 Task: In the  document Mentalhealth.html Add page color 'Grey'Grey . Insert watermark . Insert watermark  Confidential  Apply Font Style in watermark Arial; font size  123 and place the watermark  Diagonally 
Action: Mouse moved to (307, 487)
Screenshot: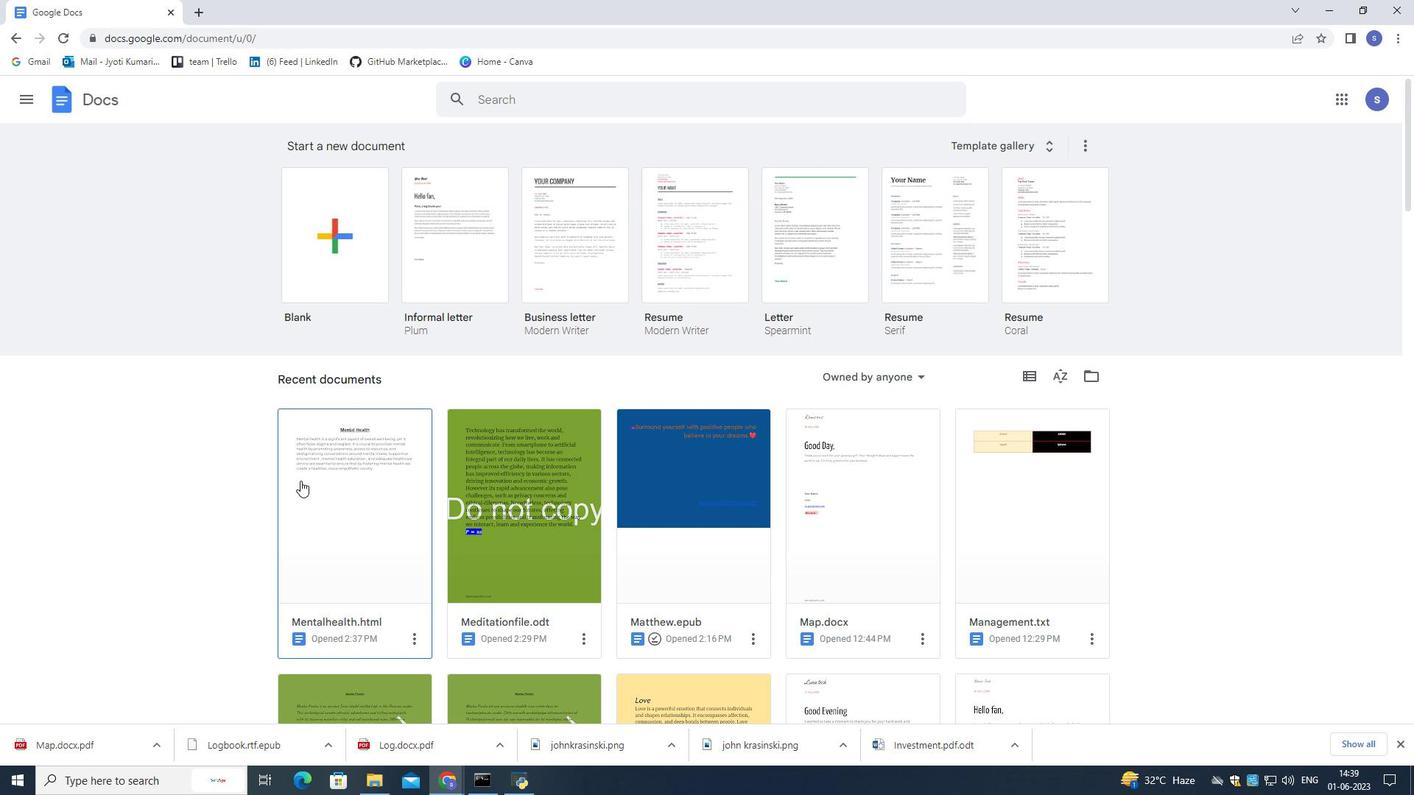 
Action: Mouse pressed left at (307, 487)
Screenshot: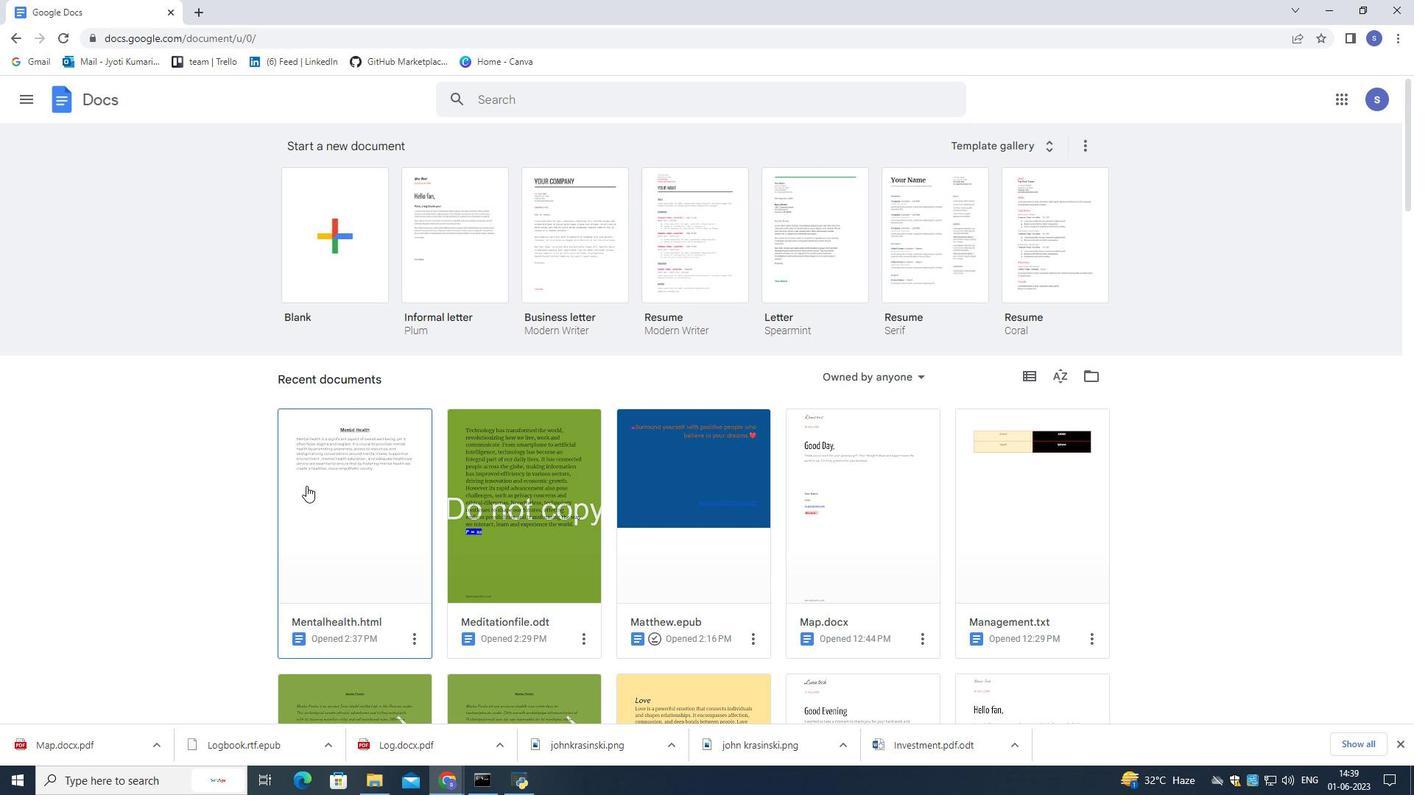 
Action: Mouse moved to (307, 487)
Screenshot: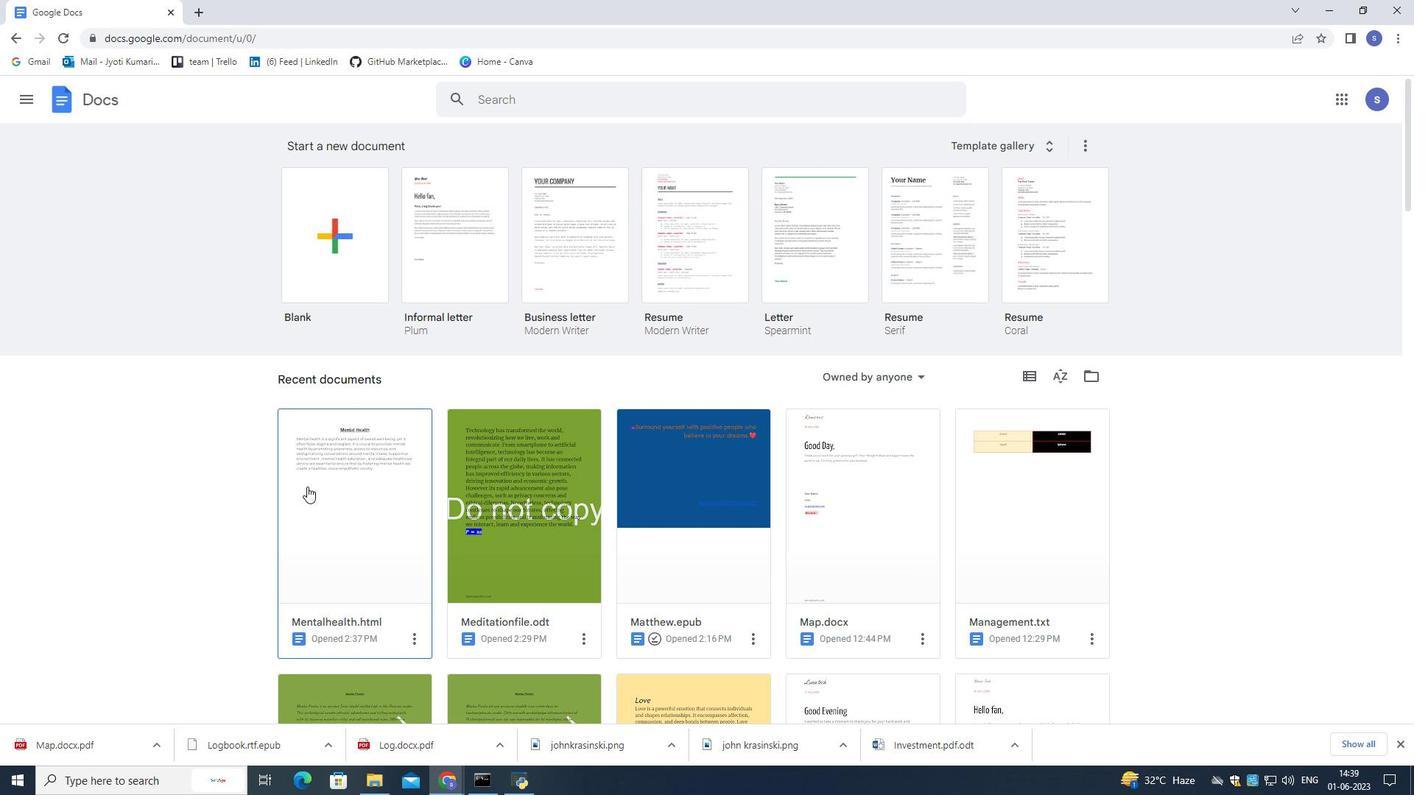 
Action: Mouse pressed left at (307, 487)
Screenshot: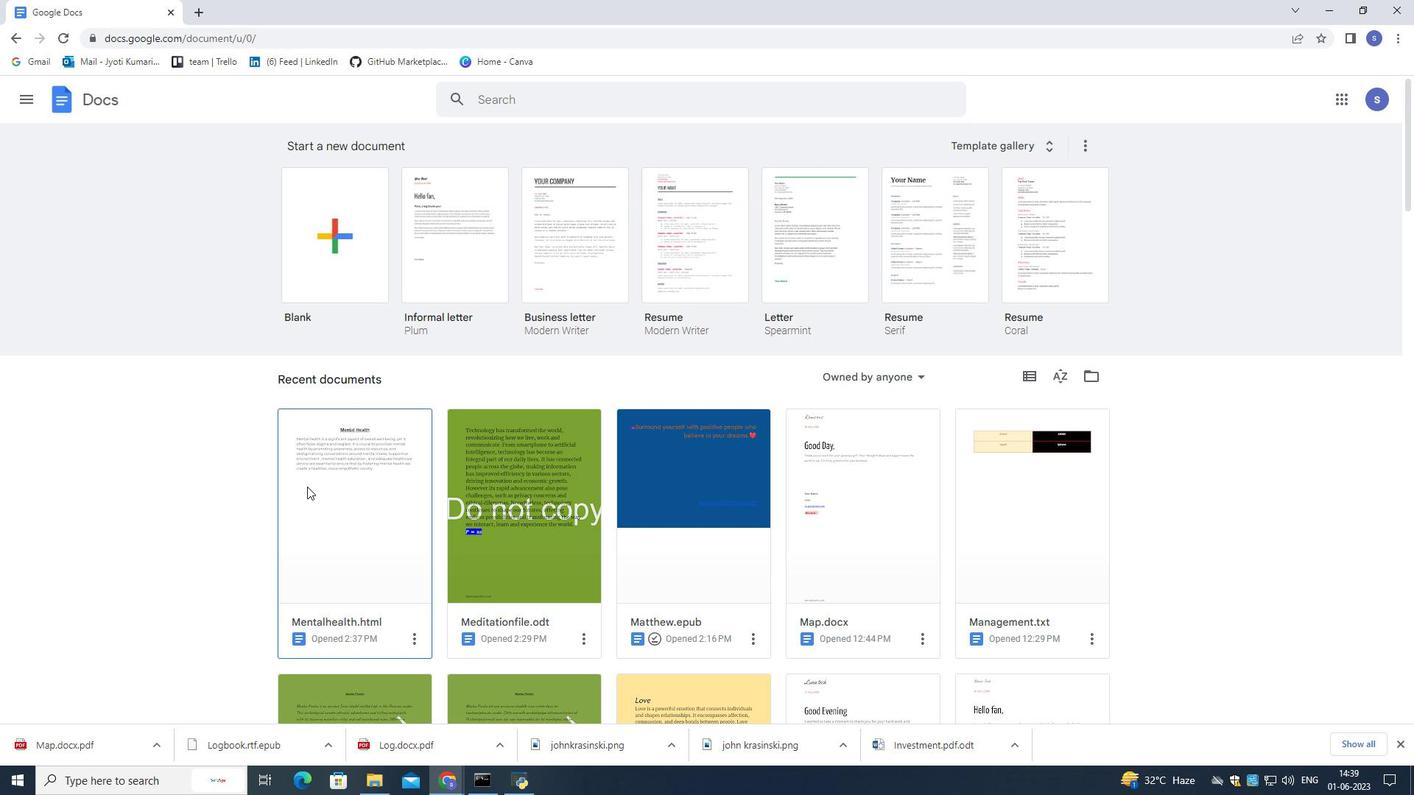 
Action: Mouse moved to (425, 240)
Screenshot: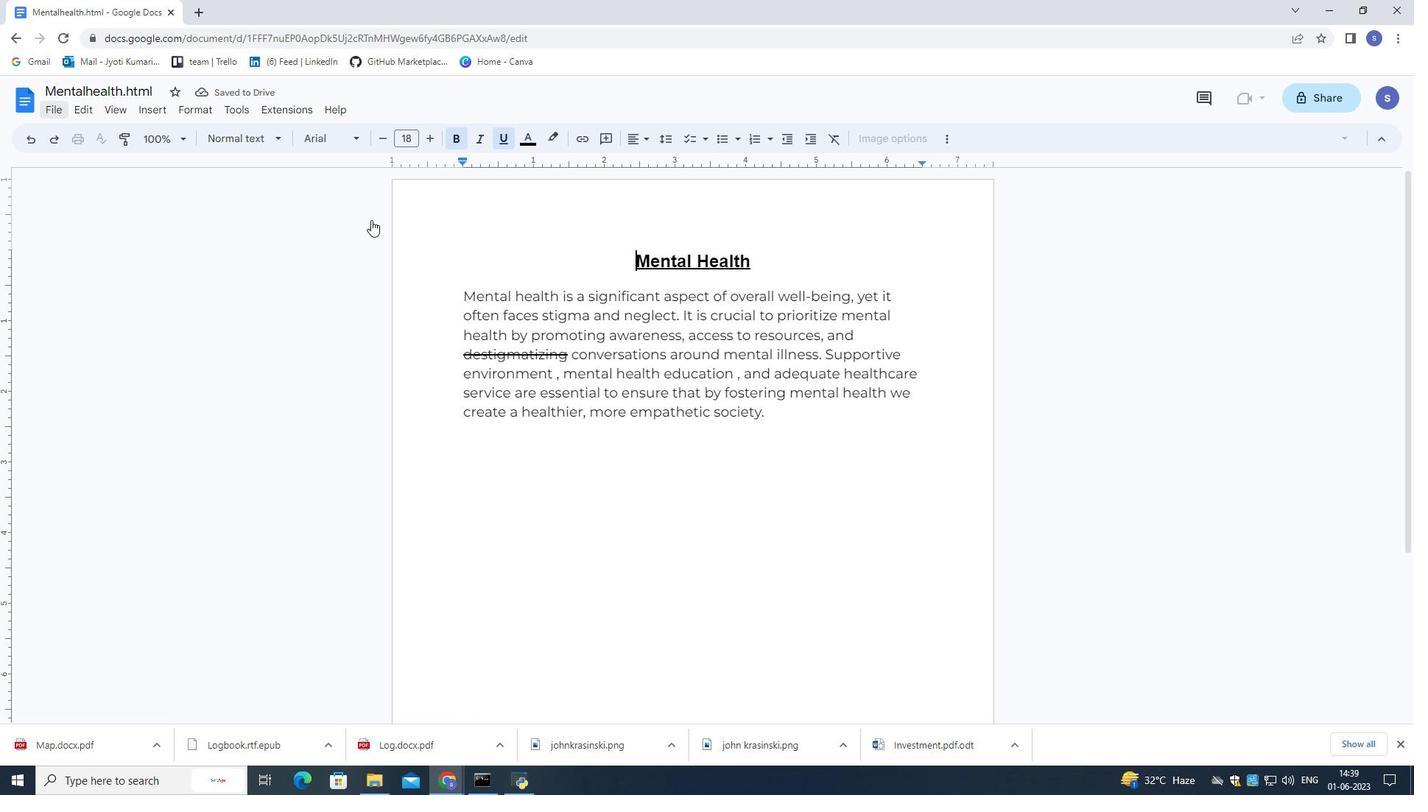 
Action: Mouse pressed left at (425, 240)
Screenshot: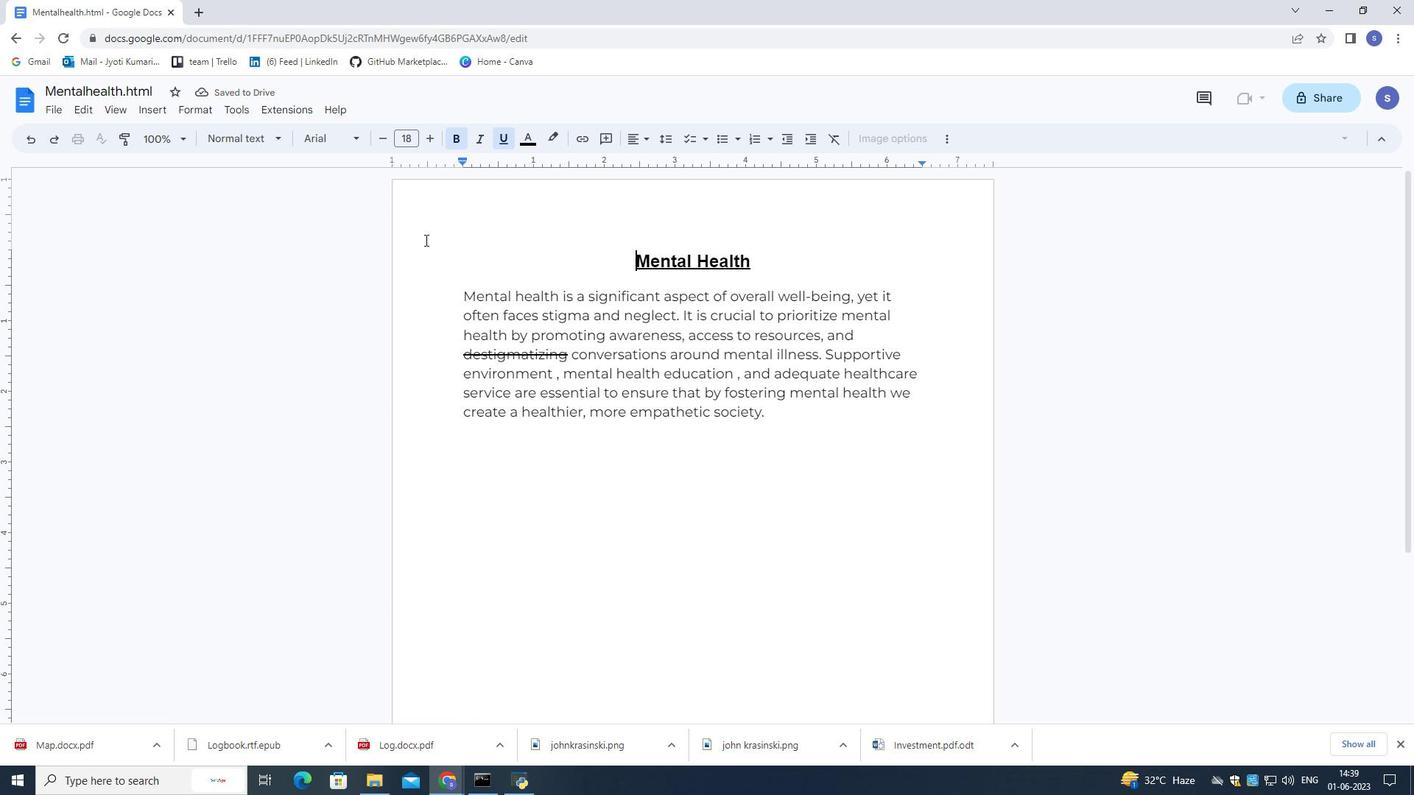 
Action: Mouse moved to (50, 109)
Screenshot: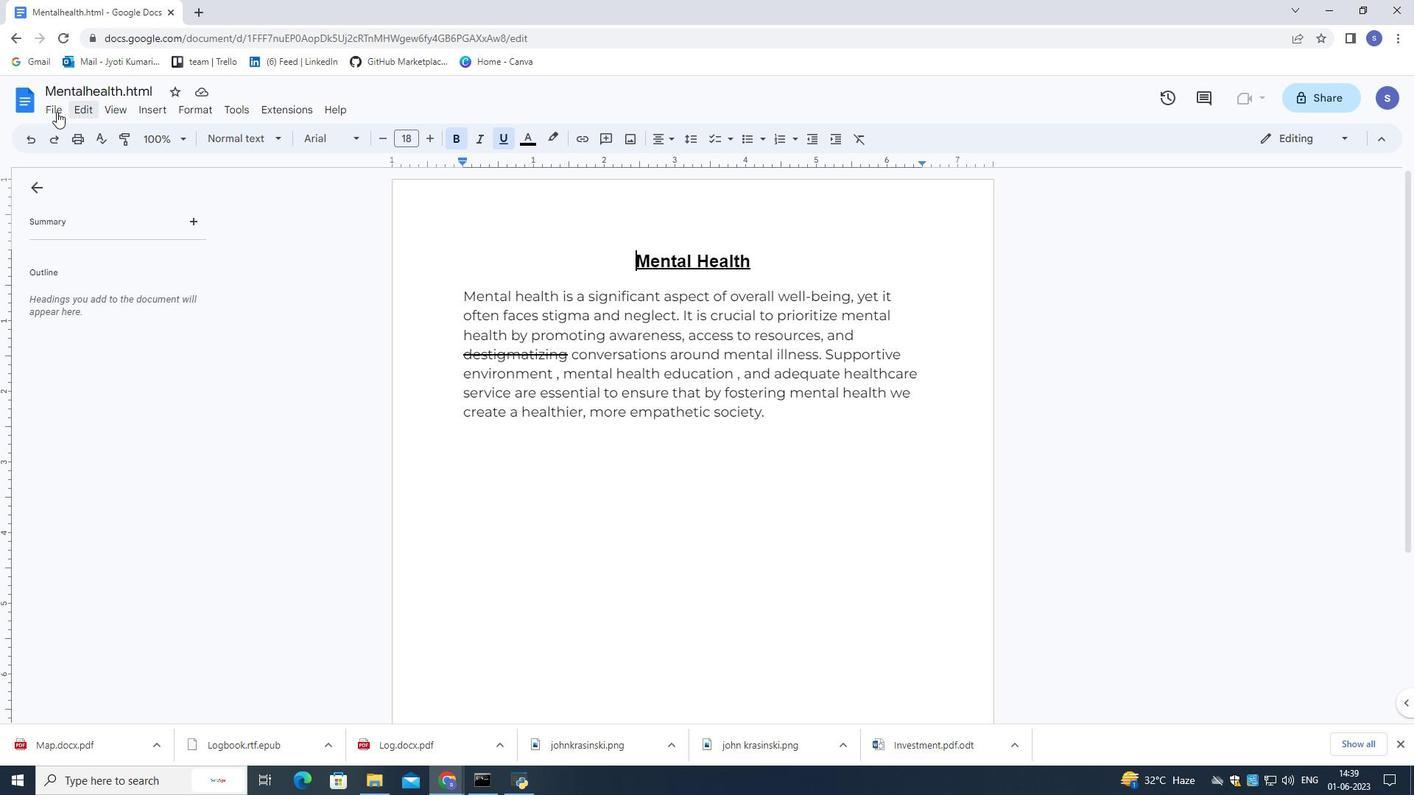 
Action: Mouse pressed left at (50, 109)
Screenshot: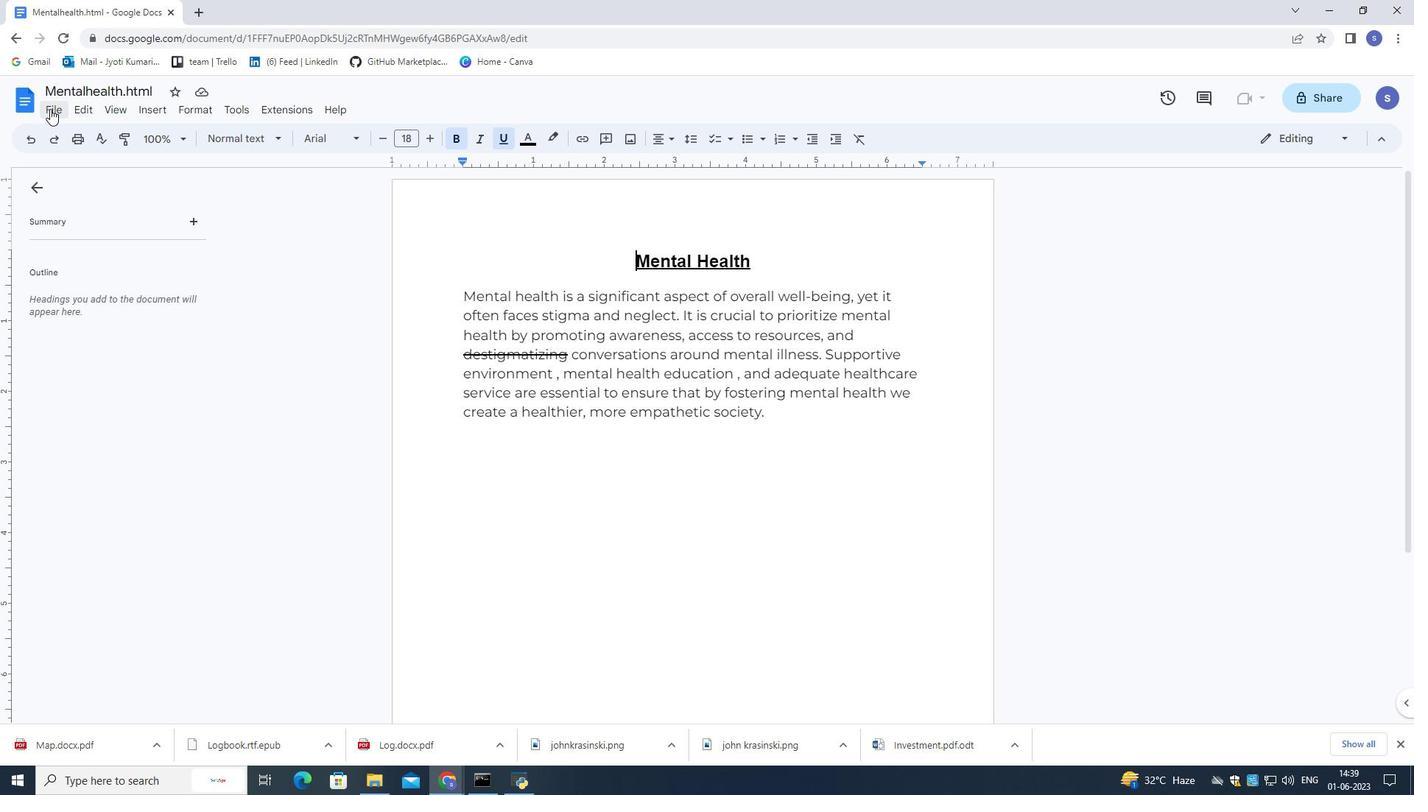 
Action: Mouse moved to (134, 512)
Screenshot: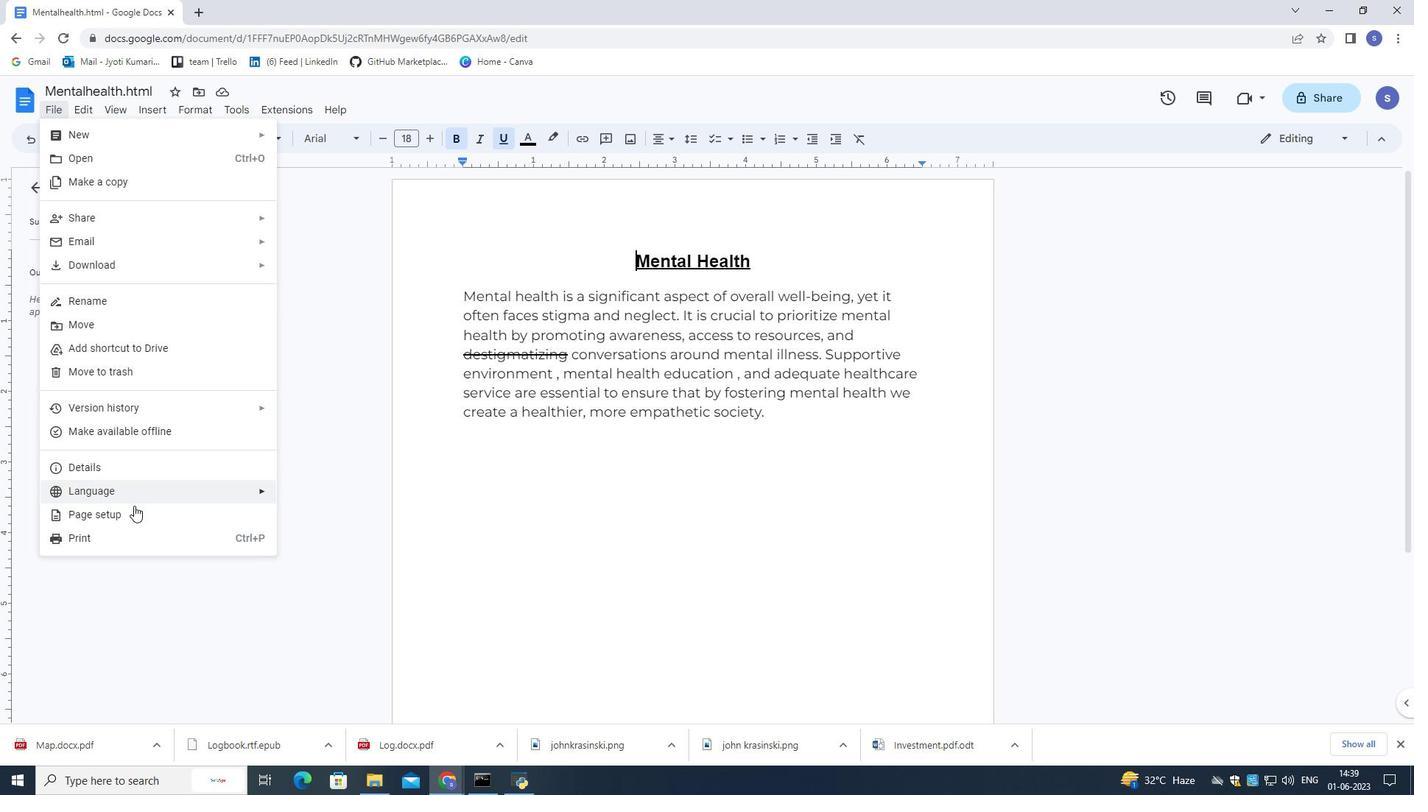 
Action: Mouse pressed left at (134, 512)
Screenshot: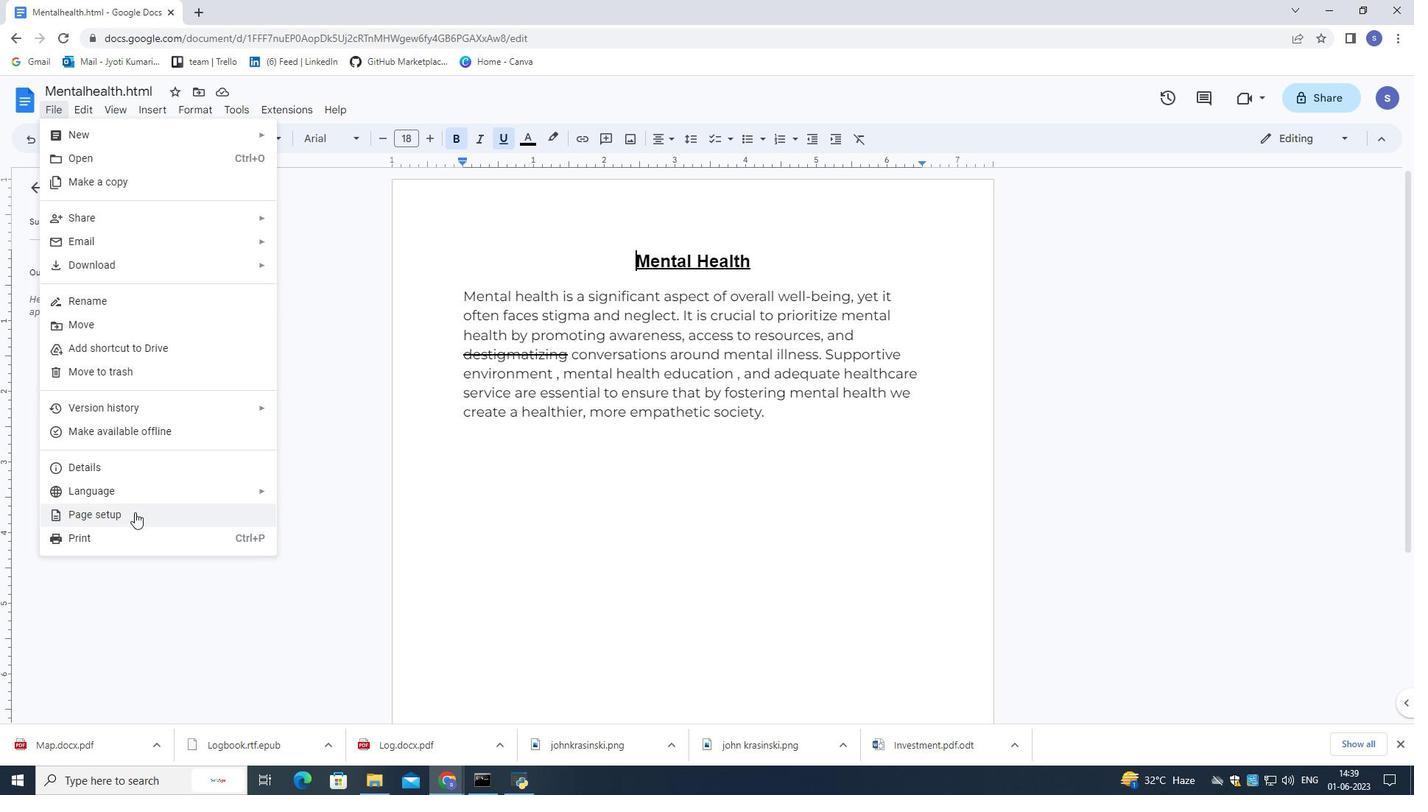 
Action: Mouse moved to (591, 493)
Screenshot: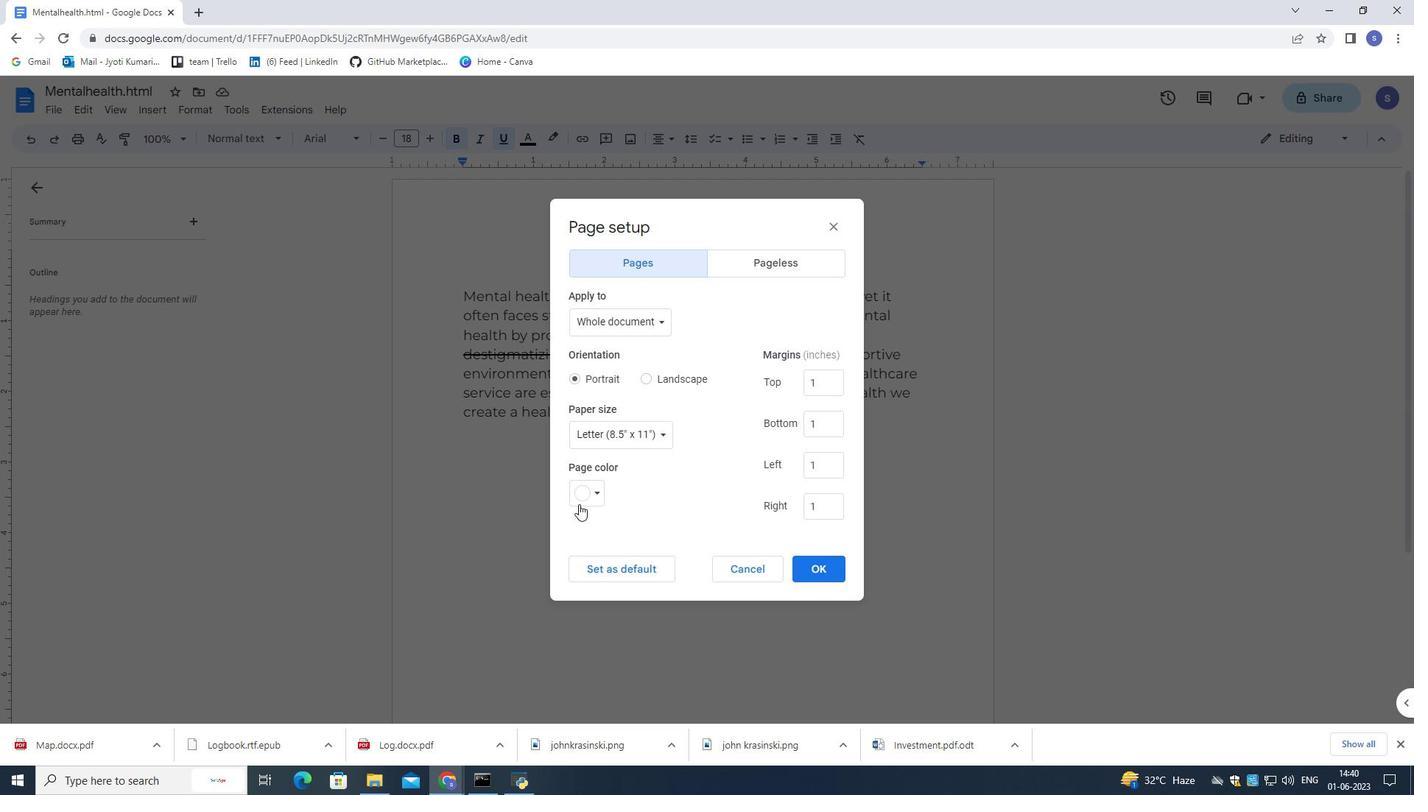 
Action: Mouse pressed left at (591, 493)
Screenshot: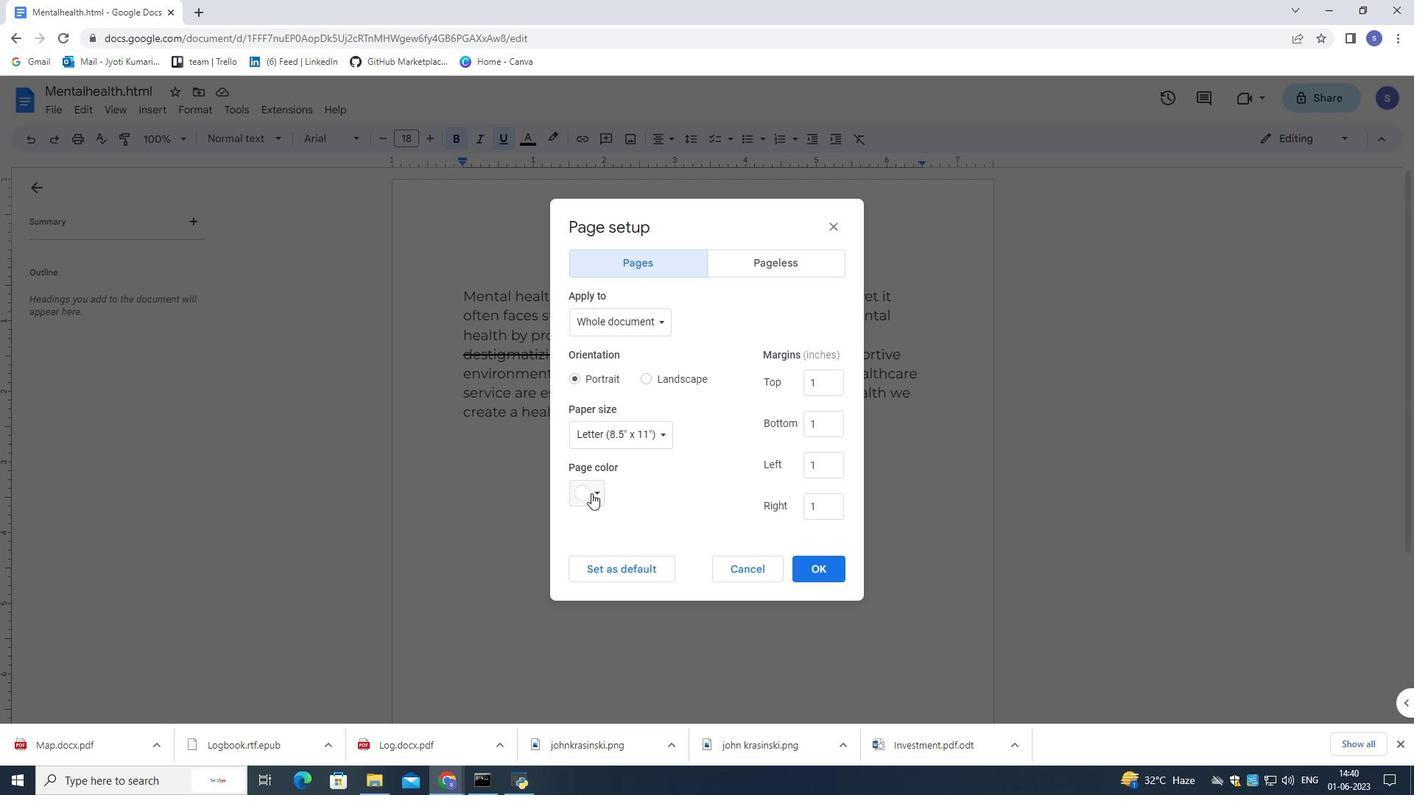 
Action: Mouse moved to (632, 526)
Screenshot: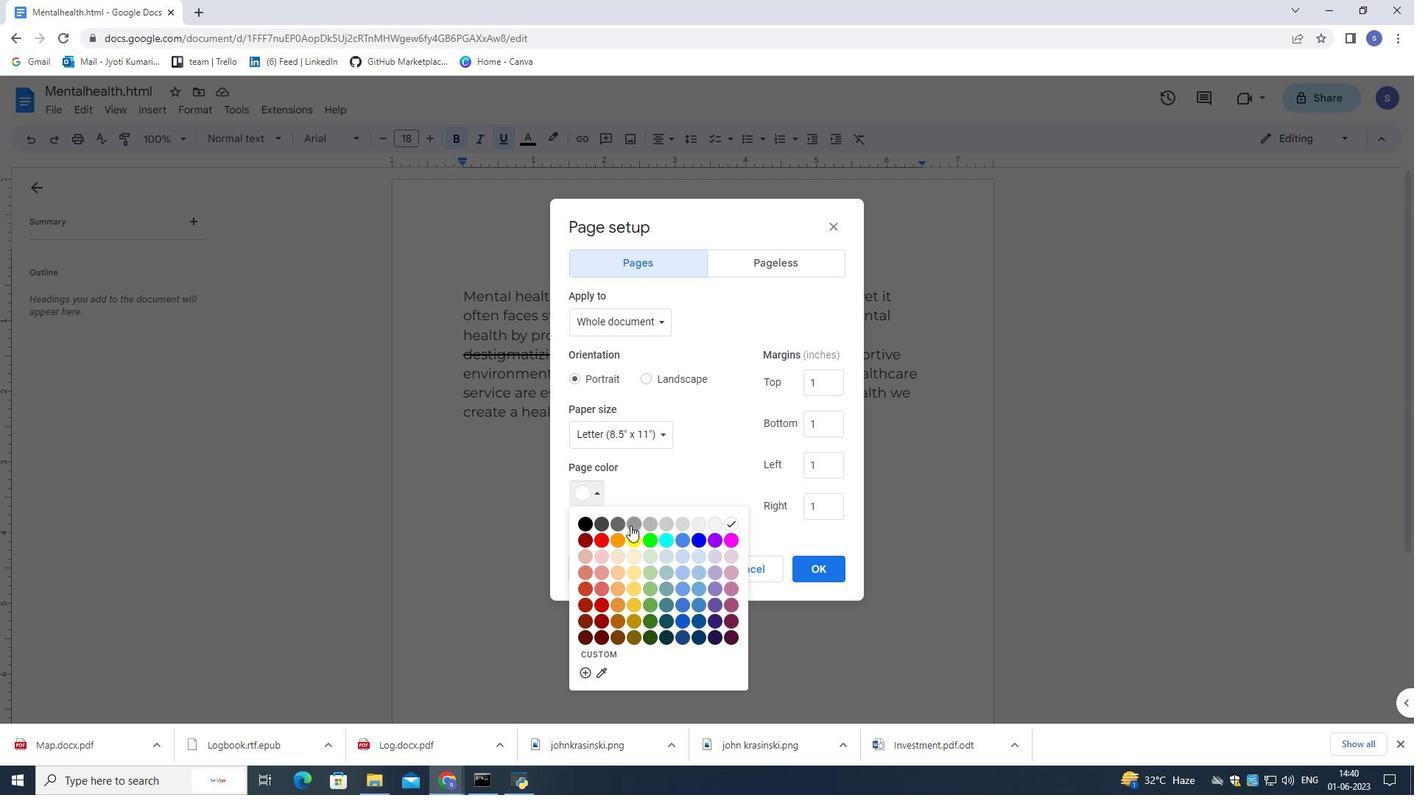 
Action: Mouse pressed left at (632, 526)
Screenshot: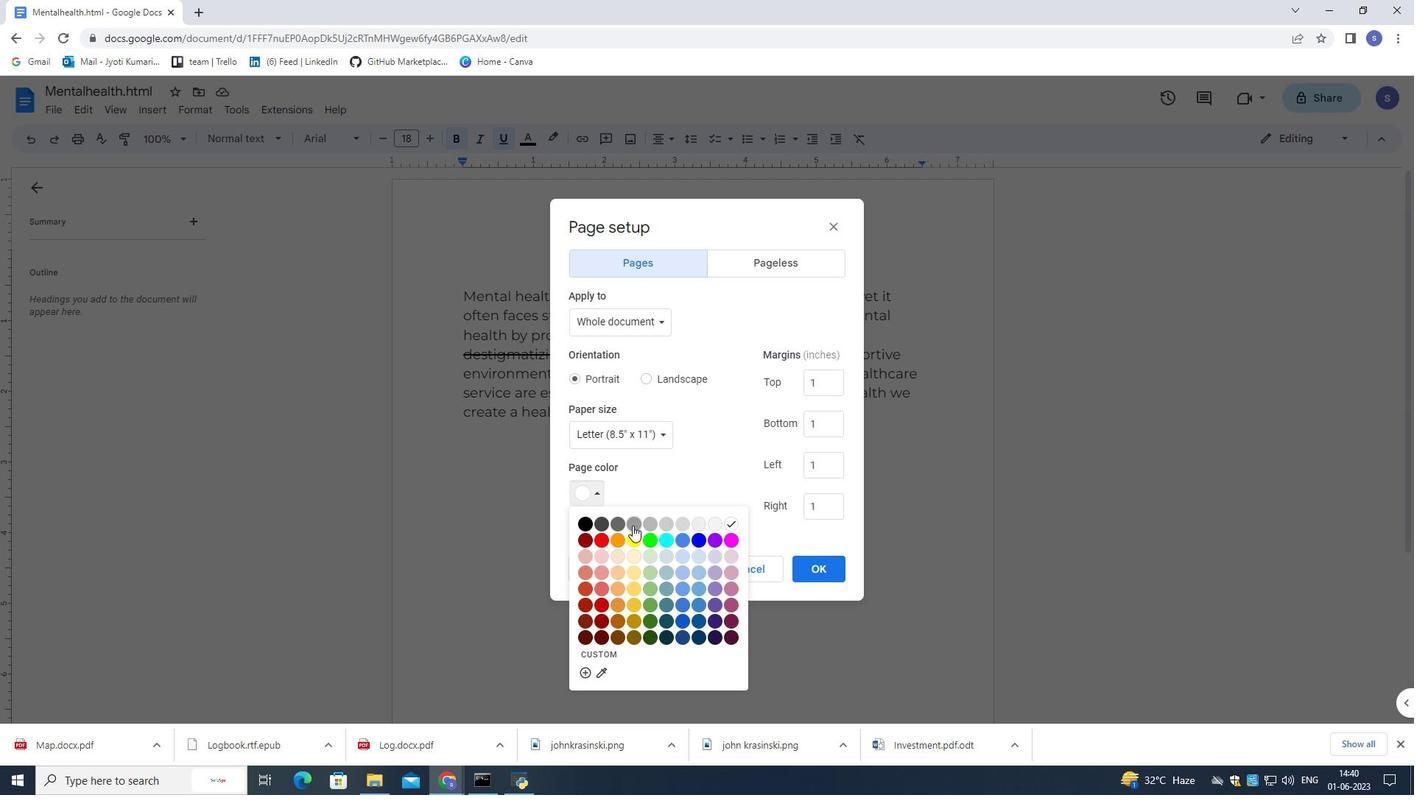 
Action: Mouse moved to (818, 574)
Screenshot: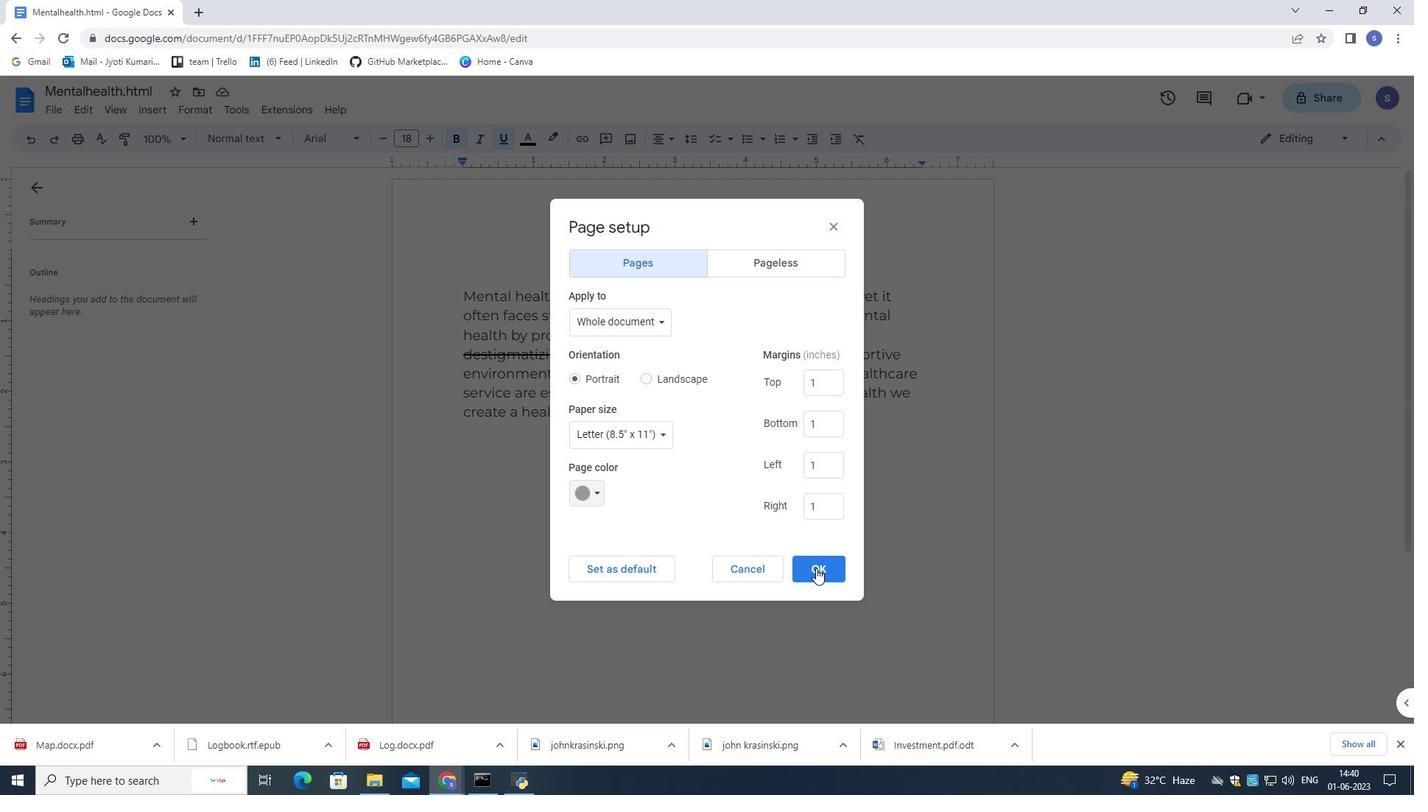 
Action: Mouse pressed left at (818, 574)
Screenshot: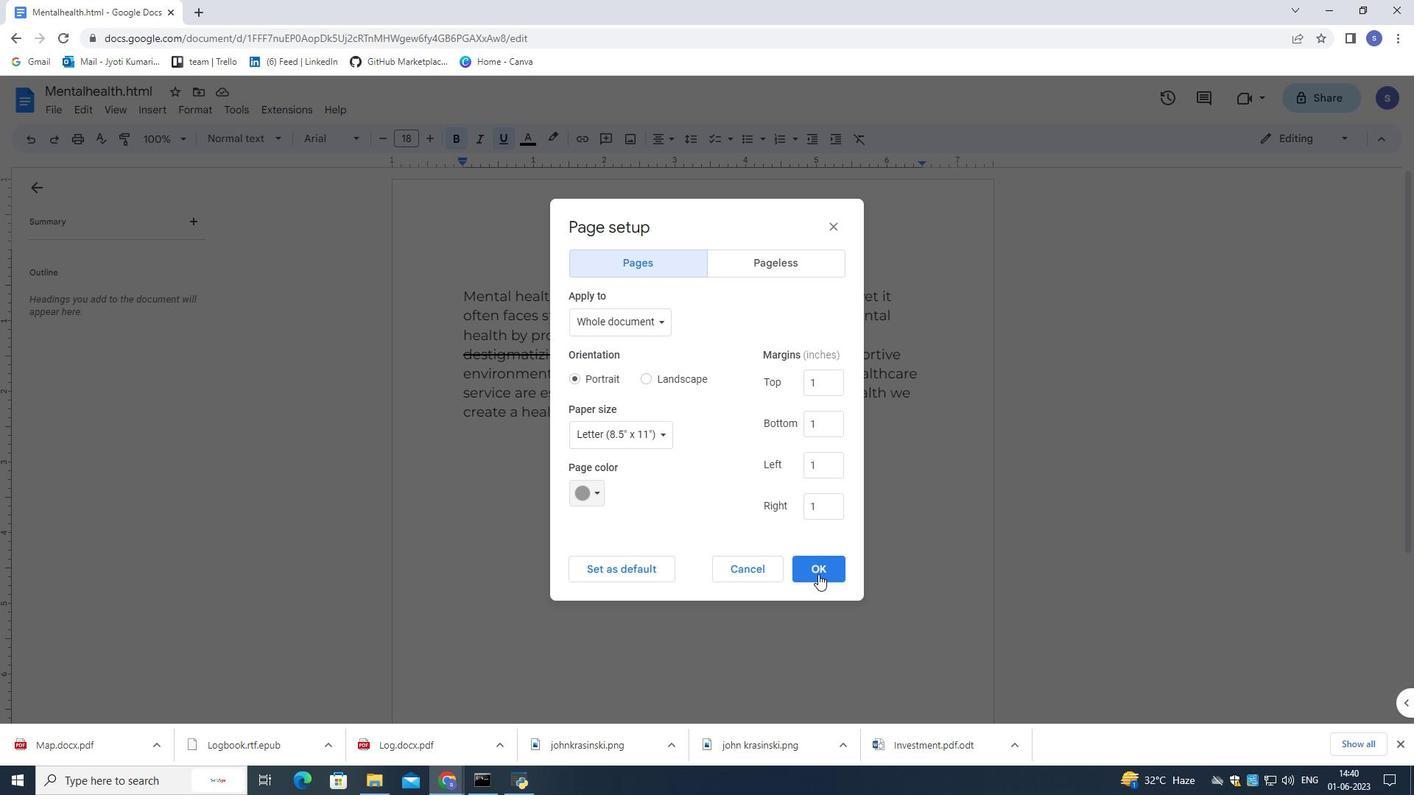 
Action: Mouse moved to (694, 524)
Screenshot: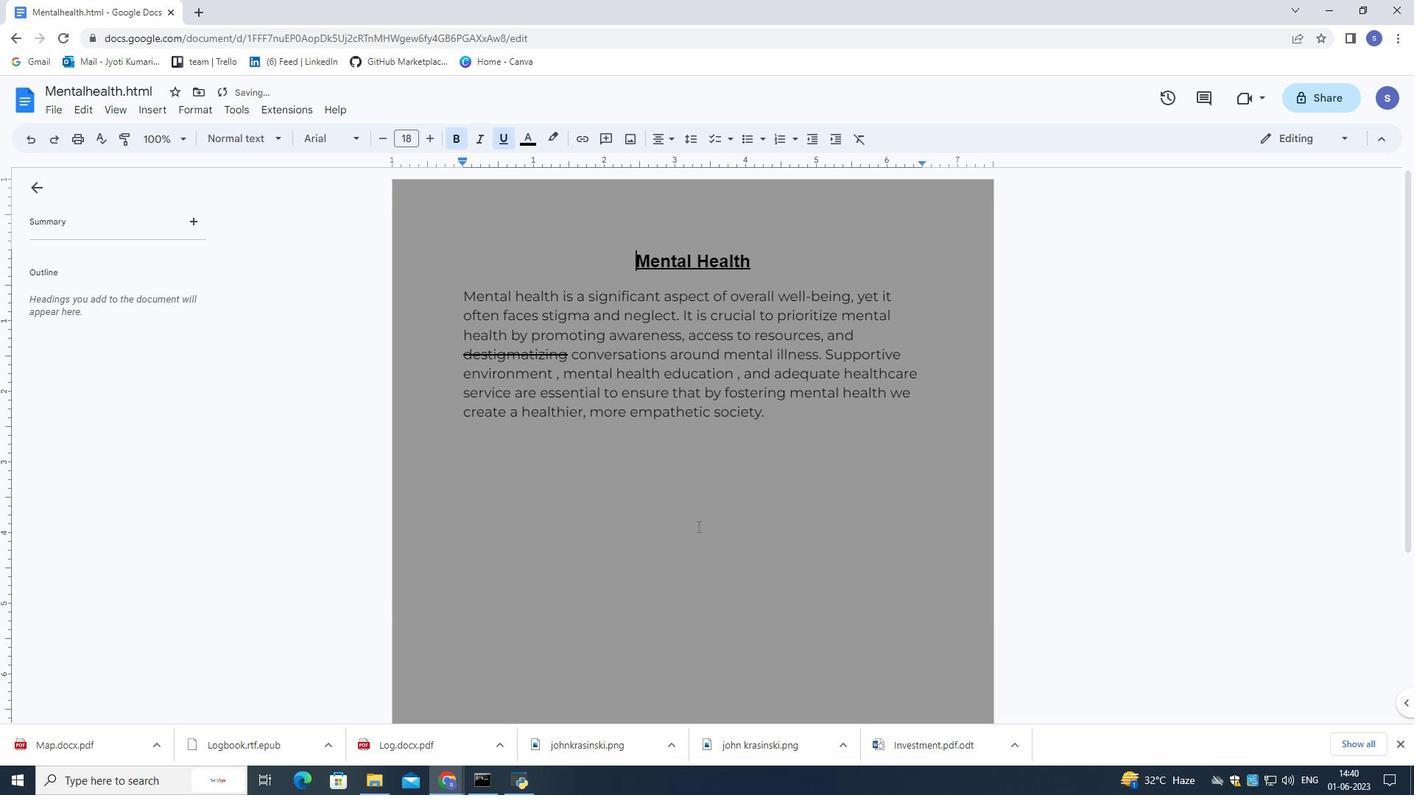 
Action: Mouse scrolled (694, 523) with delta (0, 0)
Screenshot: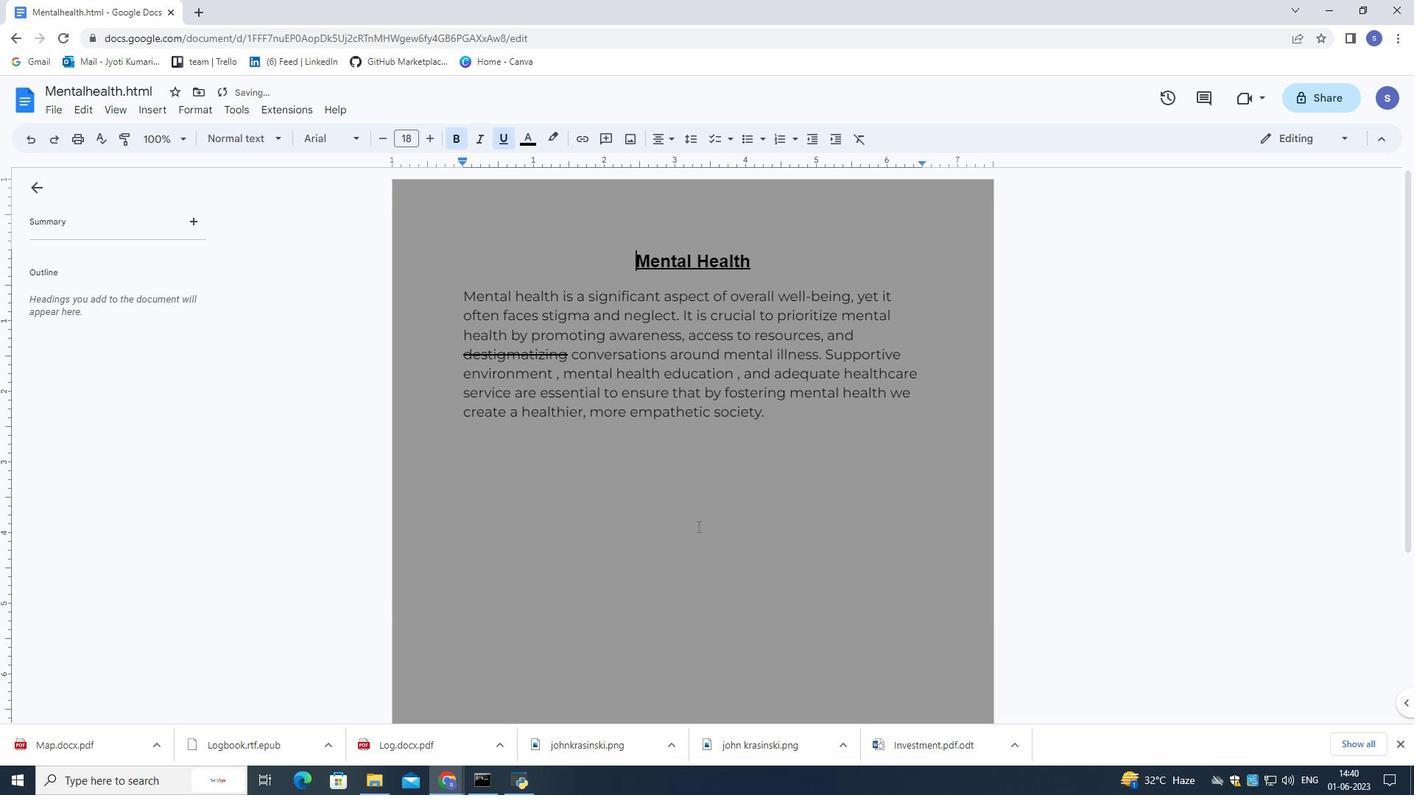 
Action: Mouse moved to (614, 478)
Screenshot: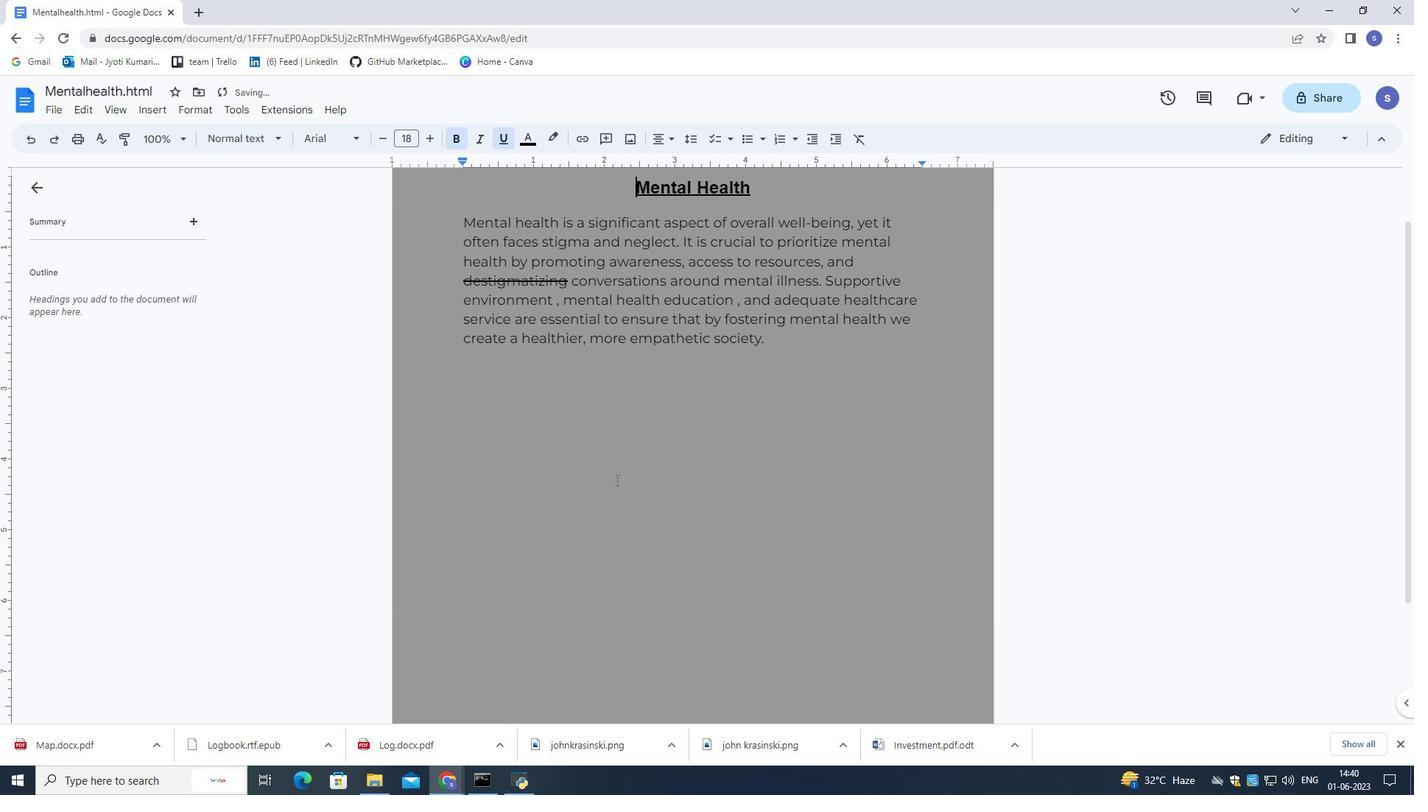 
Action: Mouse scrolled (614, 478) with delta (0, 0)
Screenshot: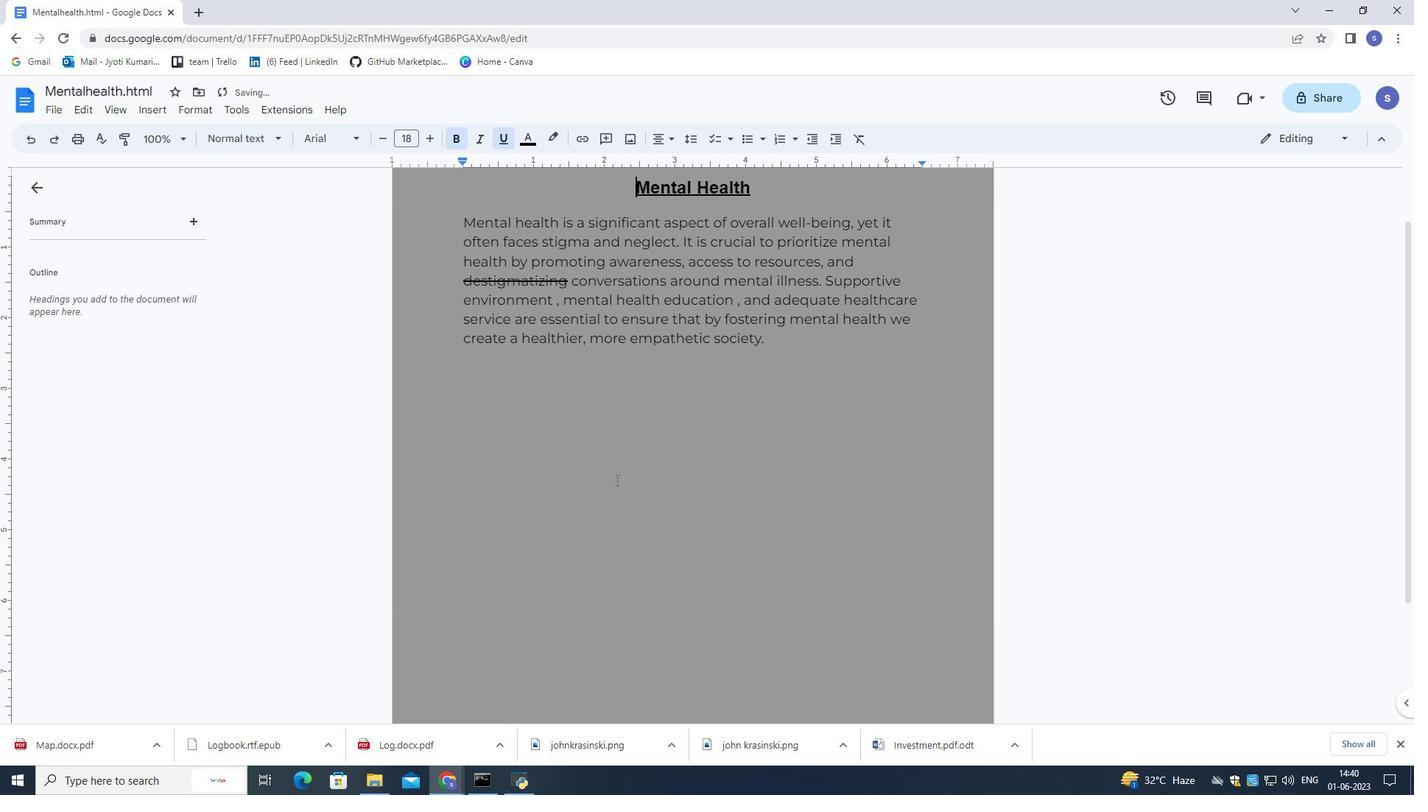 
Action: Mouse moved to (536, 411)
Screenshot: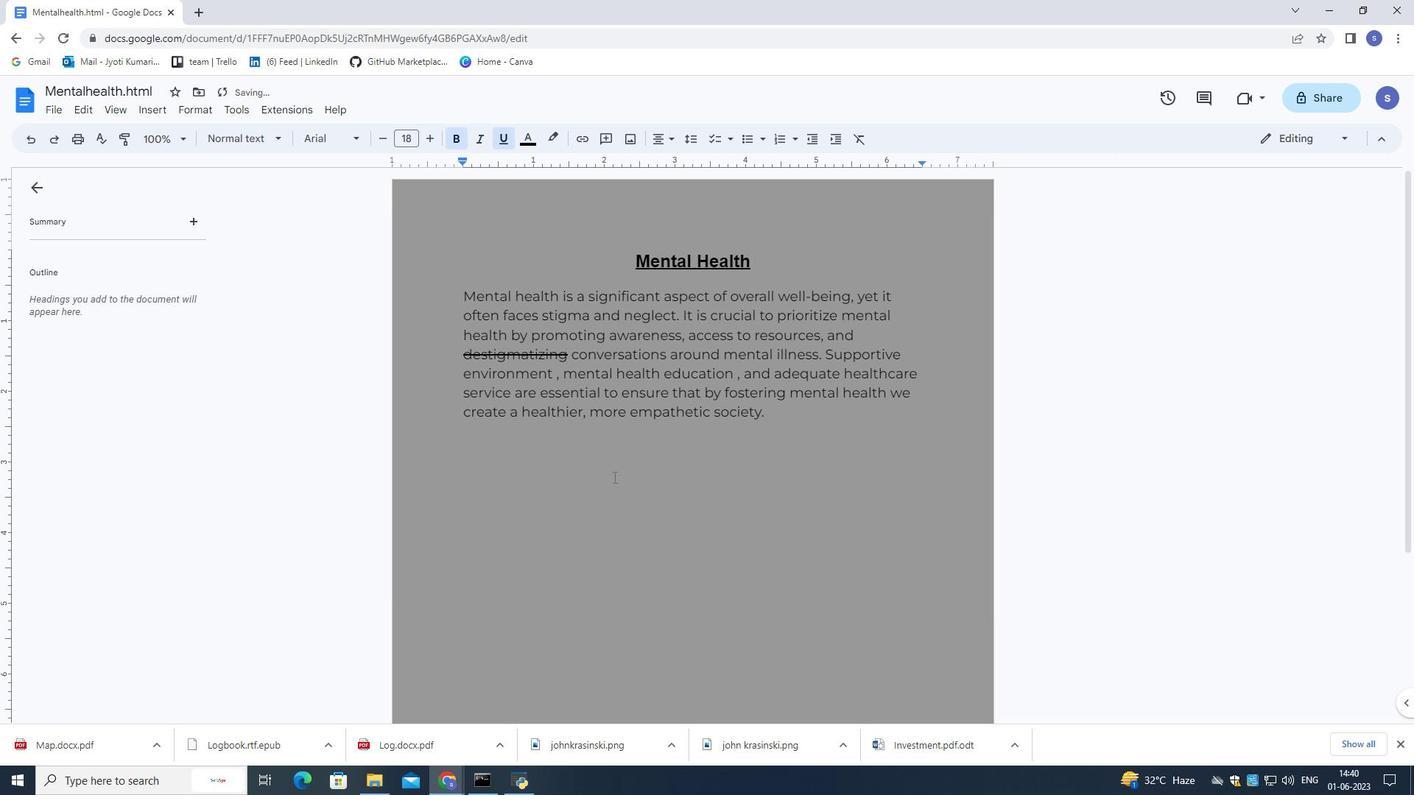 
Action: Mouse scrolled (607, 470) with delta (0, 0)
Screenshot: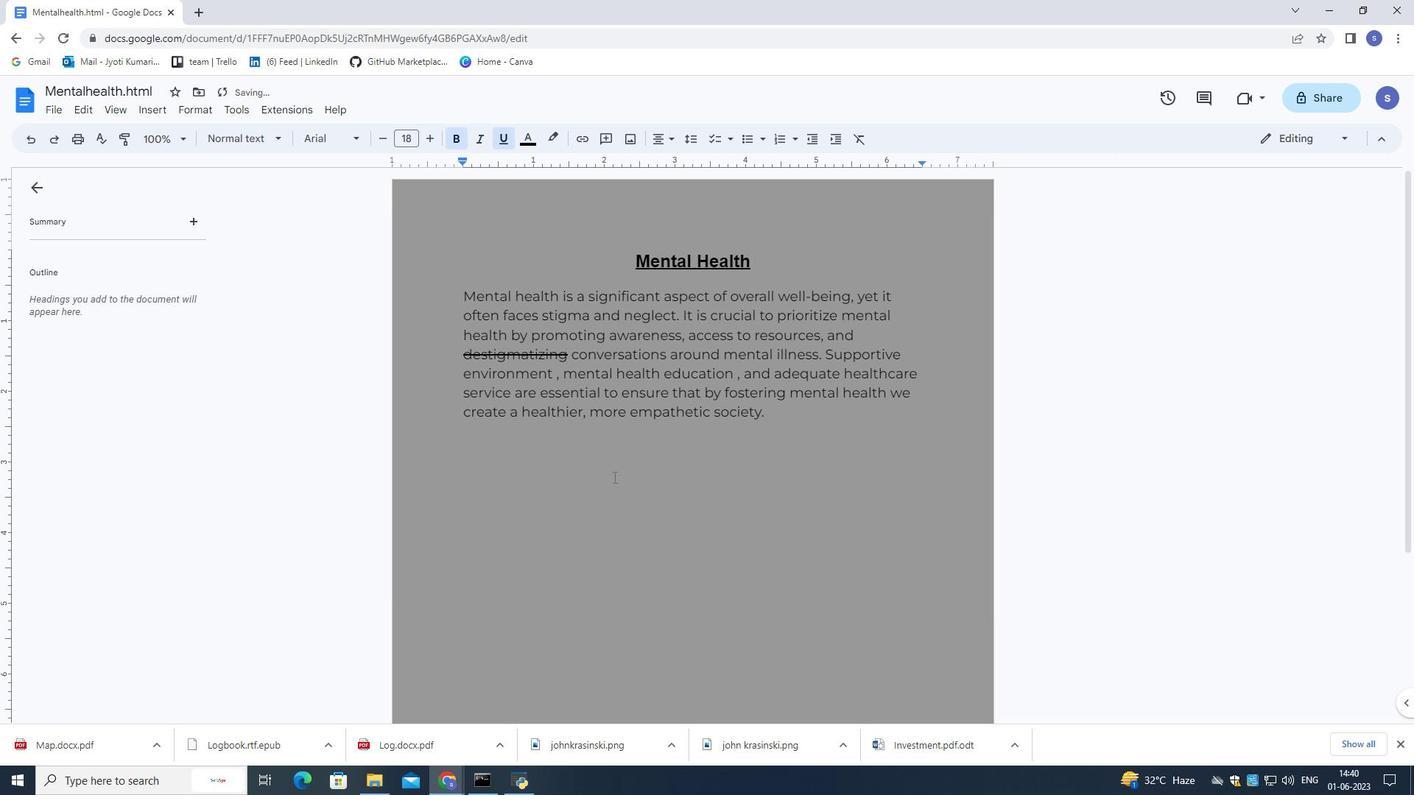 
Action: Mouse moved to (149, 110)
Screenshot: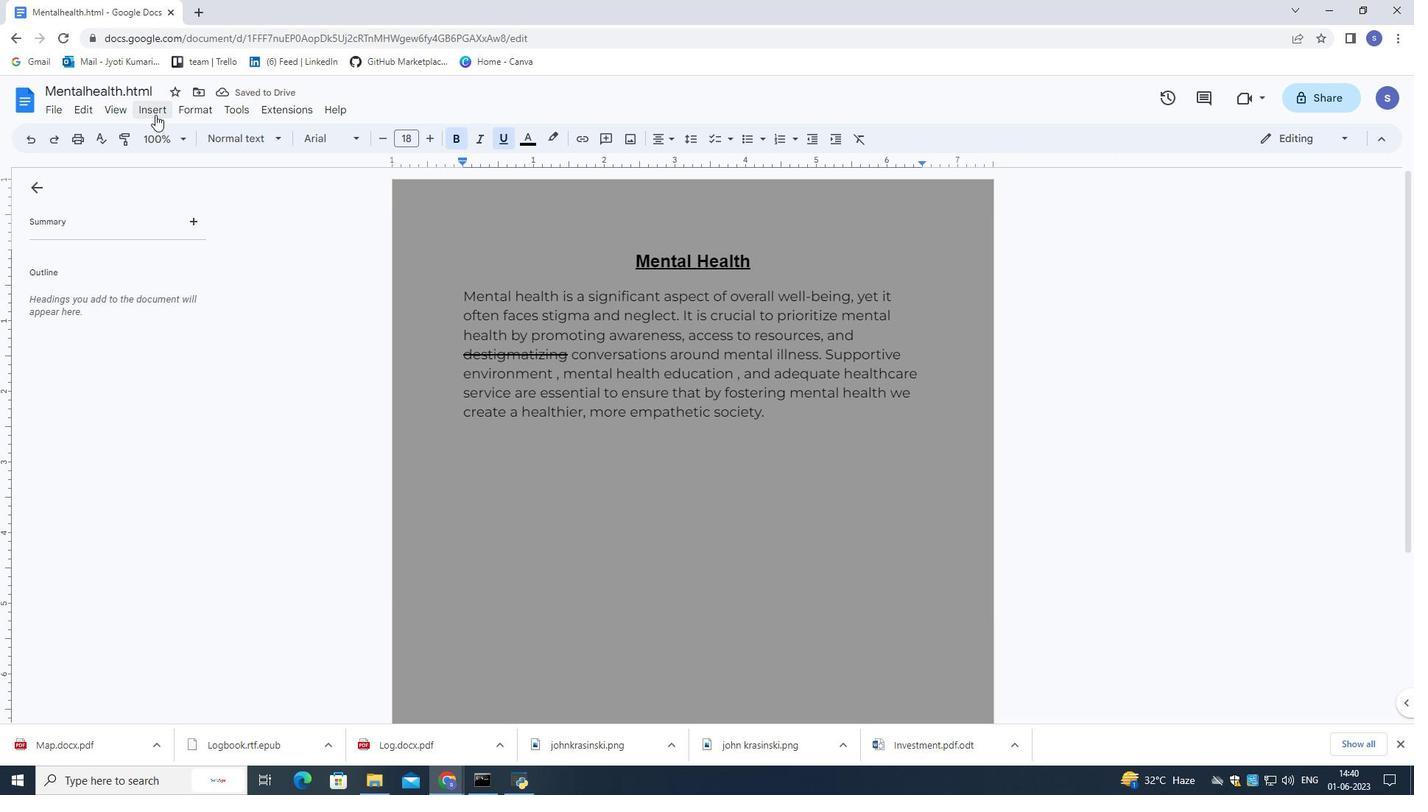 
Action: Mouse pressed left at (149, 110)
Screenshot: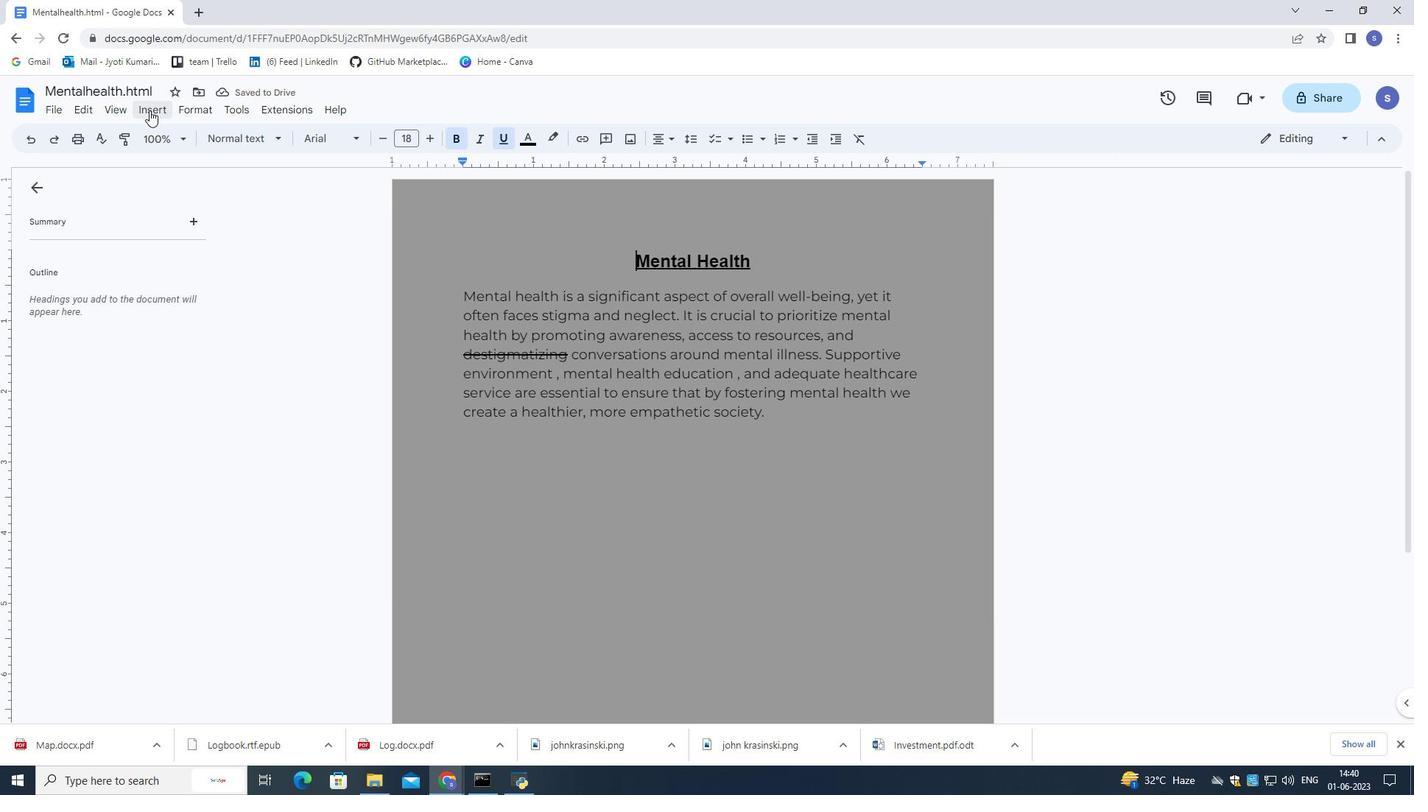 
Action: Mouse moved to (211, 450)
Screenshot: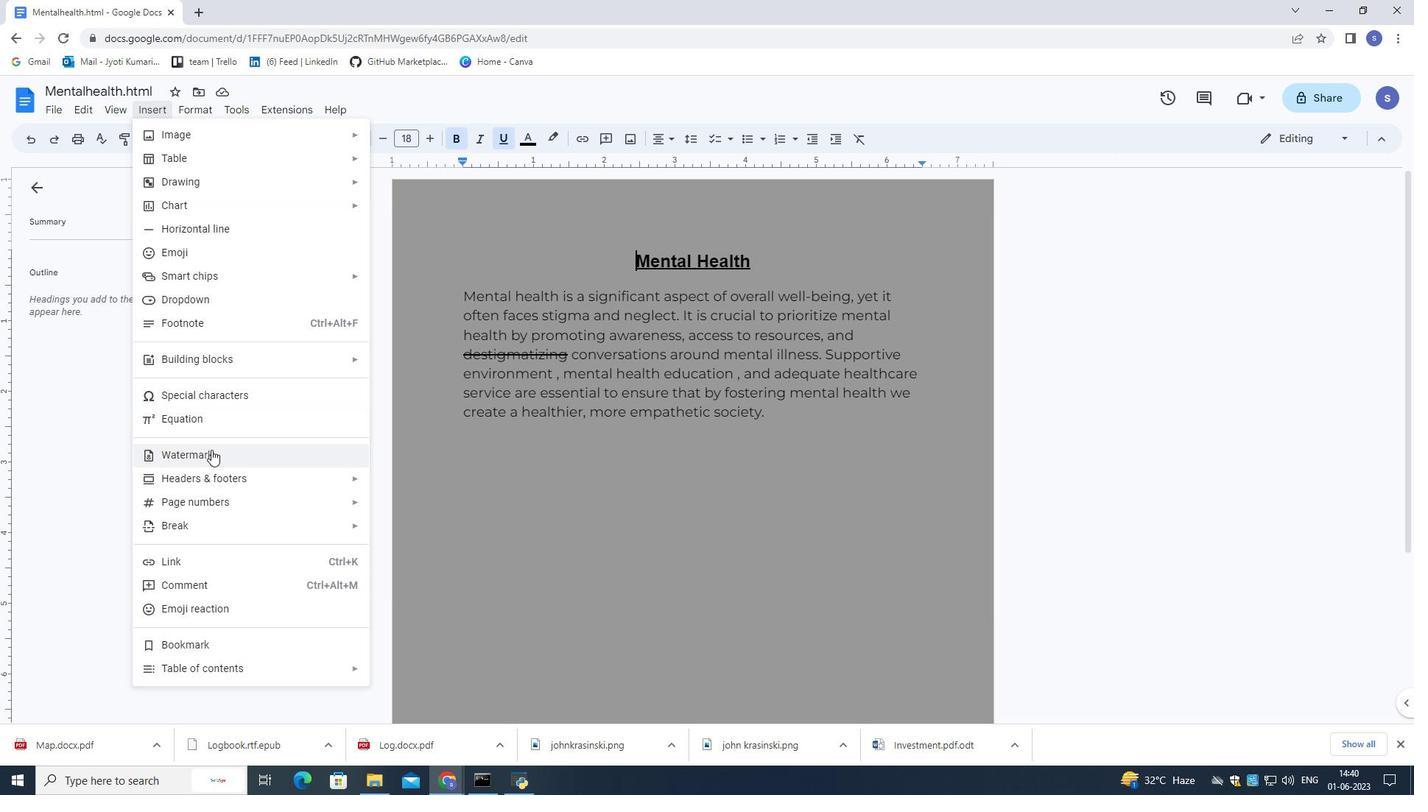 
Action: Mouse pressed left at (211, 450)
Screenshot: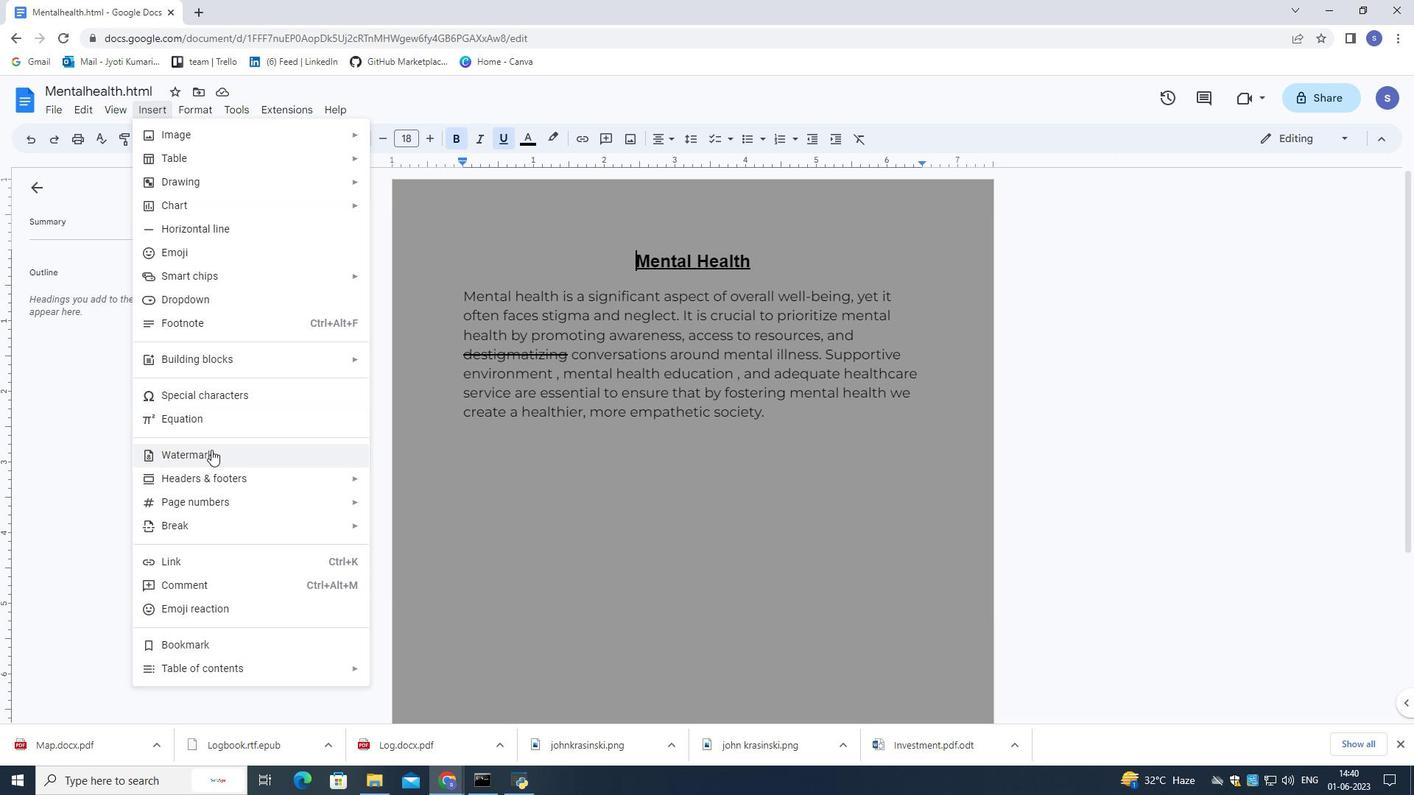 
Action: Mouse moved to (1341, 187)
Screenshot: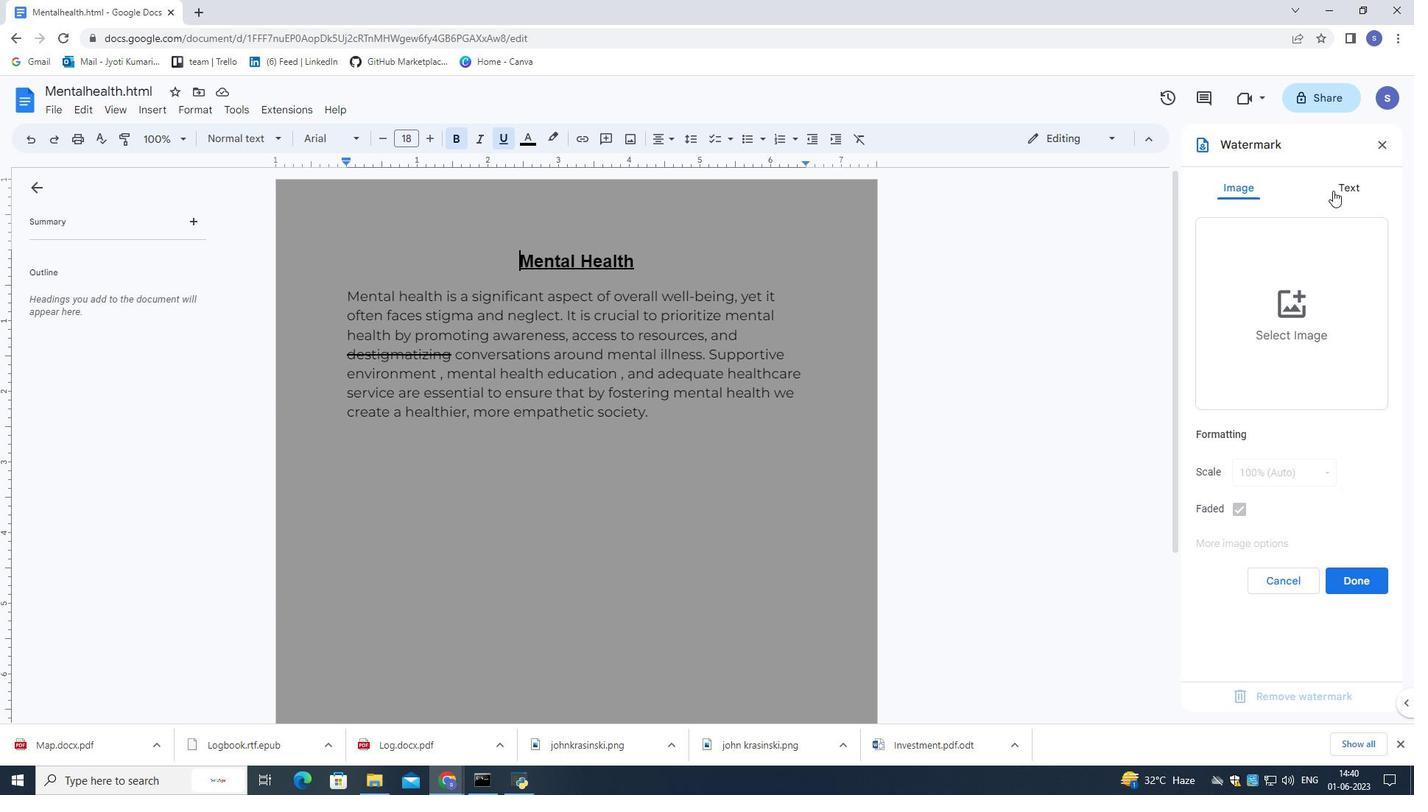 
Action: Mouse pressed left at (1341, 187)
Screenshot: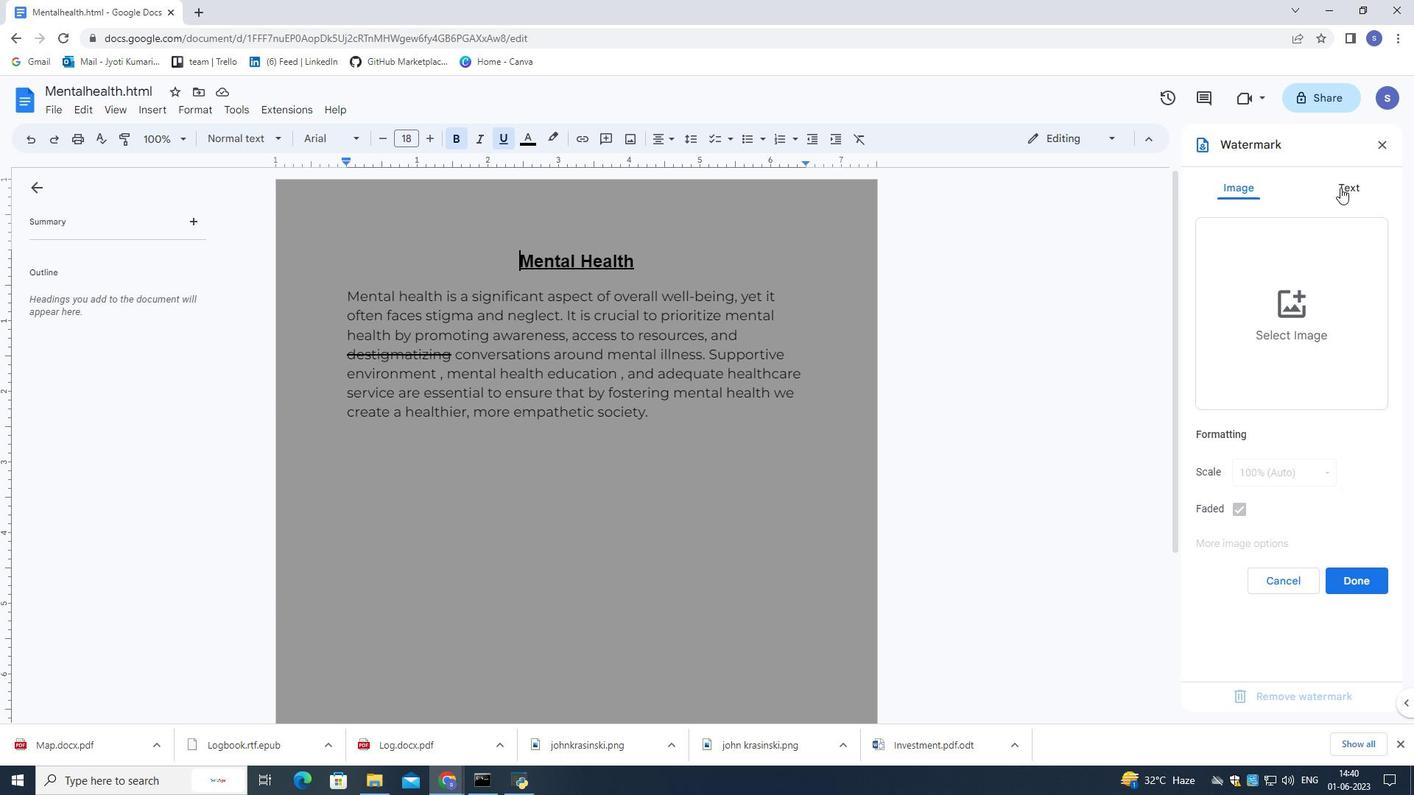 
Action: Mouse moved to (1220, 235)
Screenshot: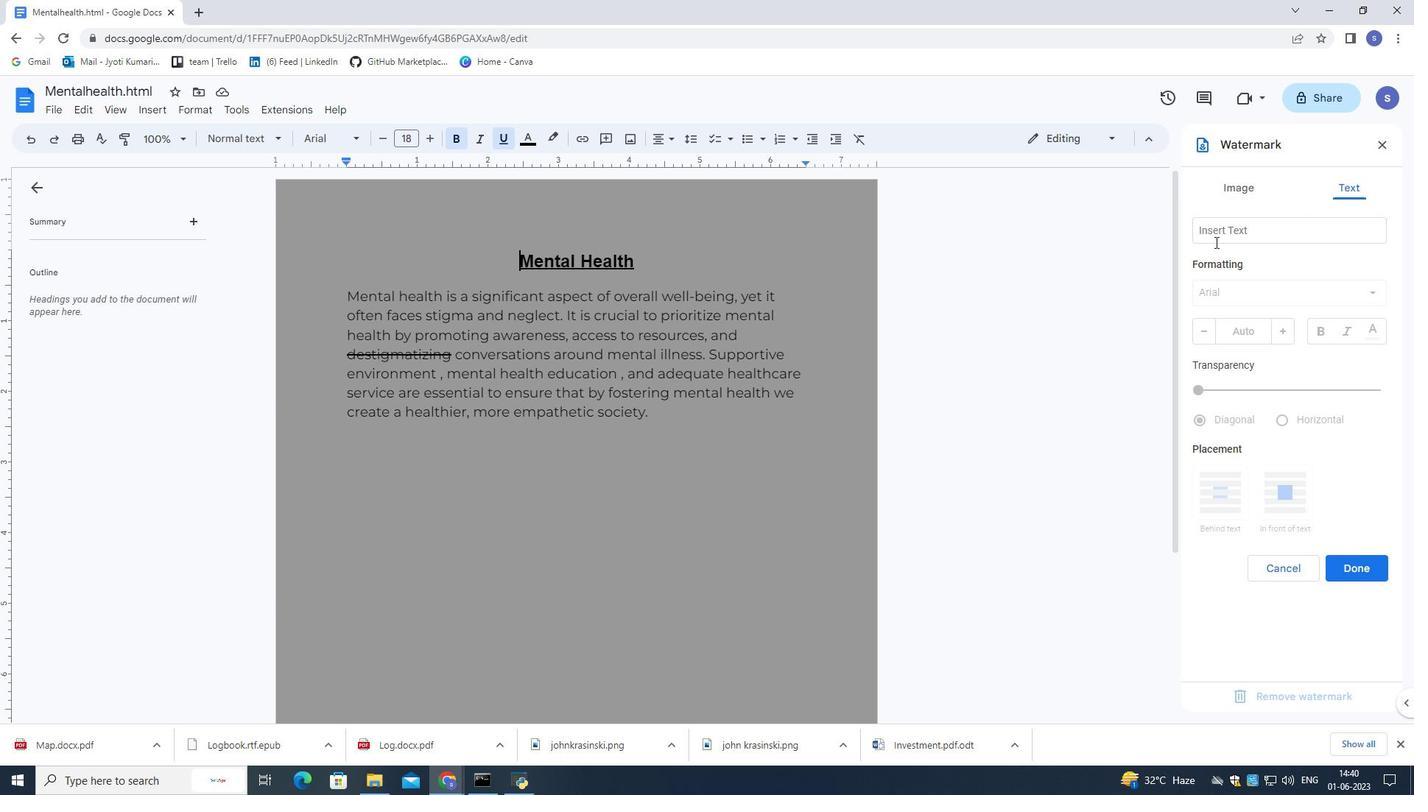 
Action: Mouse pressed left at (1220, 235)
Screenshot: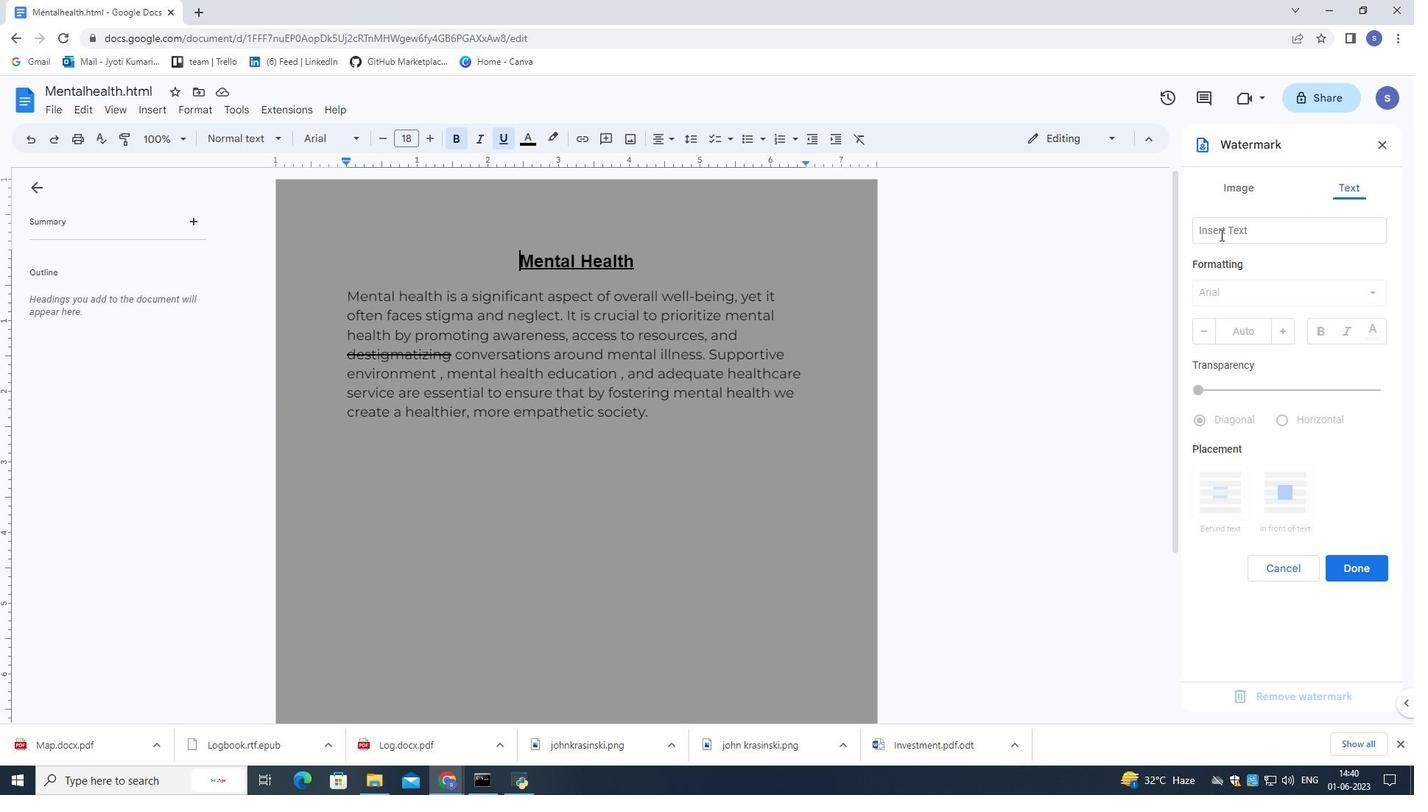 
Action: Mouse moved to (1070, 215)
Screenshot: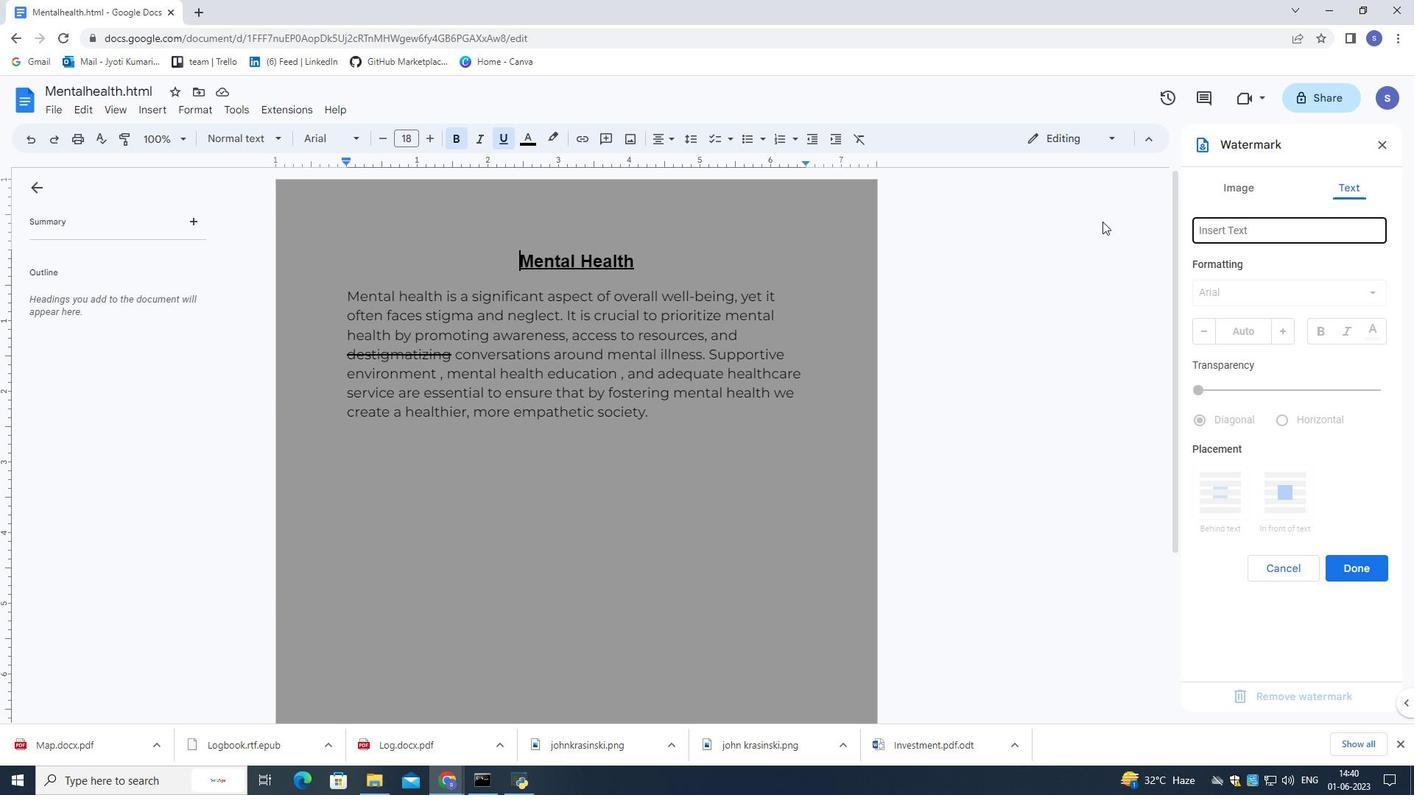 
Action: Key pressed <Key.shift>Confidential
Screenshot: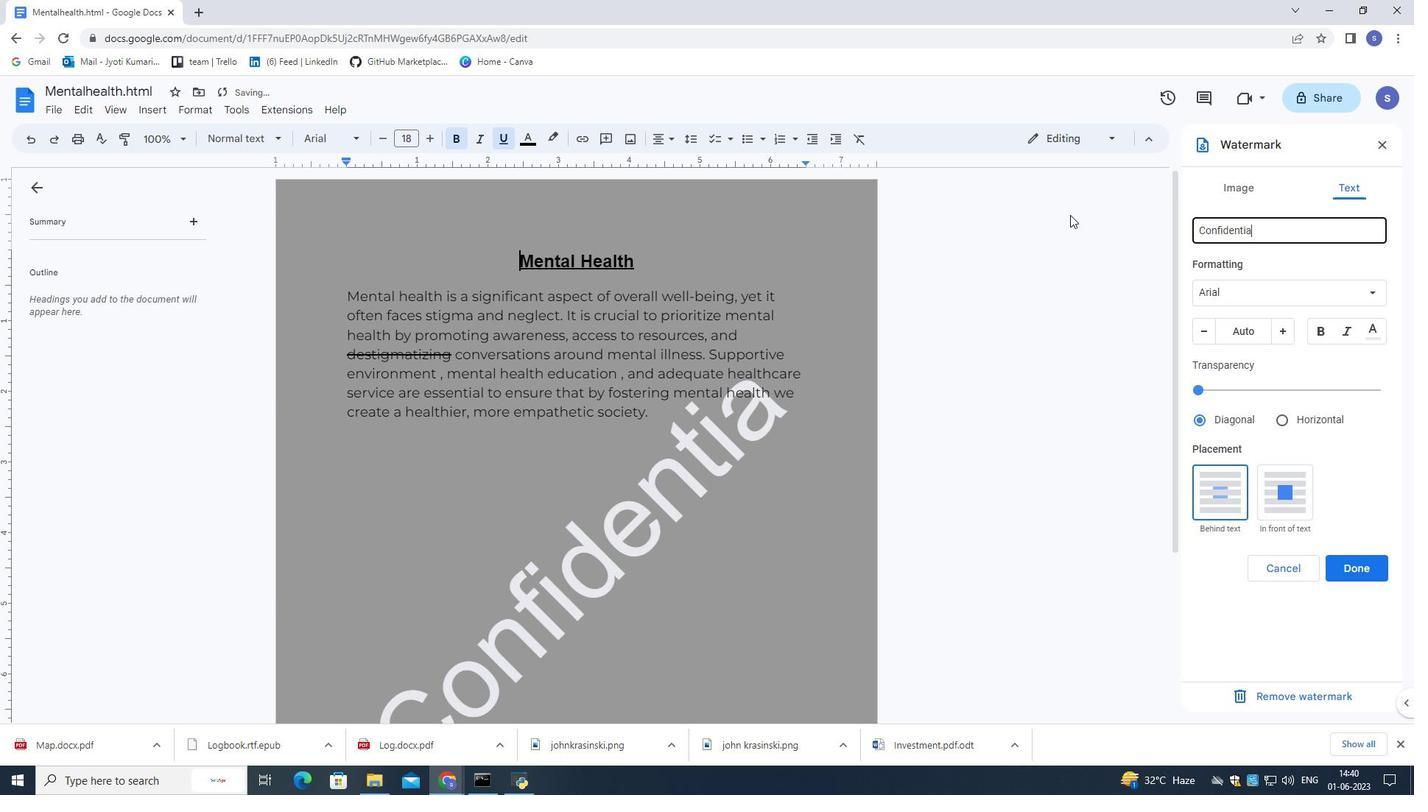 
Action: Mouse moved to (1286, 329)
Screenshot: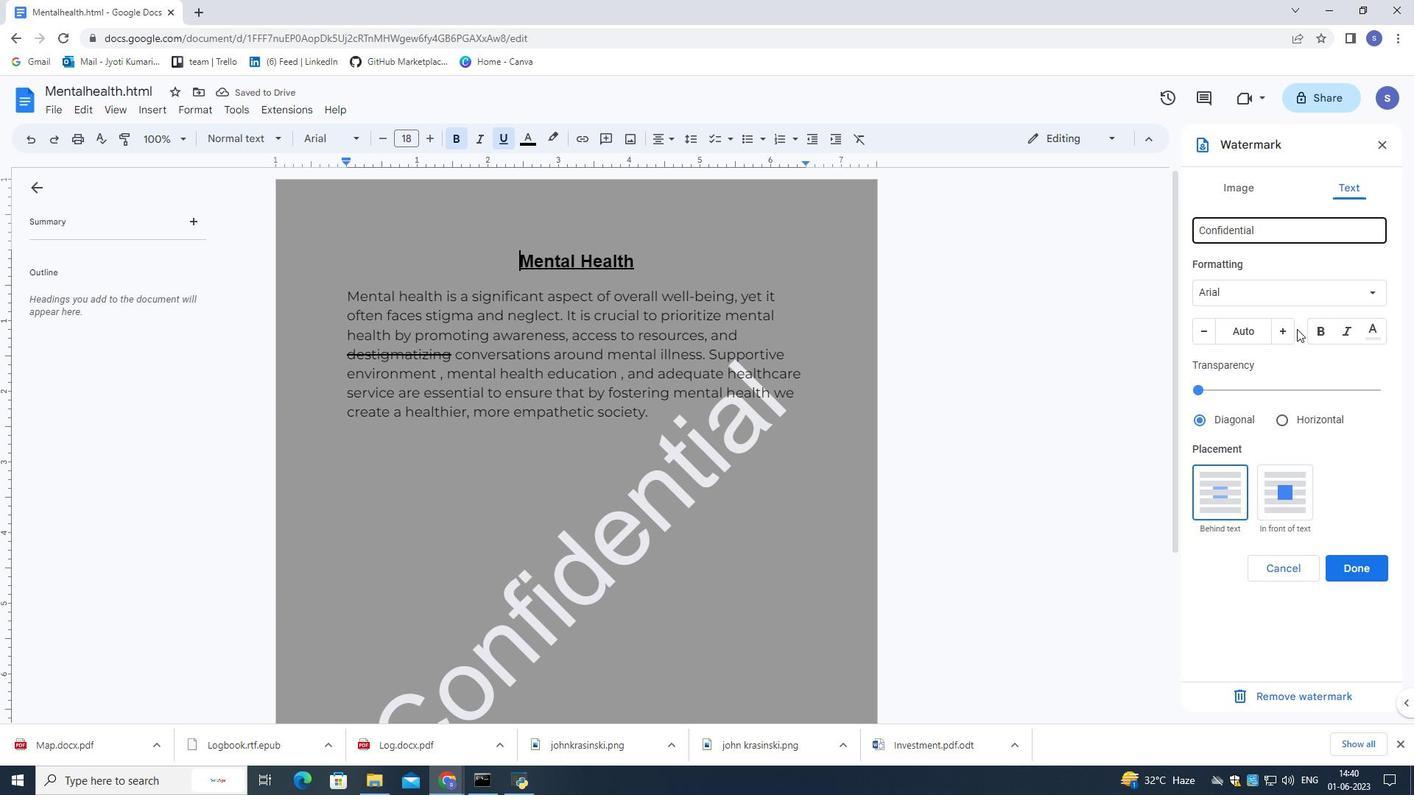 
Action: Mouse pressed left at (1286, 329)
Screenshot: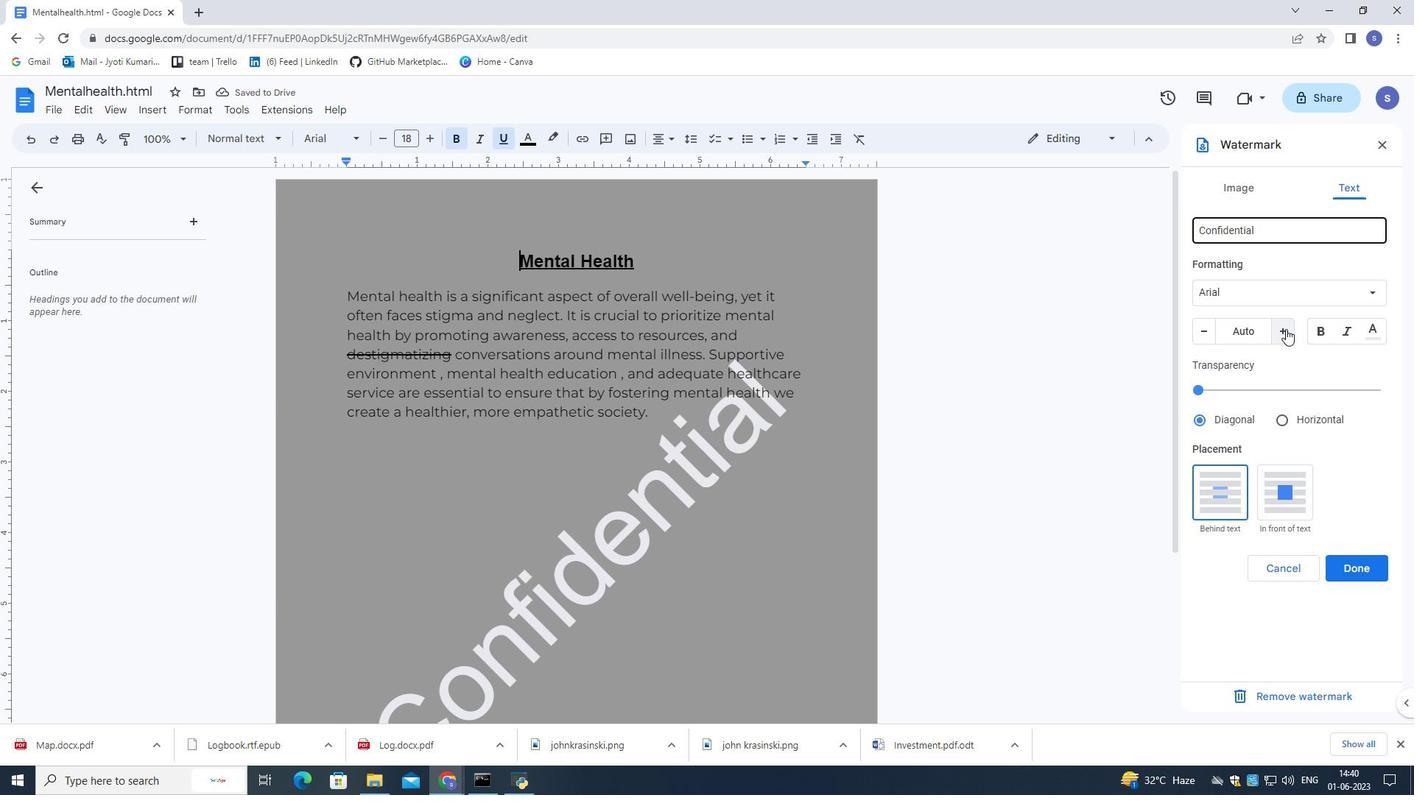
Action: Mouse moved to (1285, 329)
Screenshot: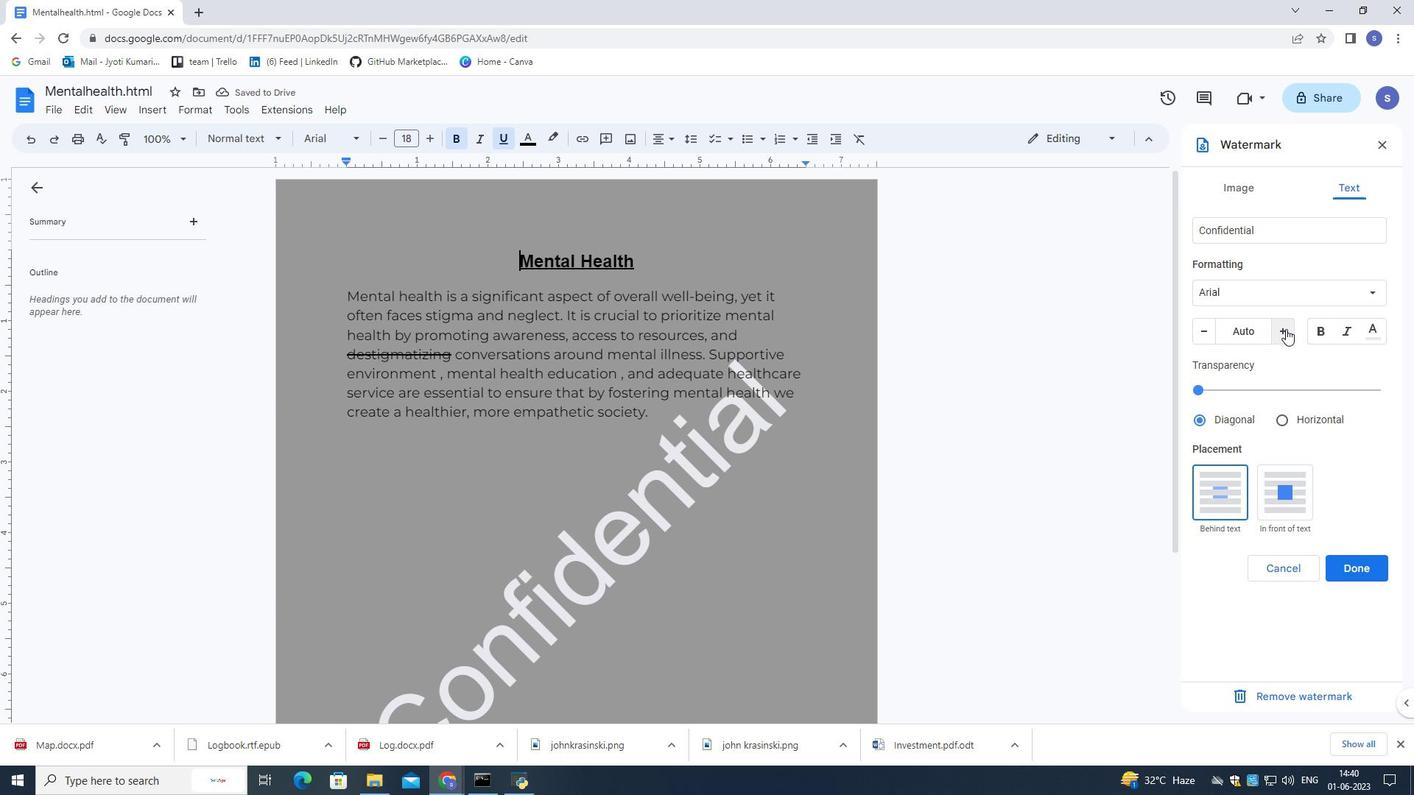 
Action: Mouse pressed left at (1285, 329)
Screenshot: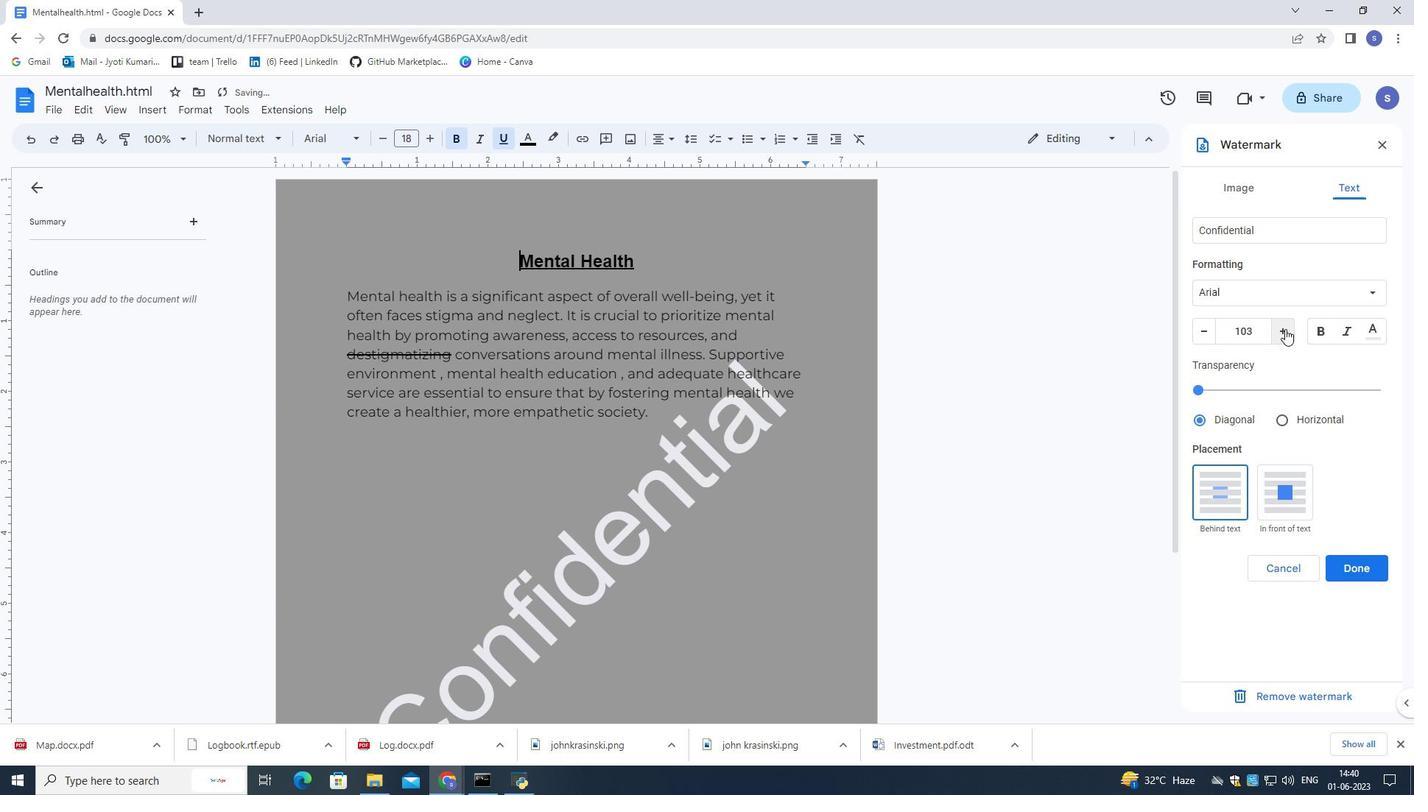 
Action: Mouse pressed left at (1285, 329)
Screenshot: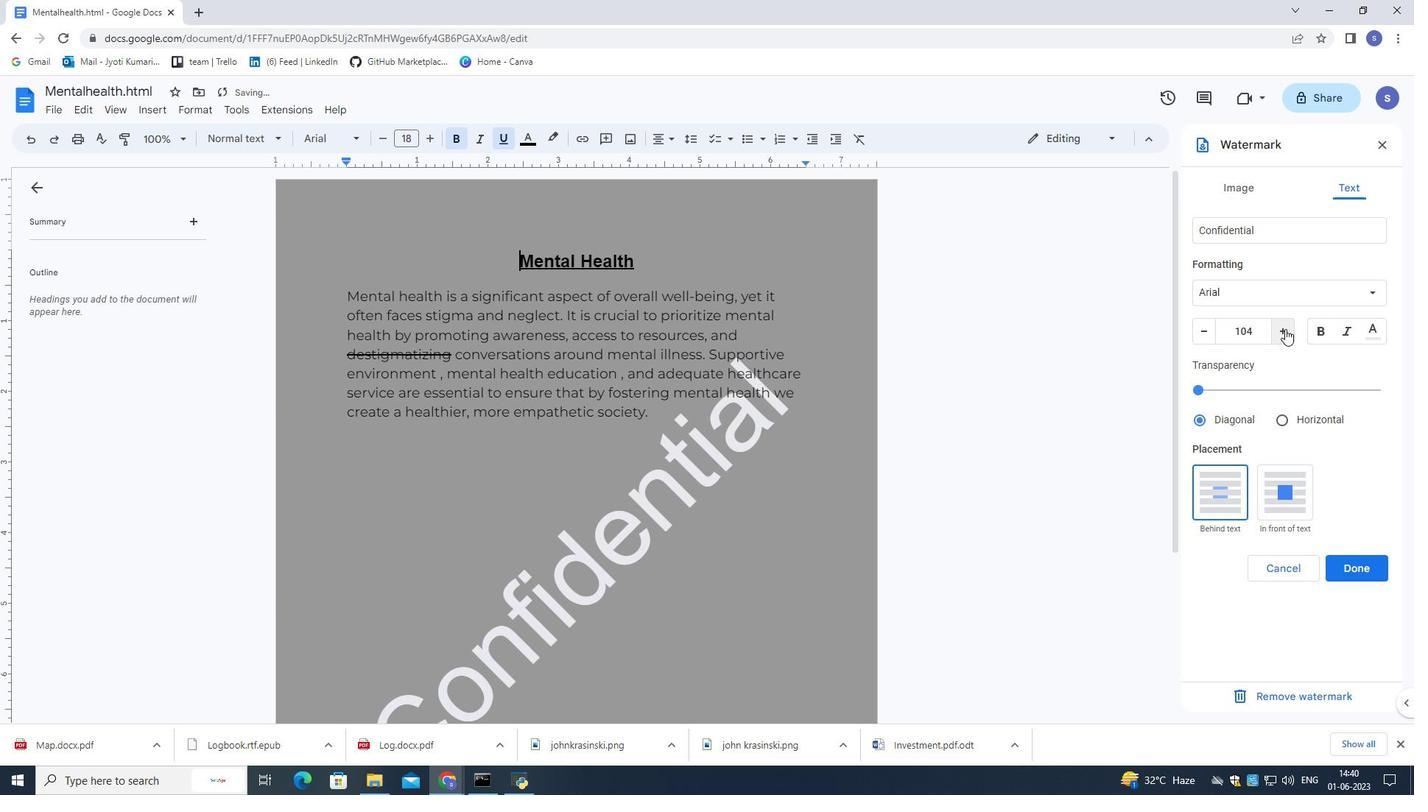 
Action: Mouse moved to (1284, 329)
Screenshot: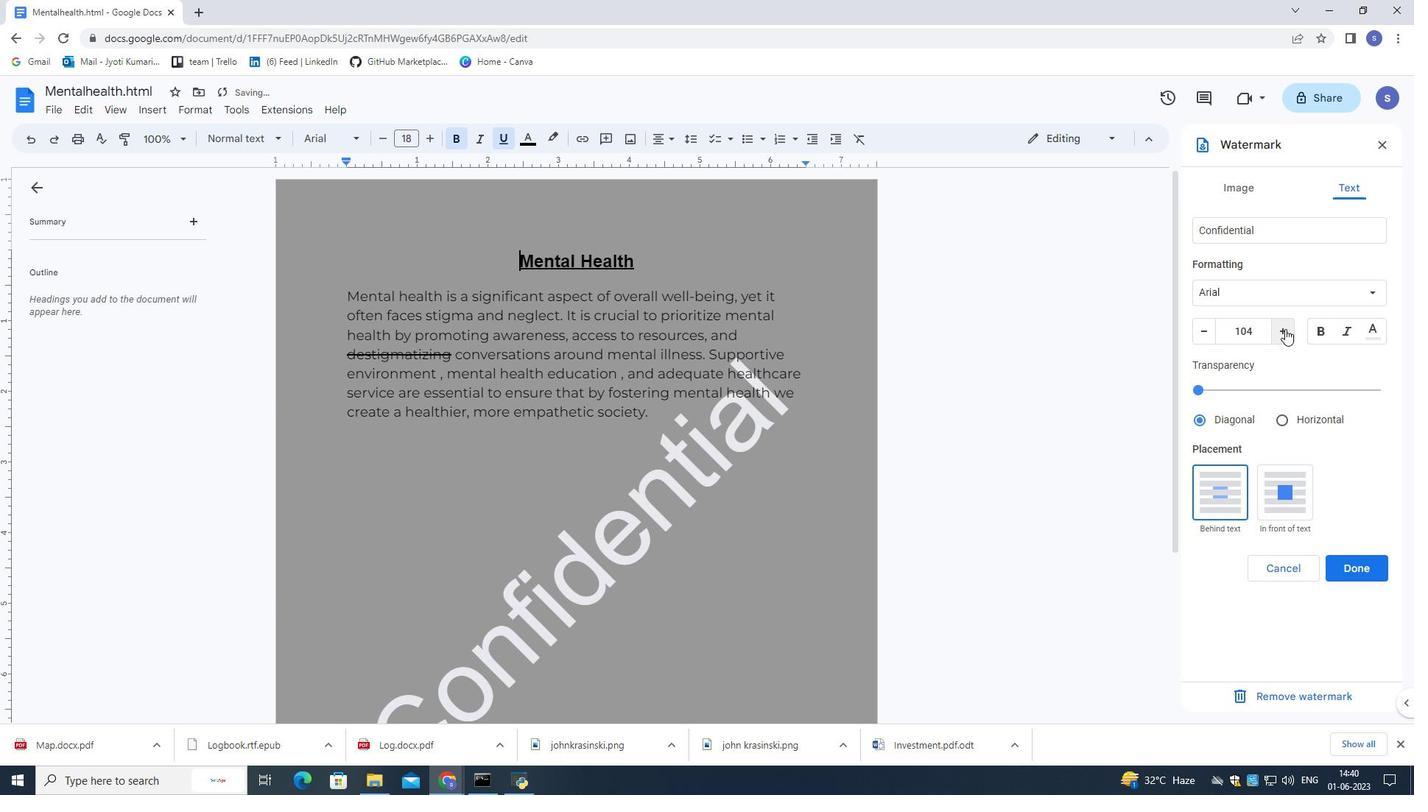 
Action: Mouse pressed left at (1284, 329)
Screenshot: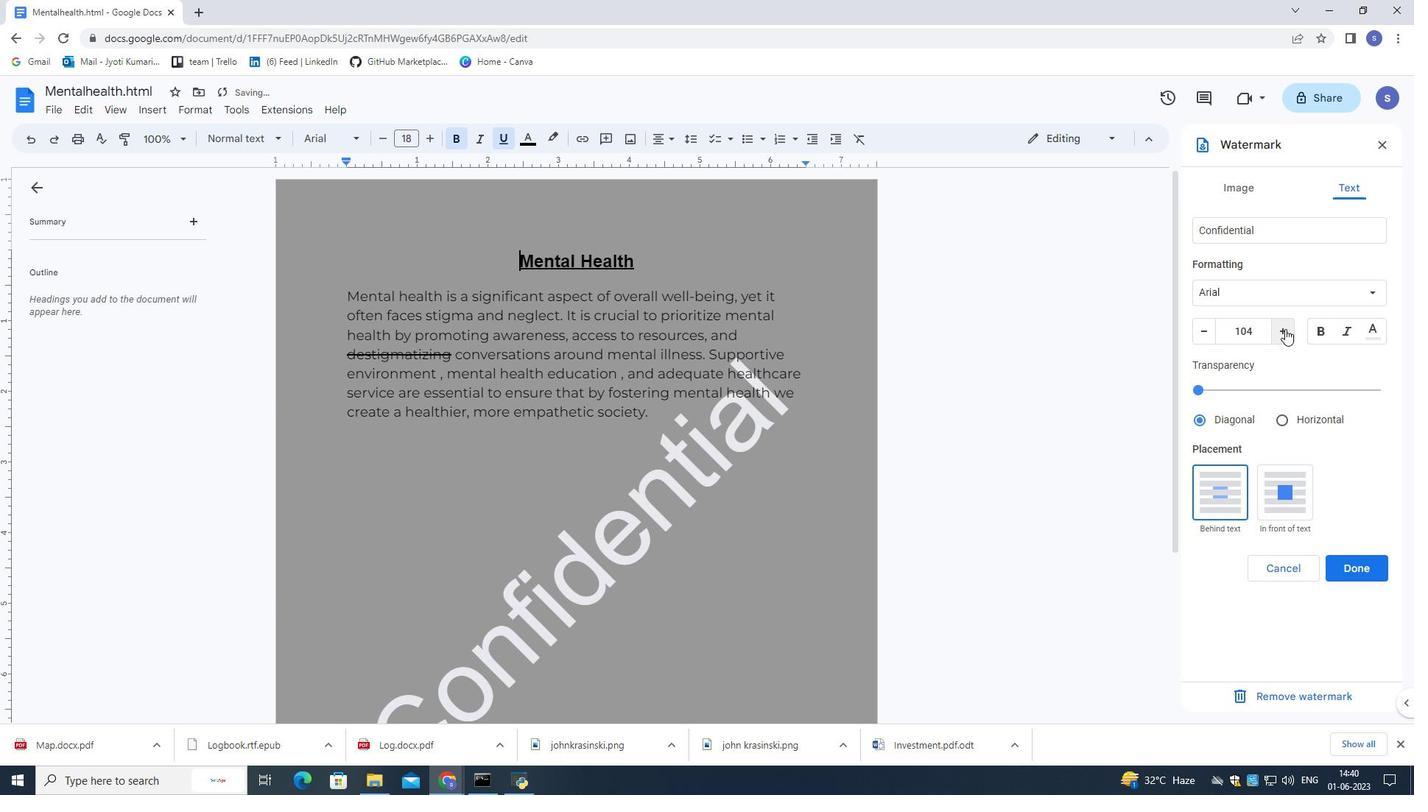 
Action: Mouse pressed left at (1284, 329)
Screenshot: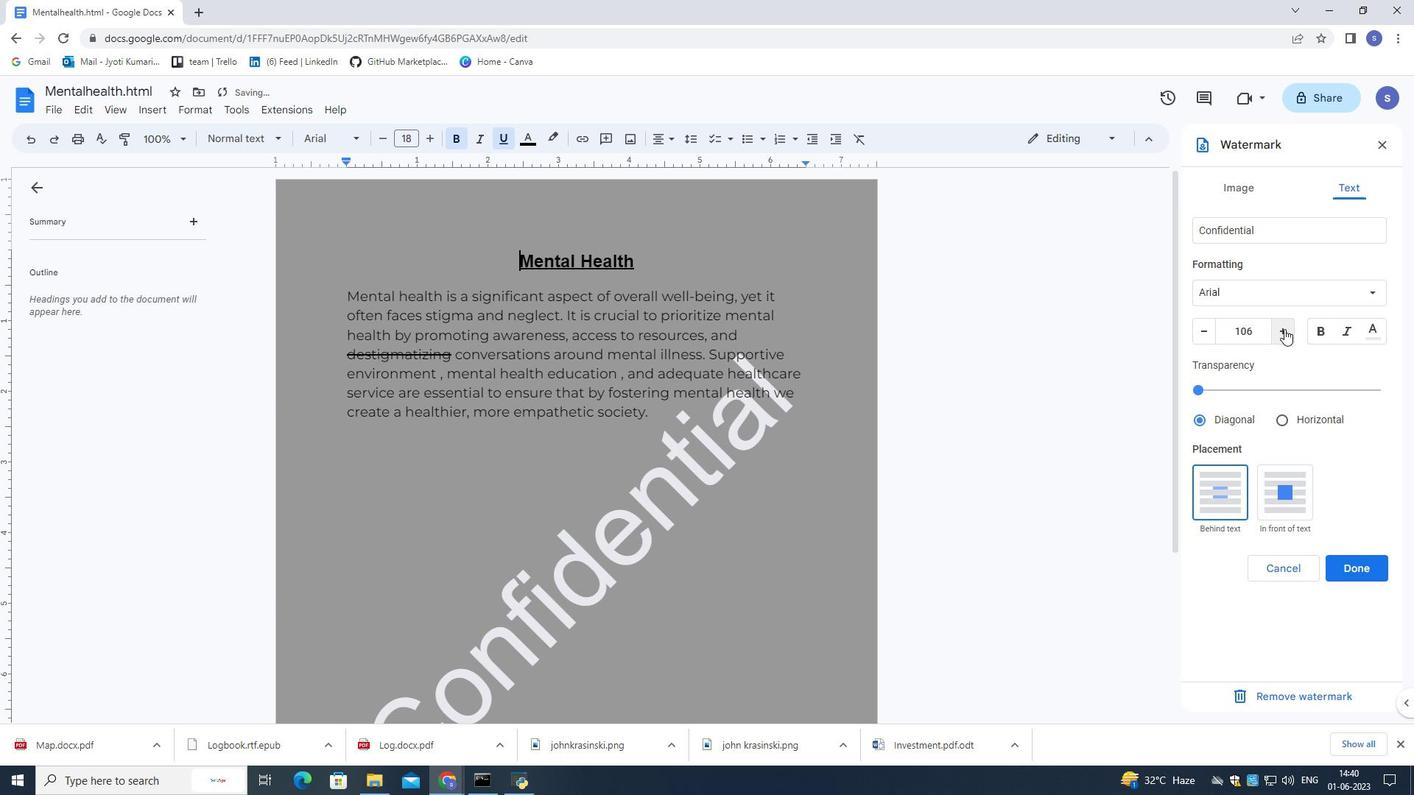 
Action: Mouse pressed left at (1284, 329)
Screenshot: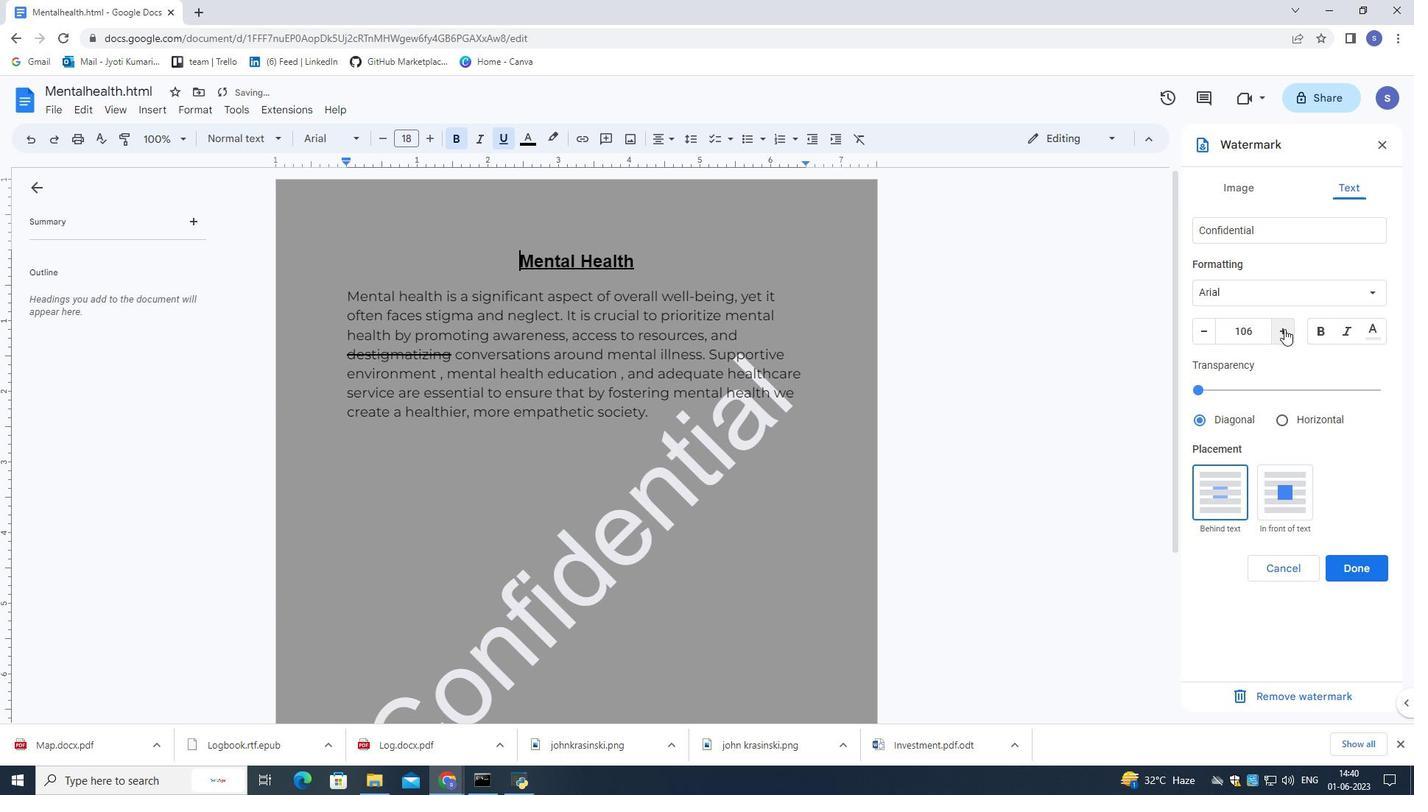 
Action: Mouse pressed left at (1284, 329)
Screenshot: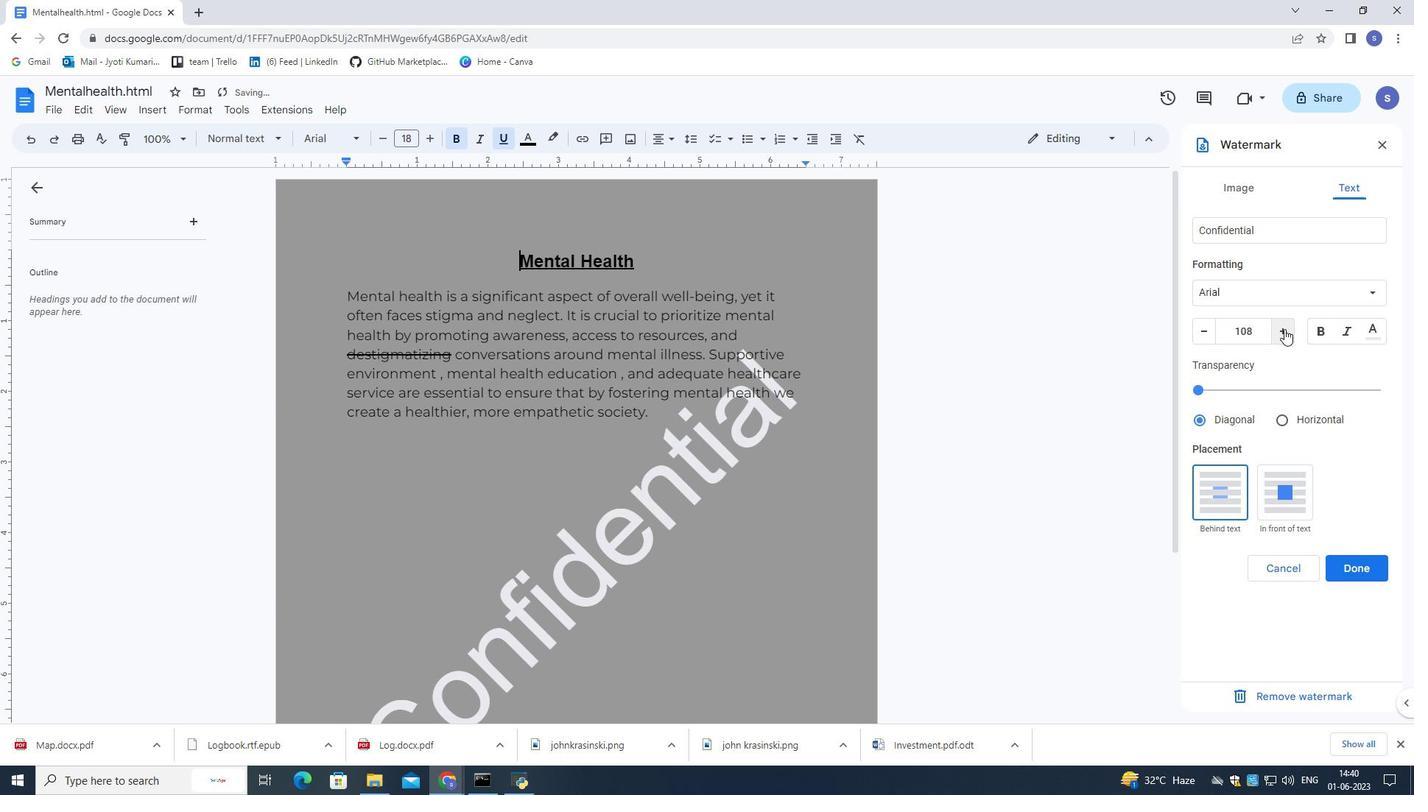 
Action: Mouse pressed left at (1284, 329)
Screenshot: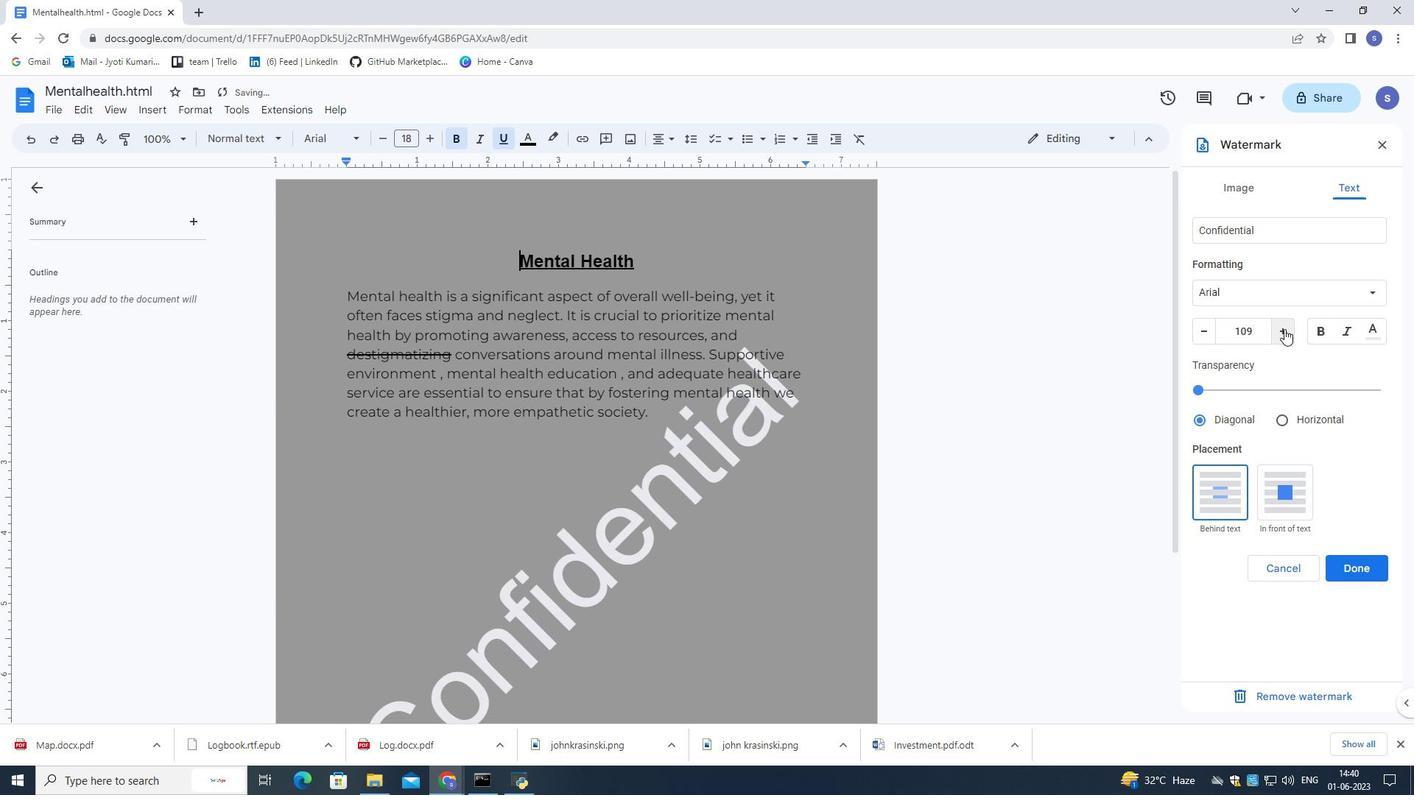 
Action: Mouse pressed left at (1284, 329)
Screenshot: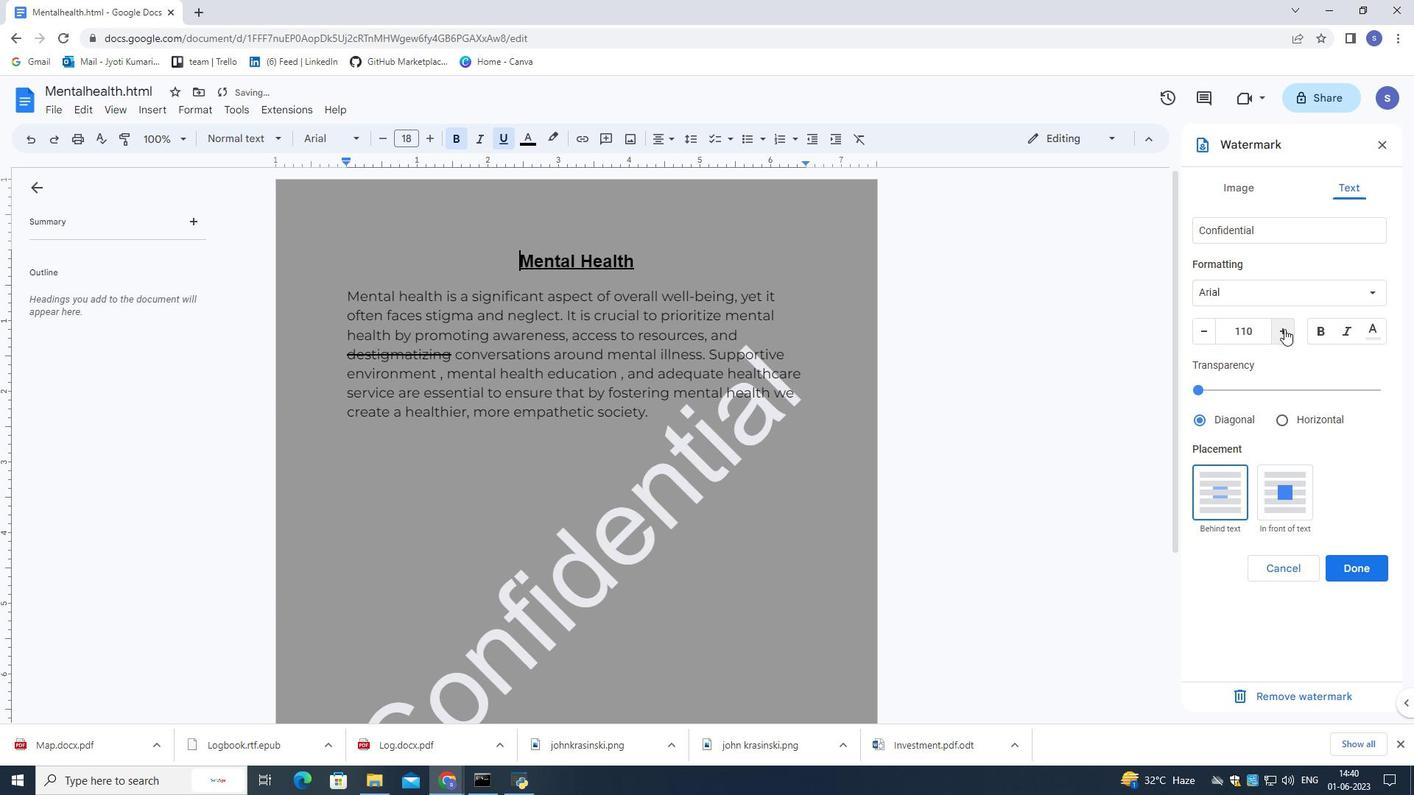 
Action: Mouse pressed left at (1284, 329)
Screenshot: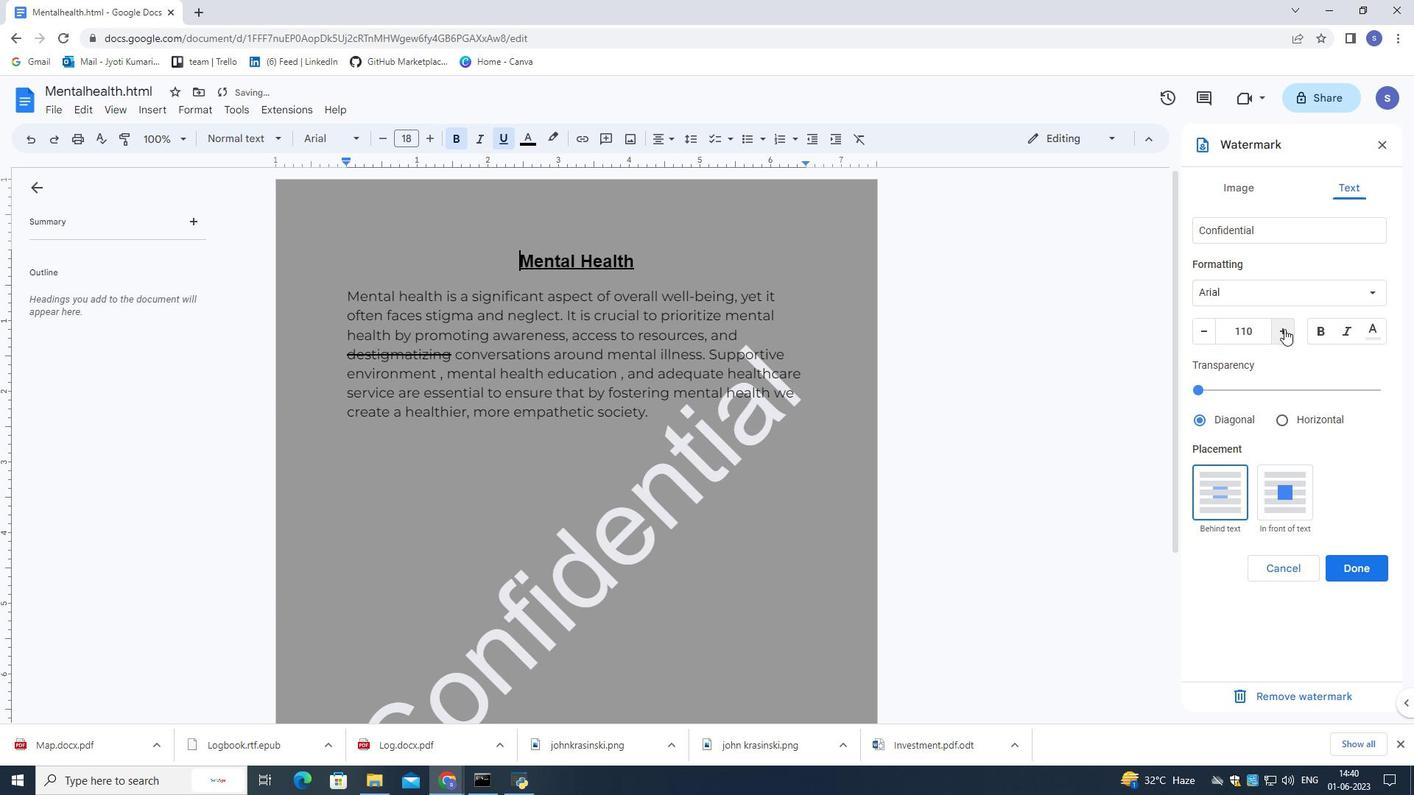 
Action: Mouse pressed left at (1284, 329)
Screenshot: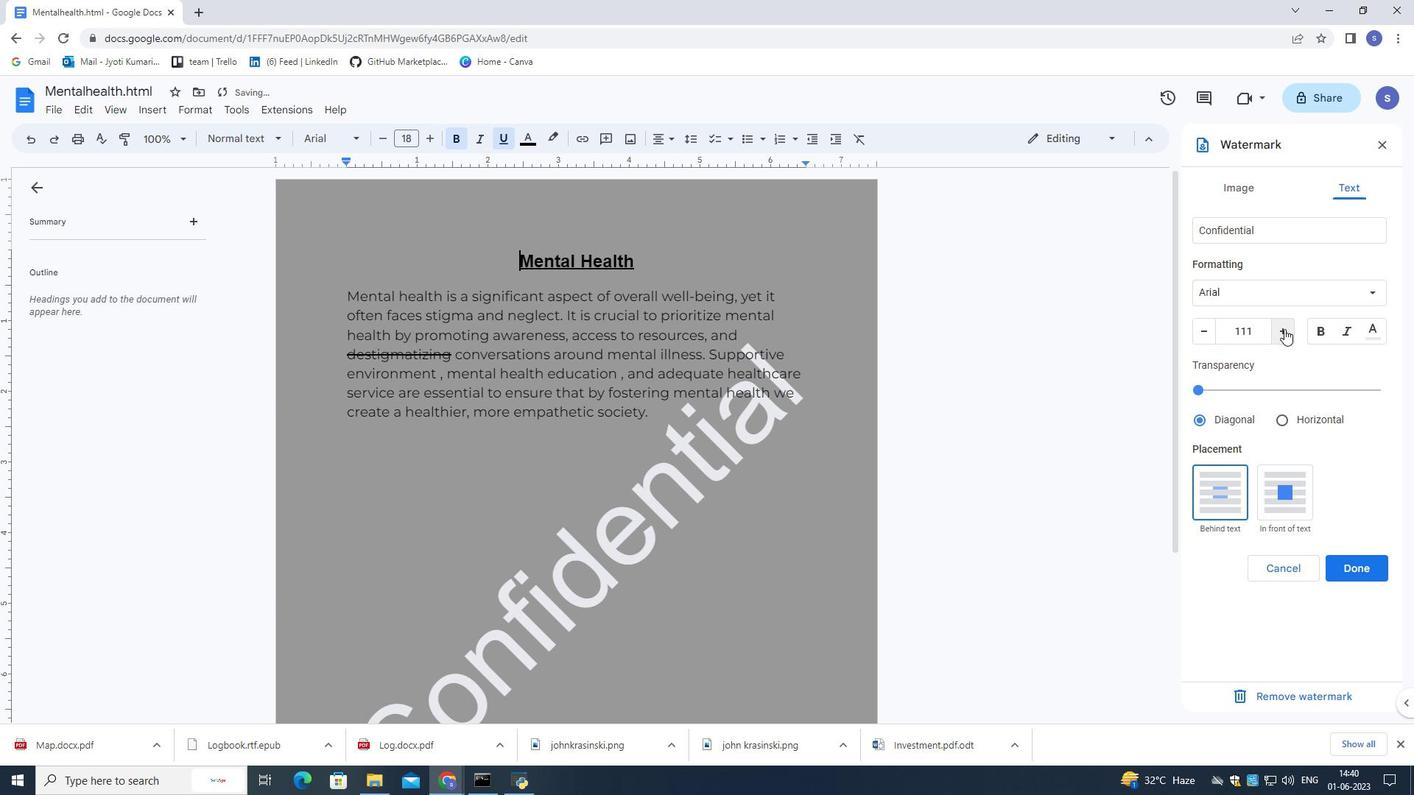 
Action: Mouse pressed left at (1284, 329)
Screenshot: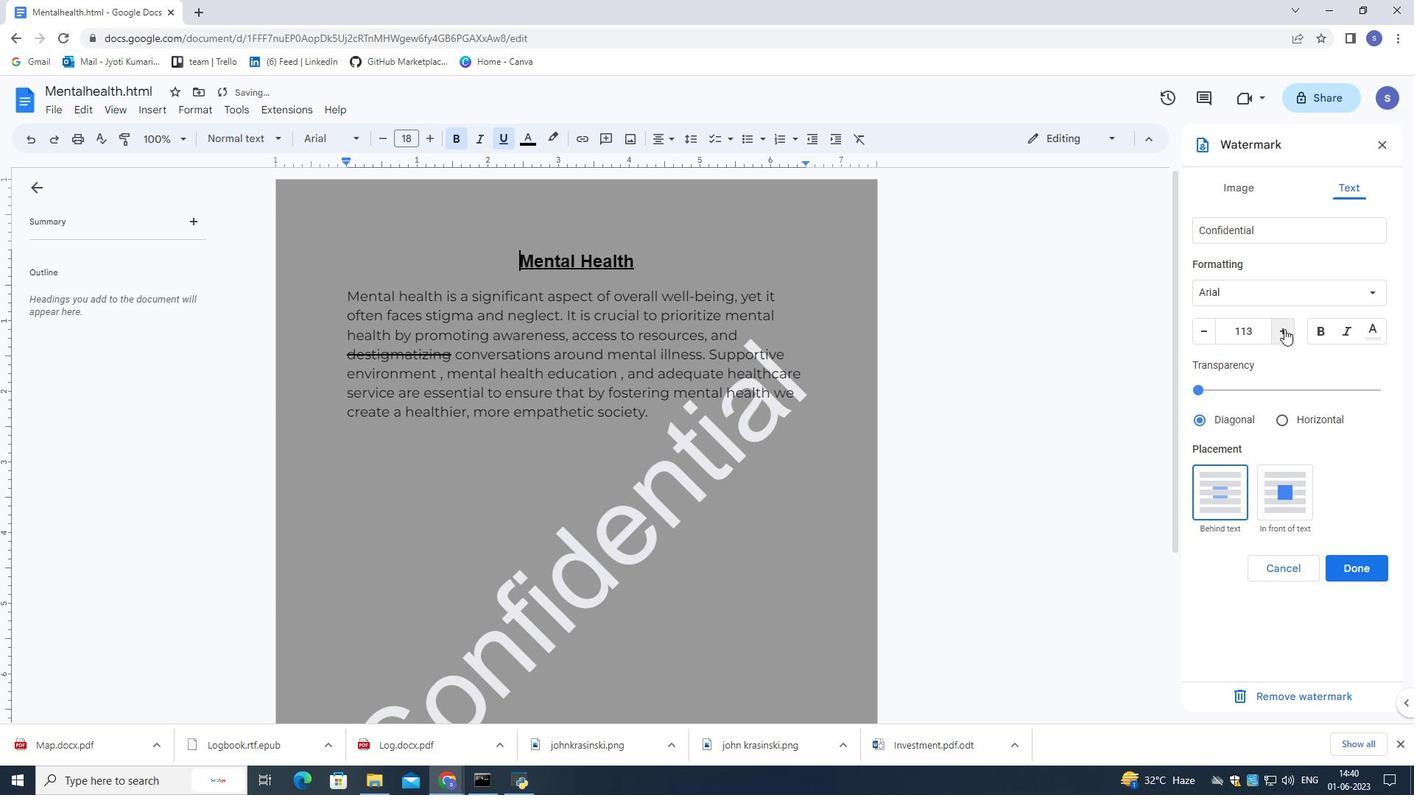 
Action: Mouse pressed left at (1284, 329)
Screenshot: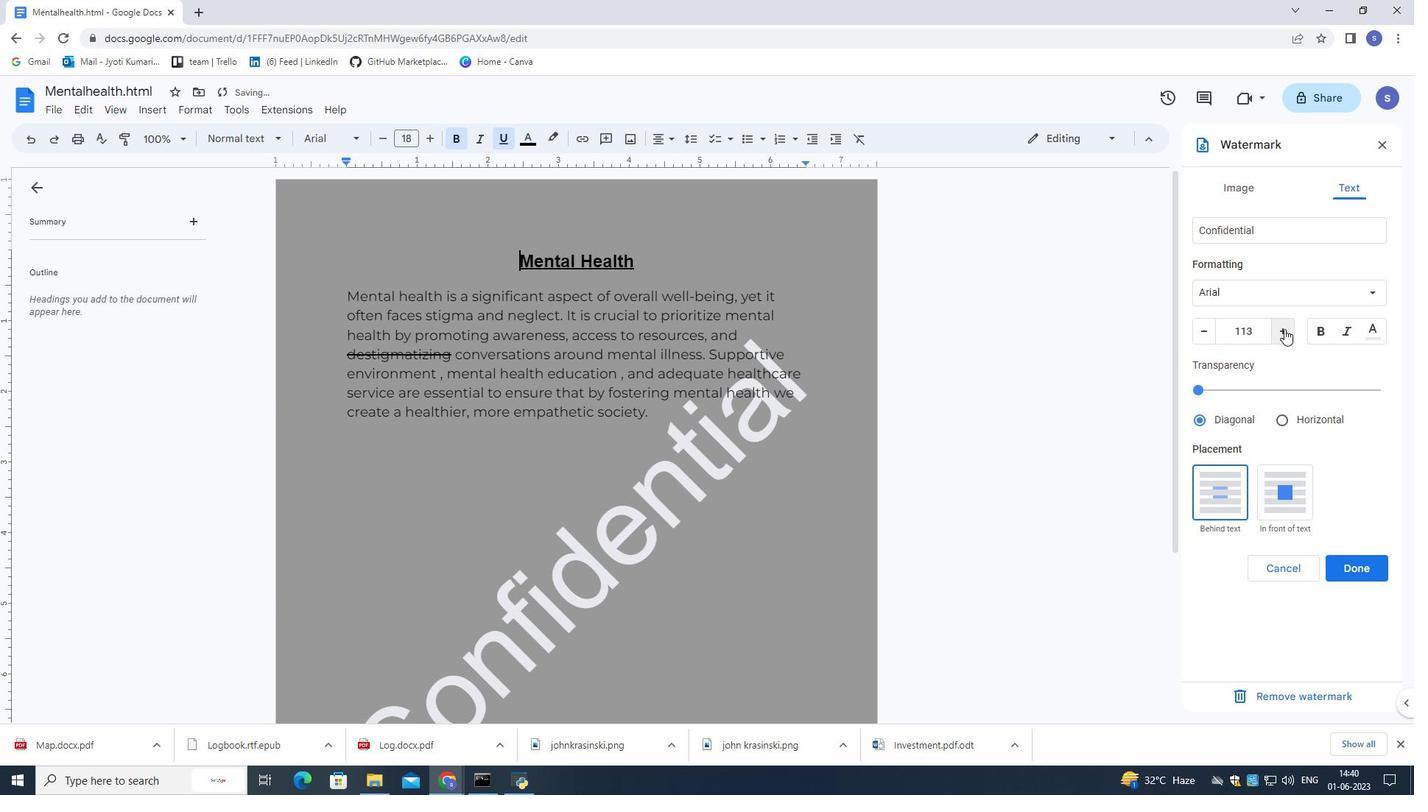 
Action: Mouse pressed left at (1284, 329)
Screenshot: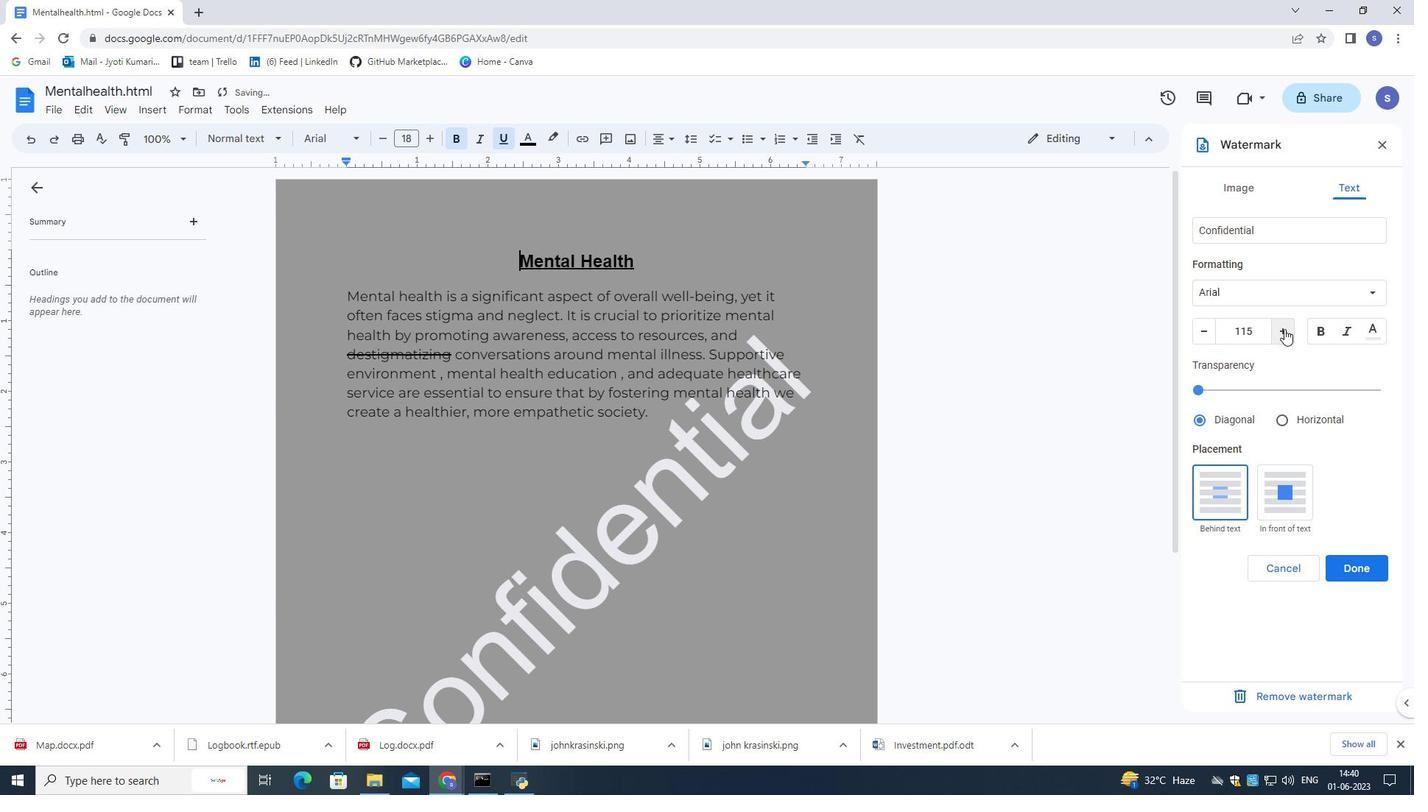 
Action: Mouse pressed left at (1284, 329)
Screenshot: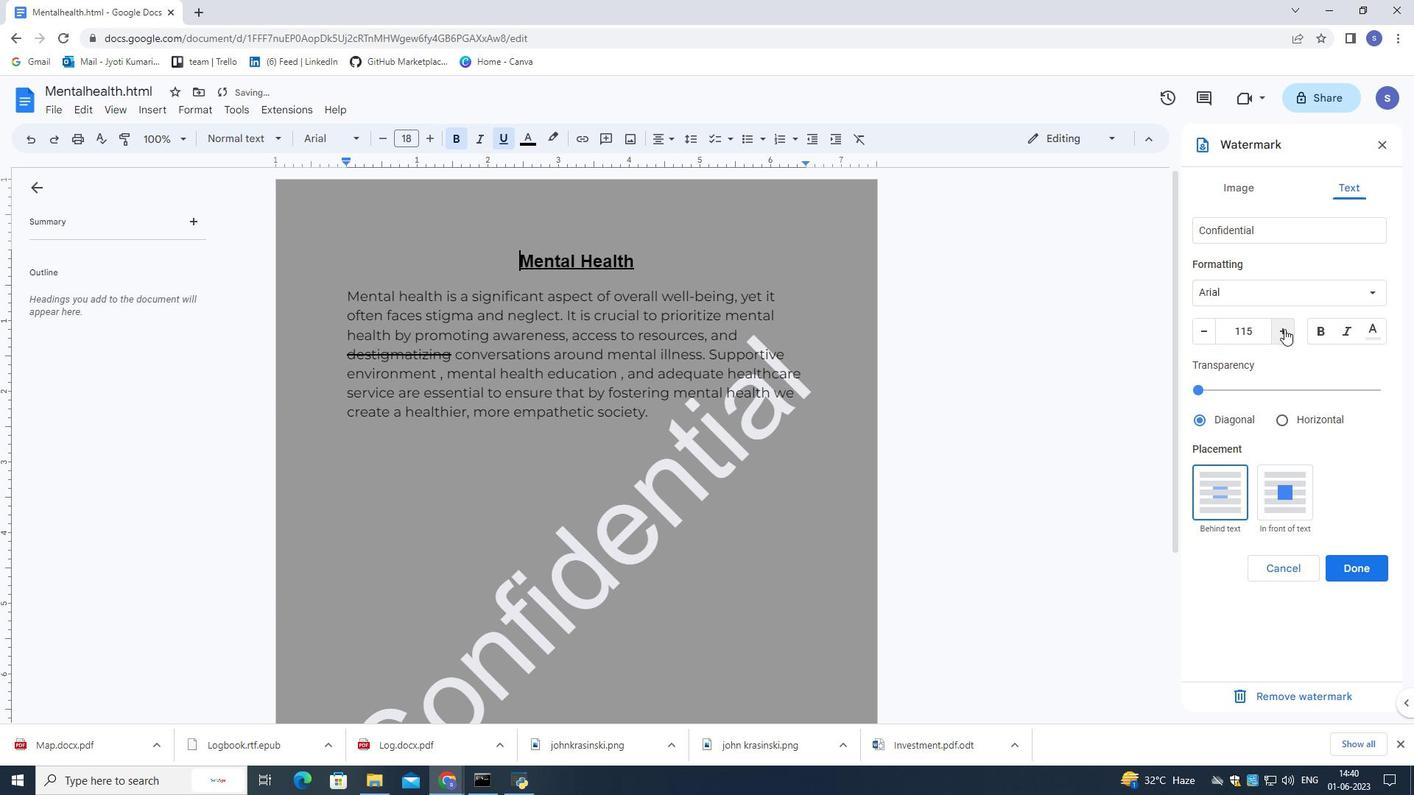 
Action: Mouse pressed left at (1284, 329)
Screenshot: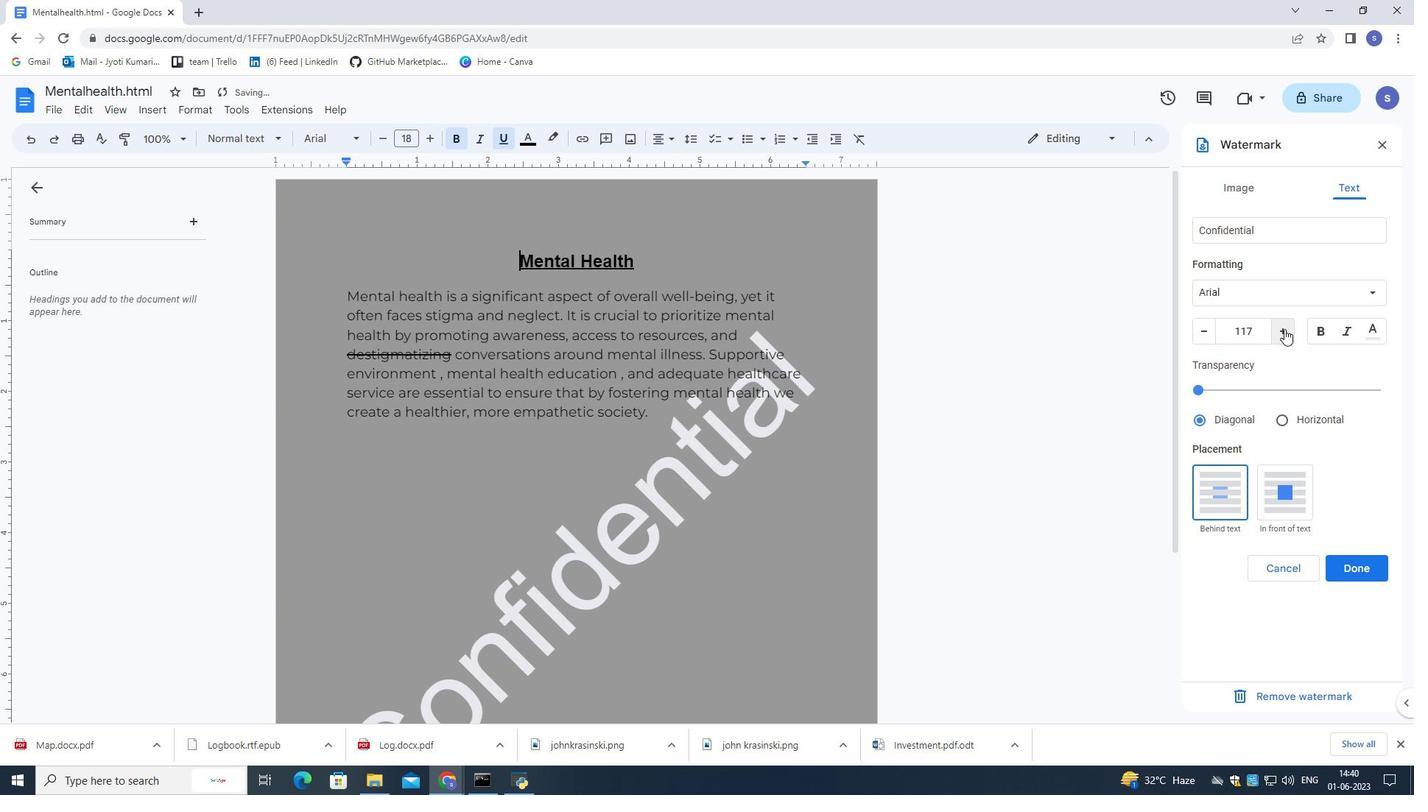 
Action: Mouse pressed left at (1284, 329)
Screenshot: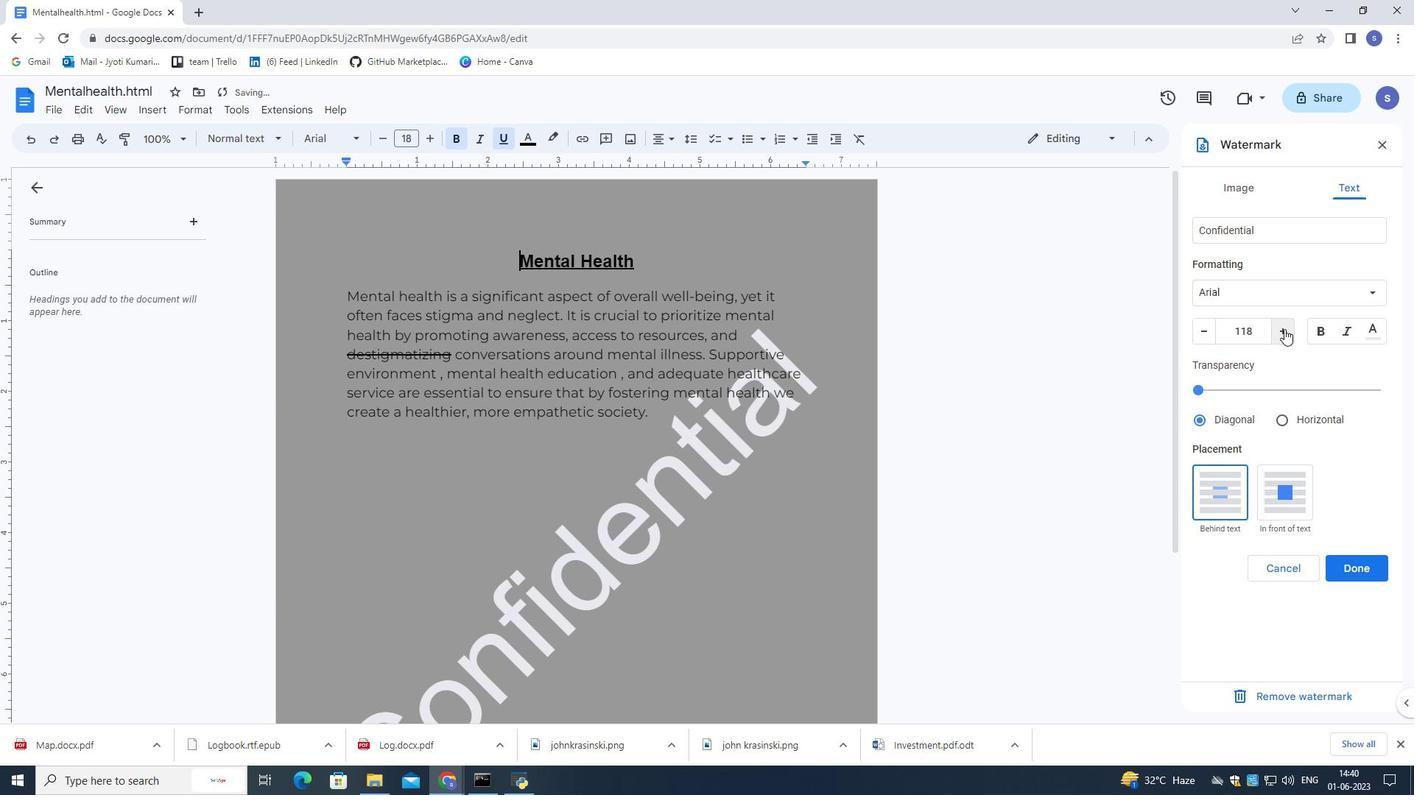 
Action: Mouse pressed left at (1284, 329)
Screenshot: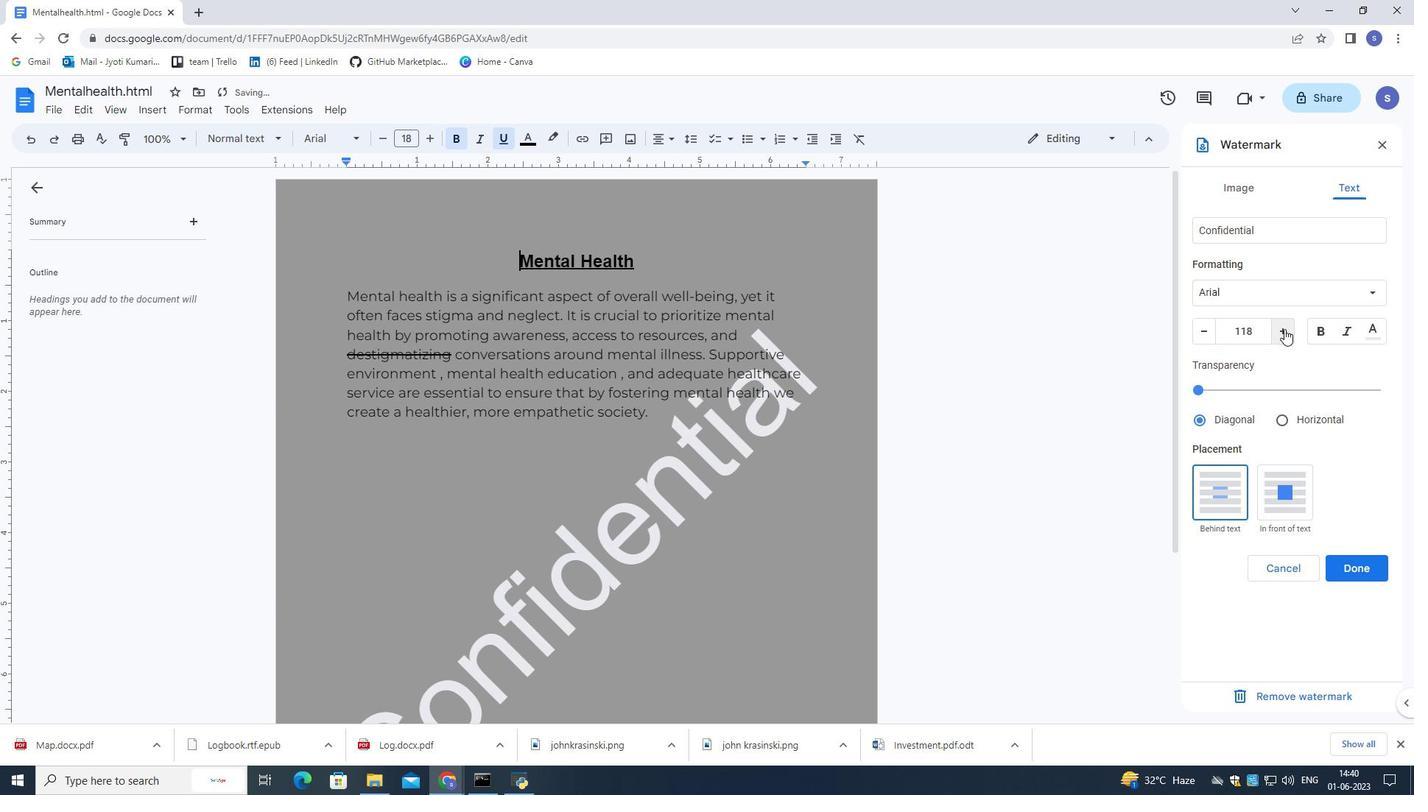 
Action: Mouse pressed left at (1284, 329)
Screenshot: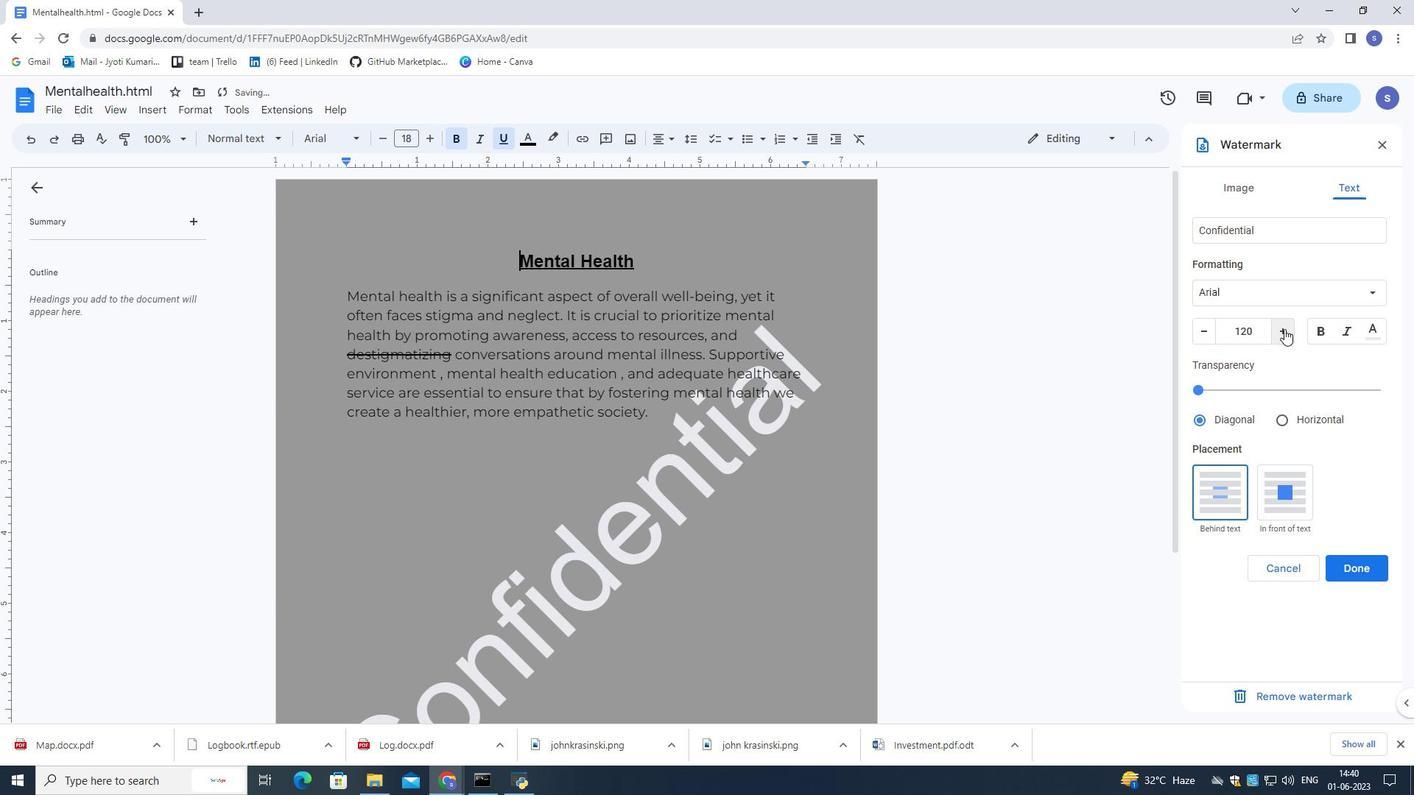 
Action: Mouse pressed left at (1284, 329)
Screenshot: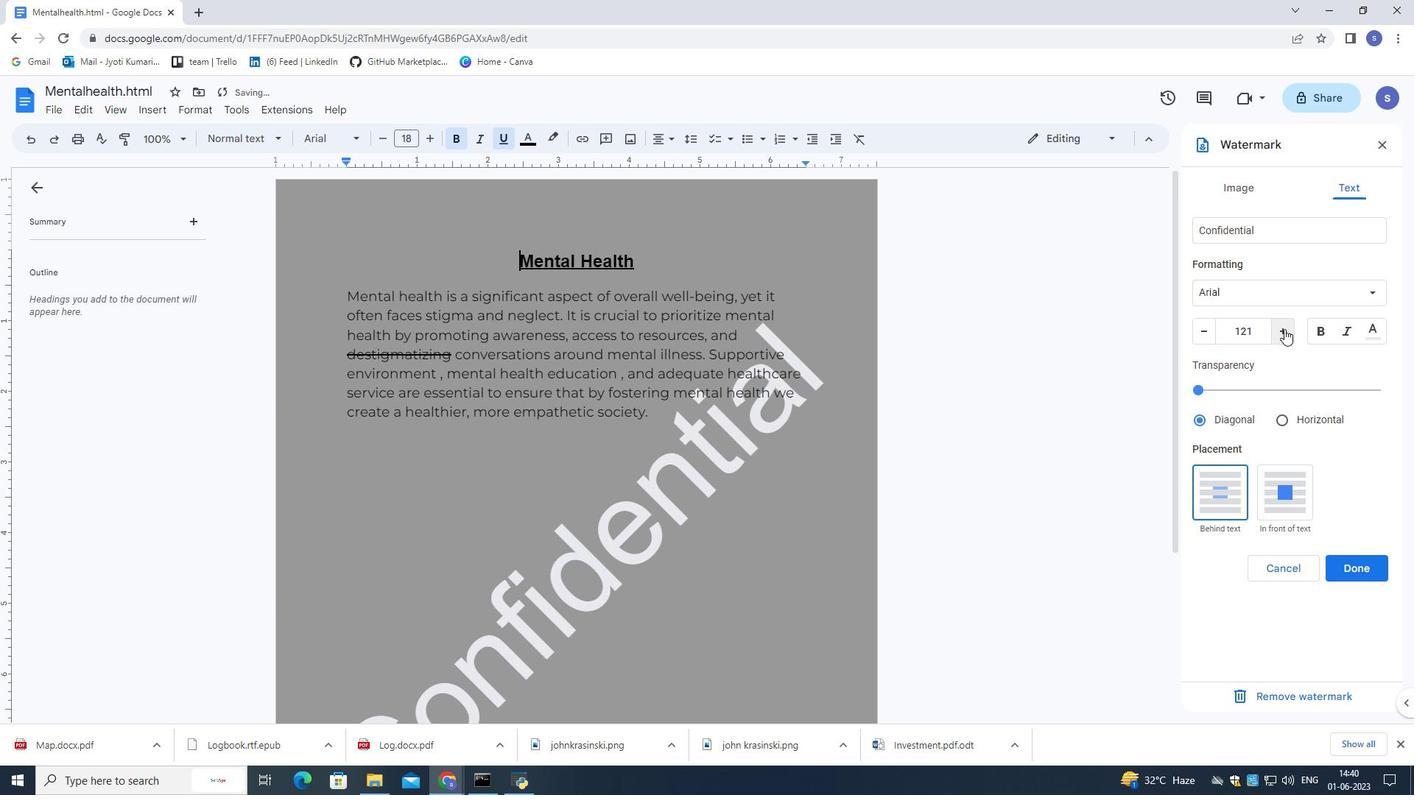 
Action: Mouse pressed left at (1284, 329)
Screenshot: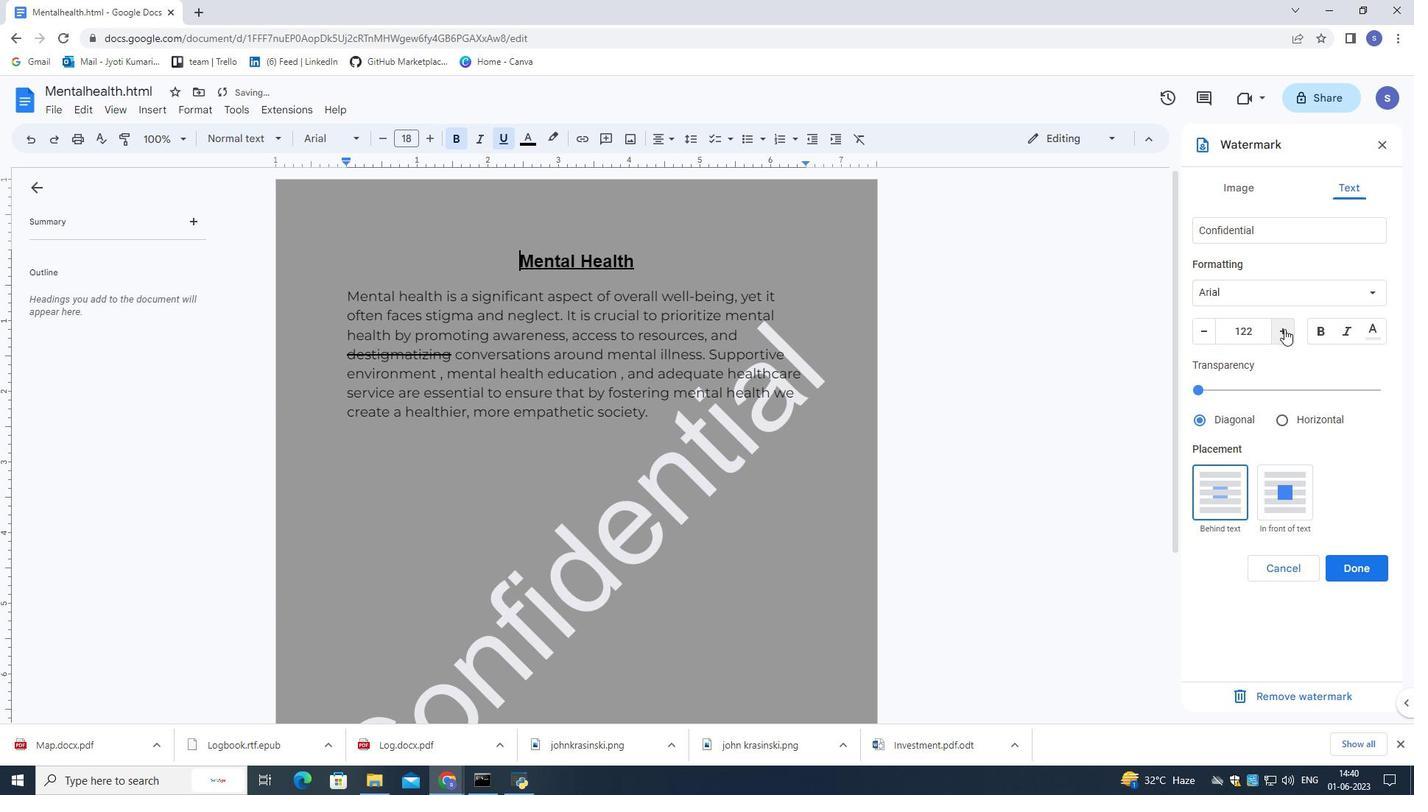 
Action: Mouse moved to (1245, 416)
Screenshot: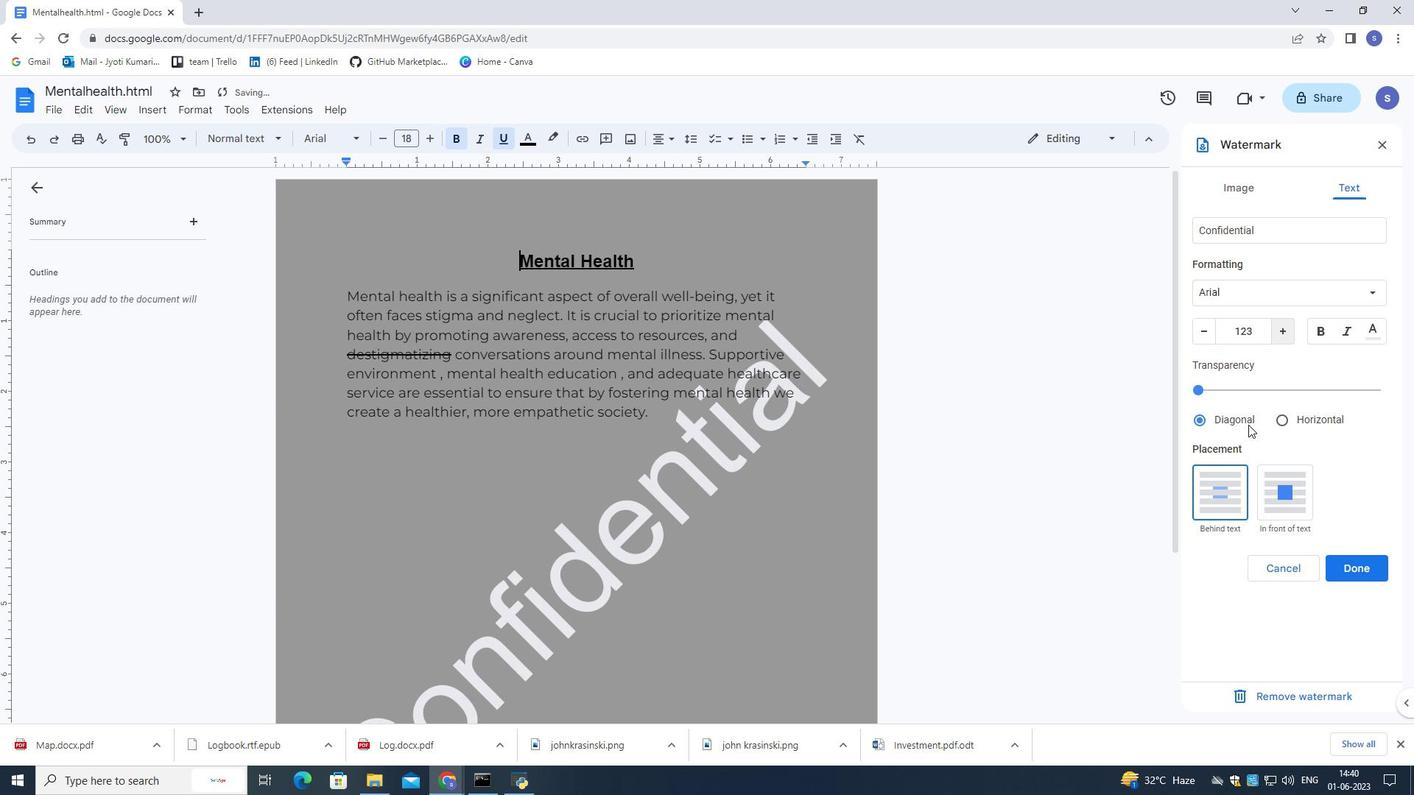 
Action: Mouse pressed left at (1245, 416)
Screenshot: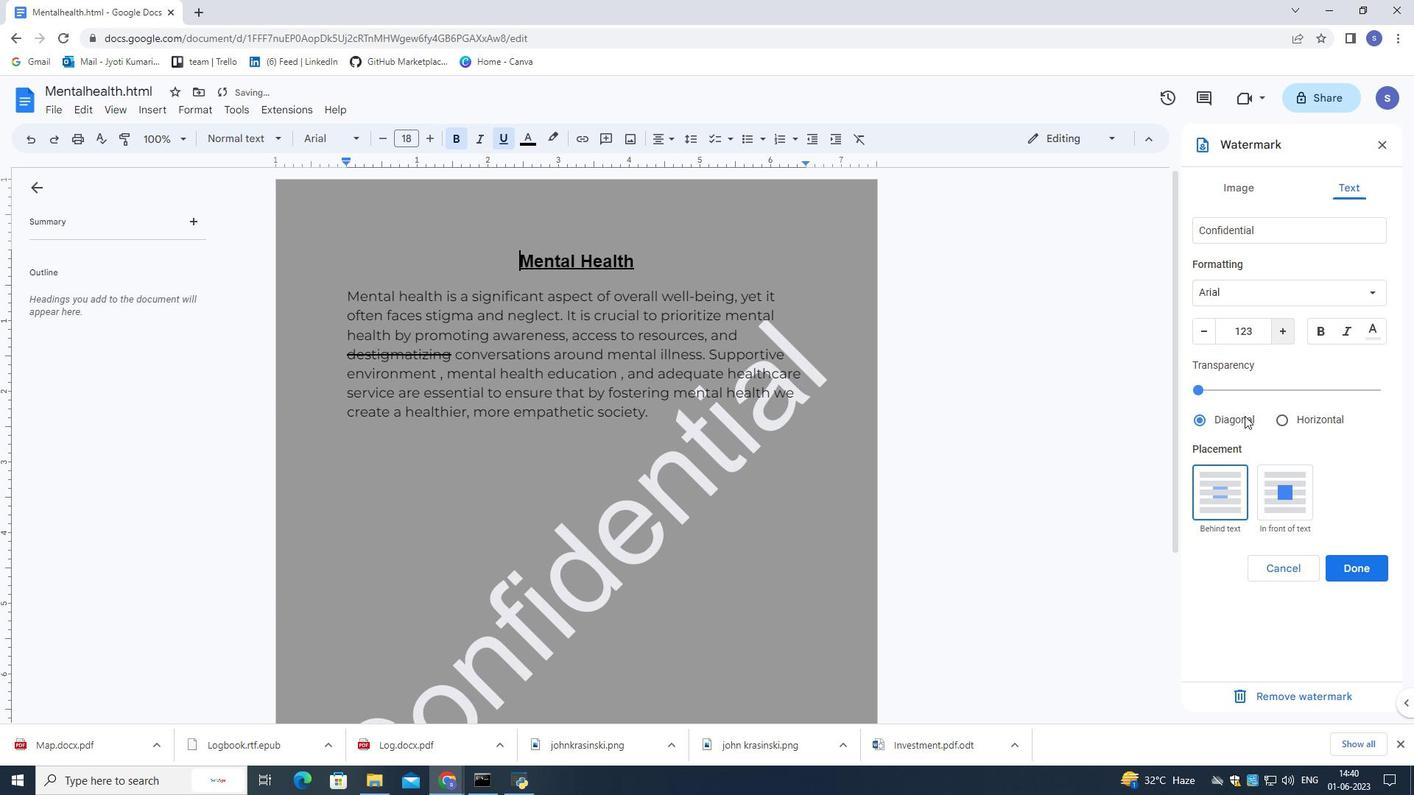 
Action: Mouse moved to (1328, 296)
Screenshot: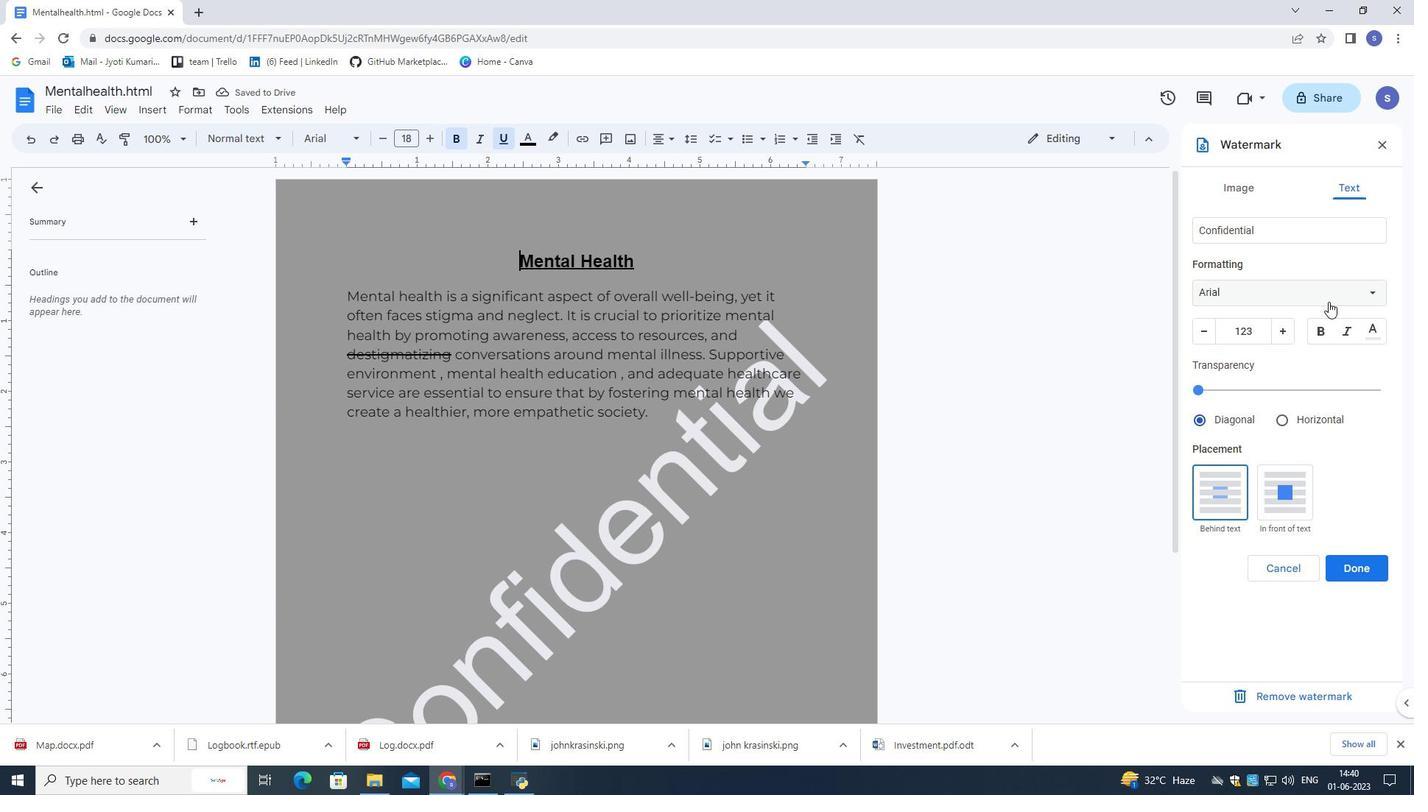 
Action: Mouse pressed left at (1328, 296)
Screenshot: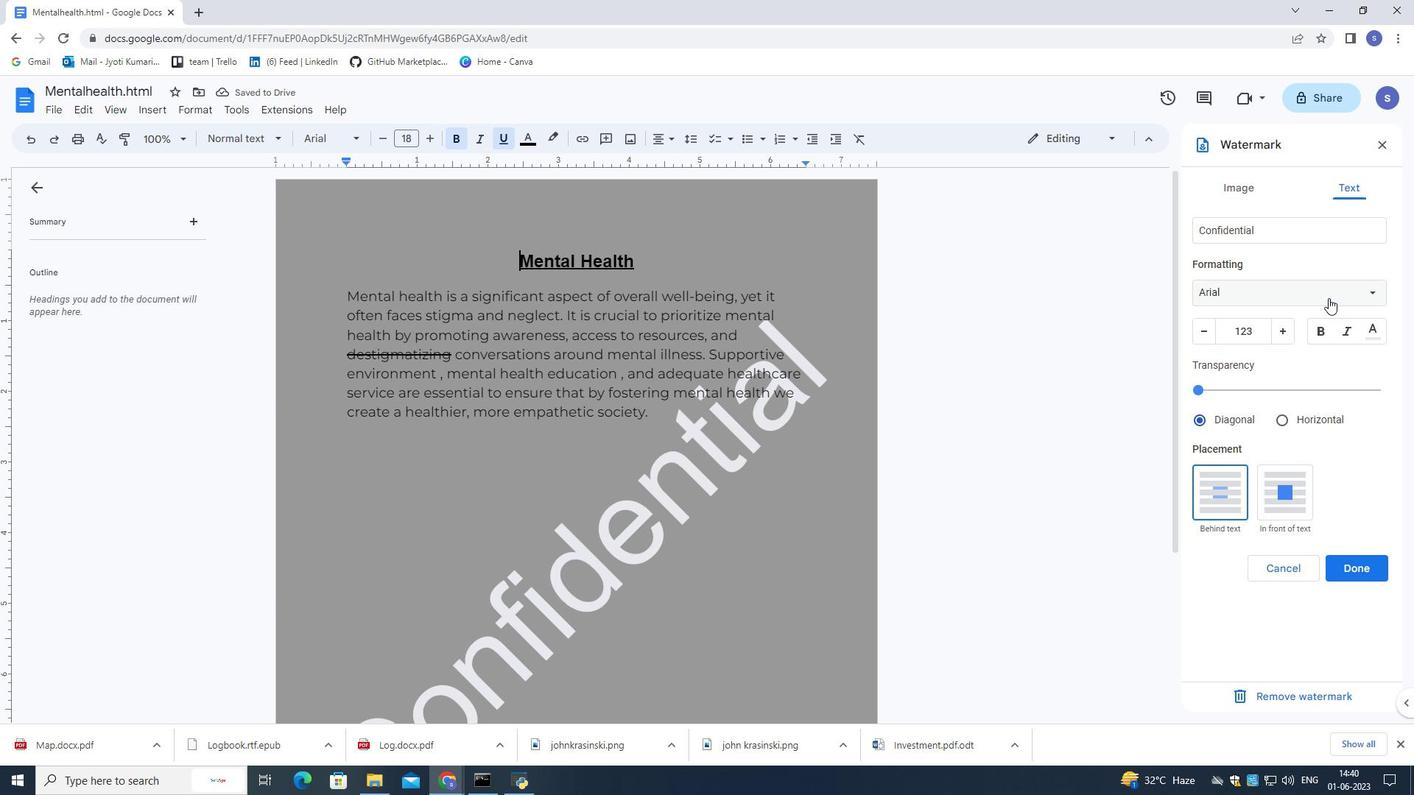 
Action: Mouse moved to (1262, 534)
Screenshot: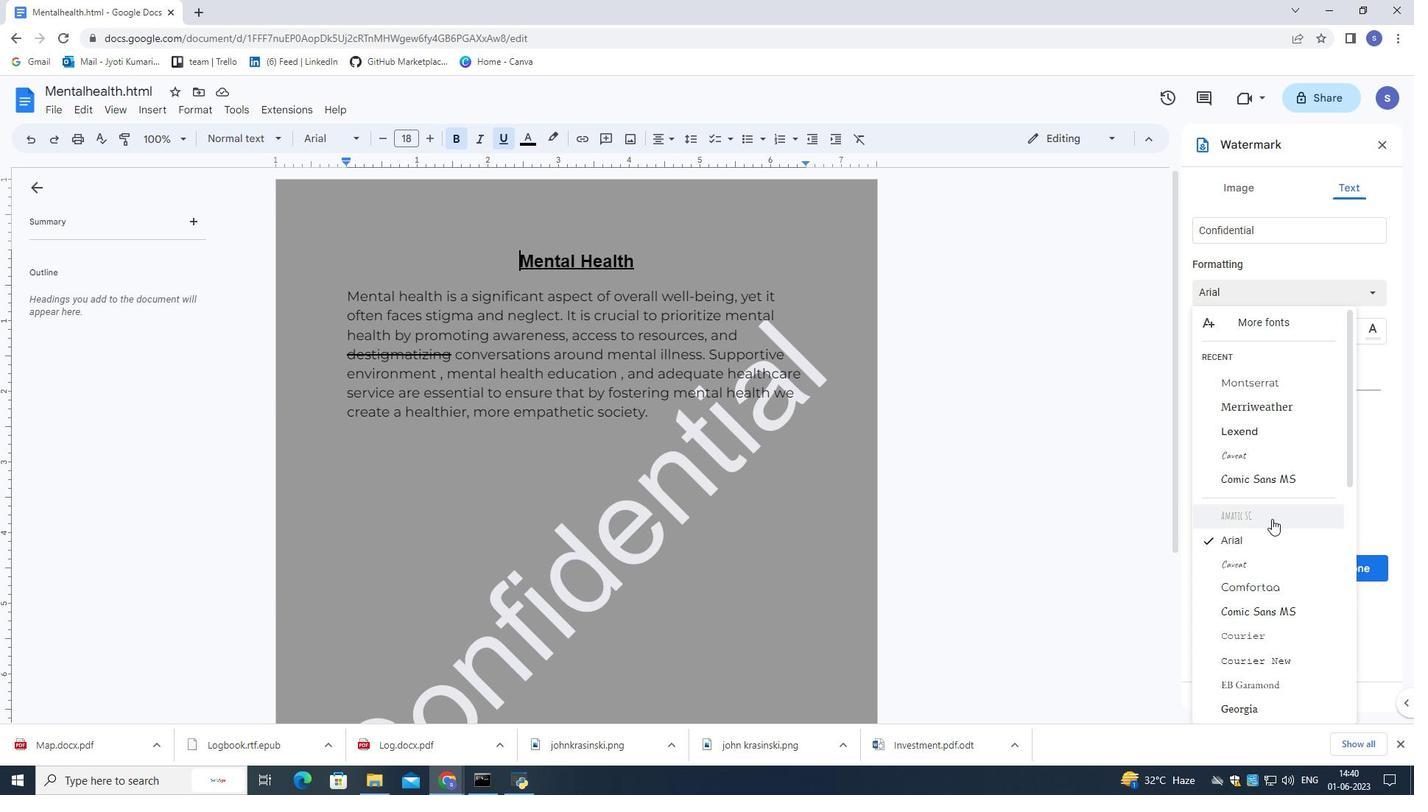 
Action: Mouse pressed left at (1262, 534)
Screenshot: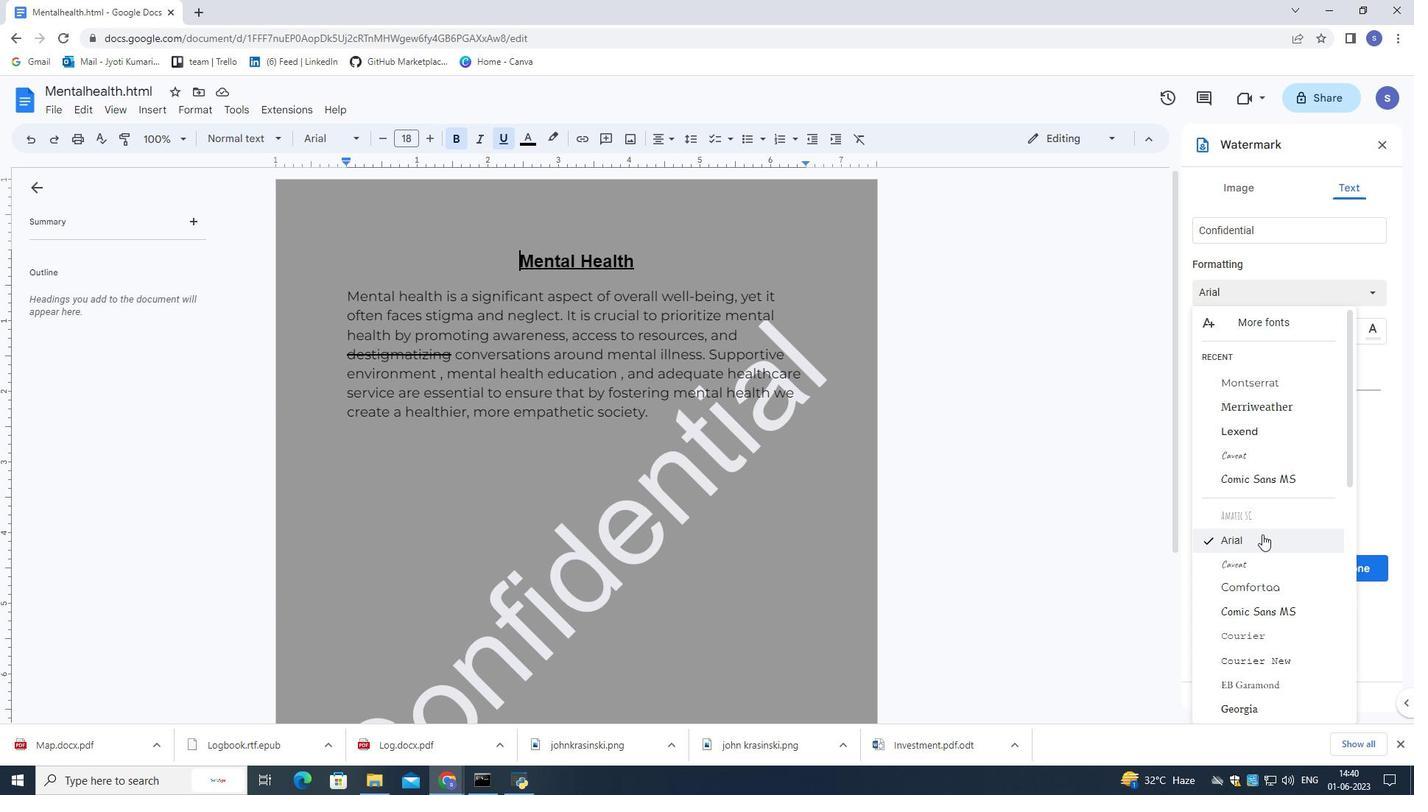 
Action: Mouse moved to (1343, 560)
Screenshot: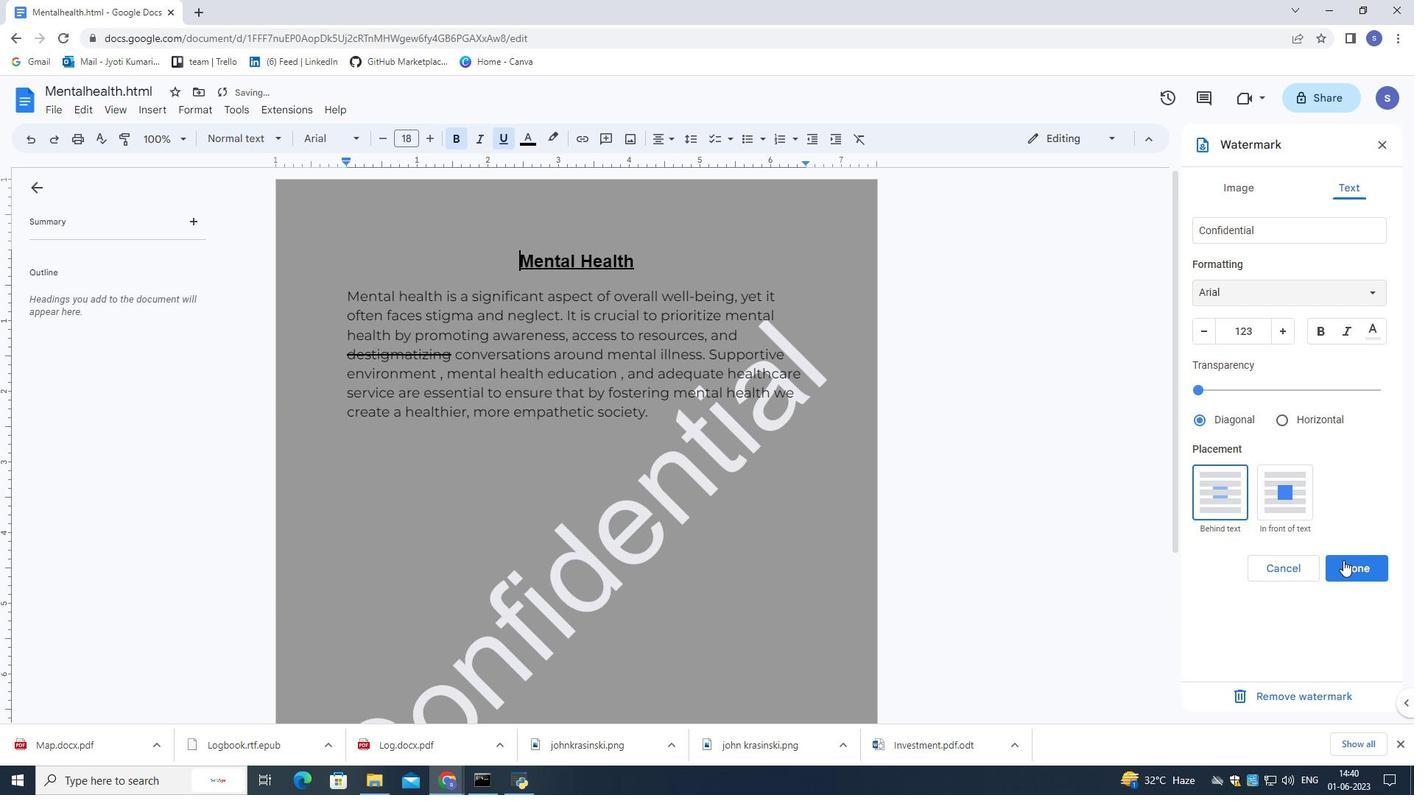 
Action: Mouse pressed left at (1343, 560)
Screenshot: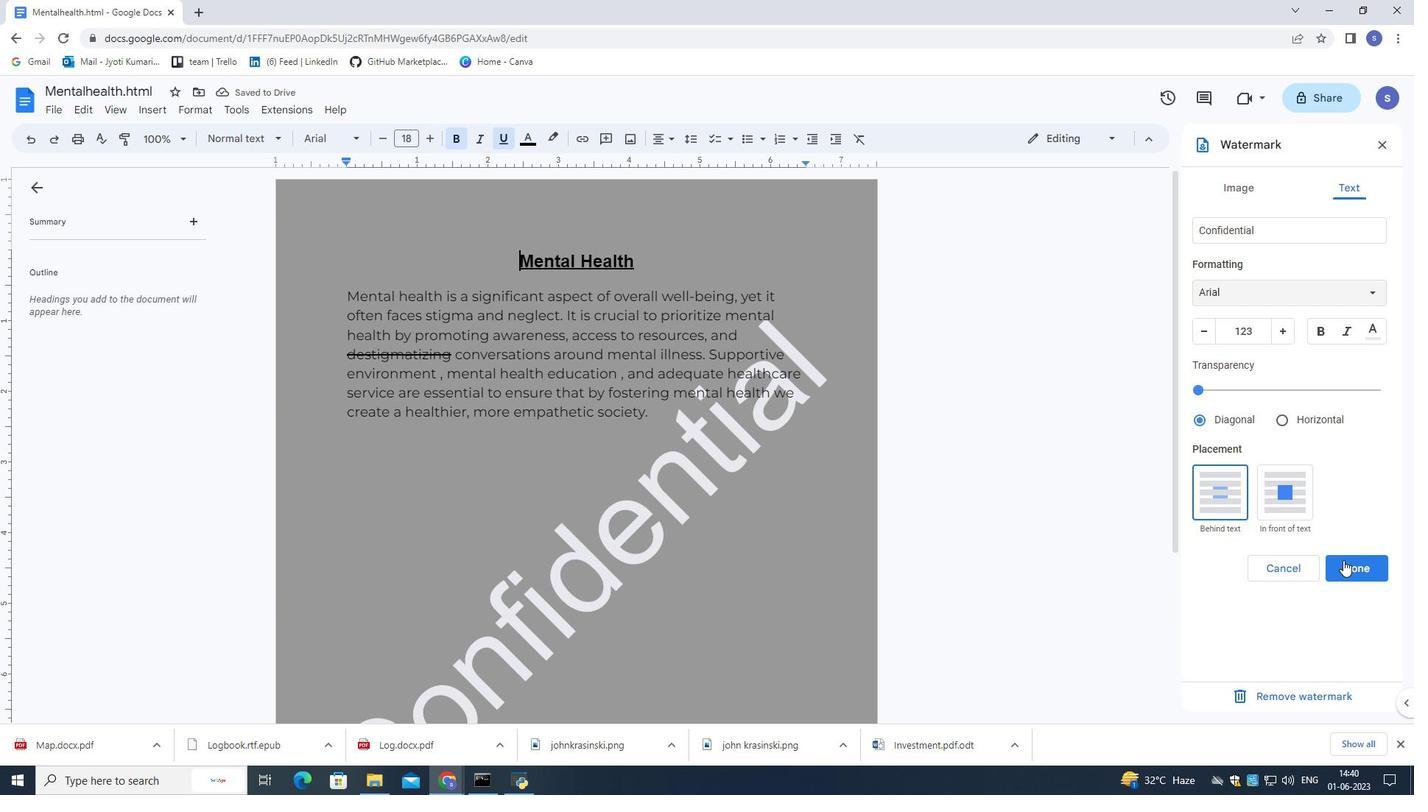 
Action: Mouse moved to (885, 427)
Screenshot: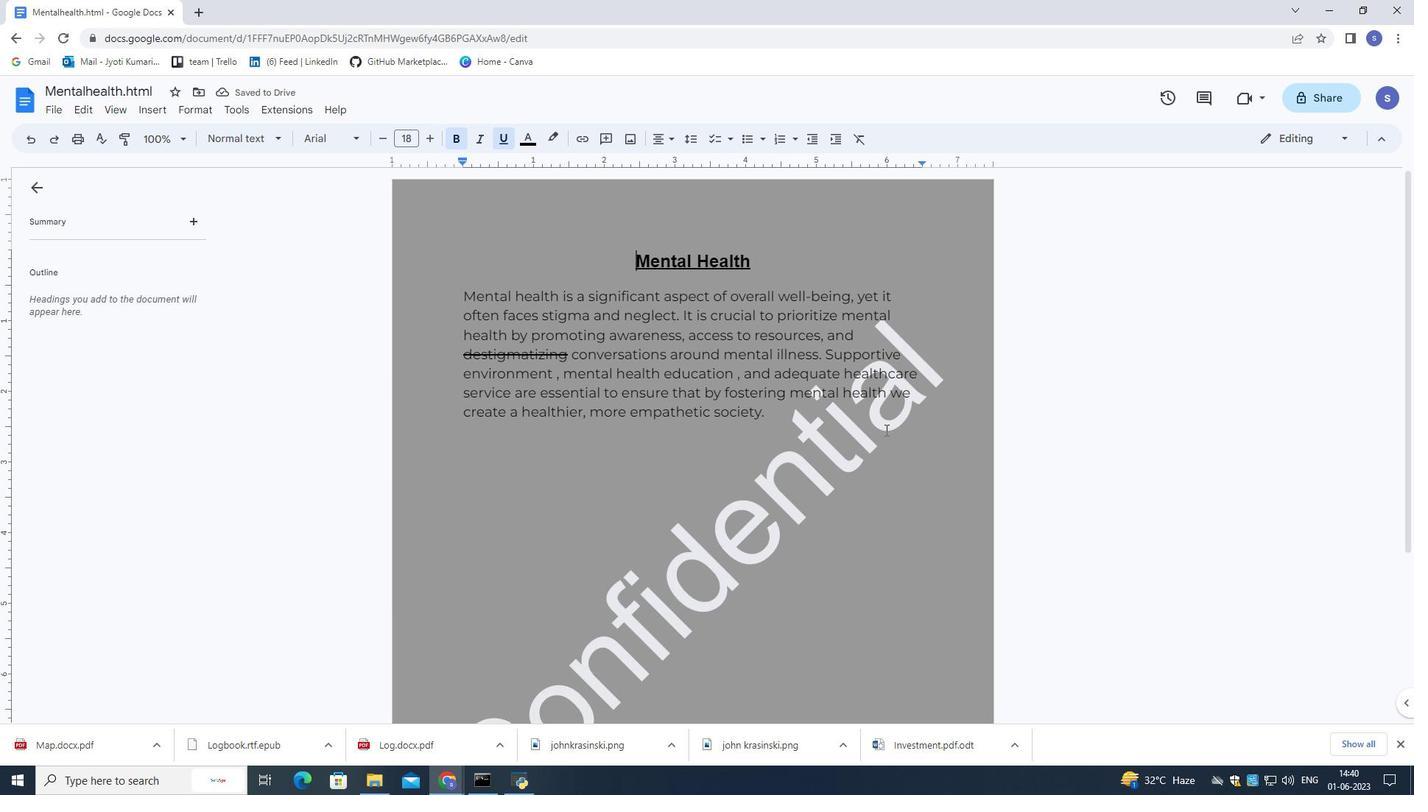 
Action: Mouse scrolled (885, 426) with delta (0, 0)
Screenshot: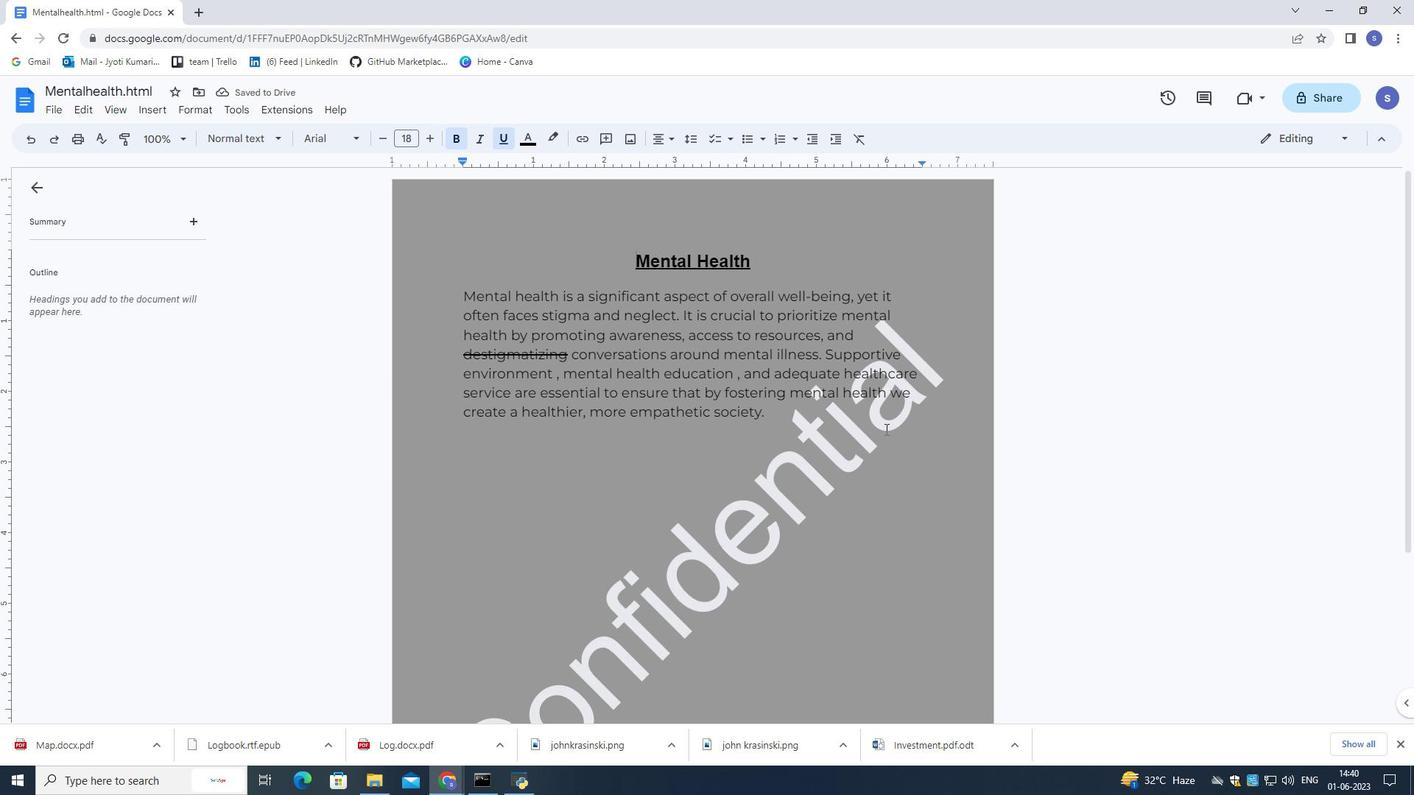 
Action: Mouse scrolled (885, 426) with delta (0, 0)
Screenshot: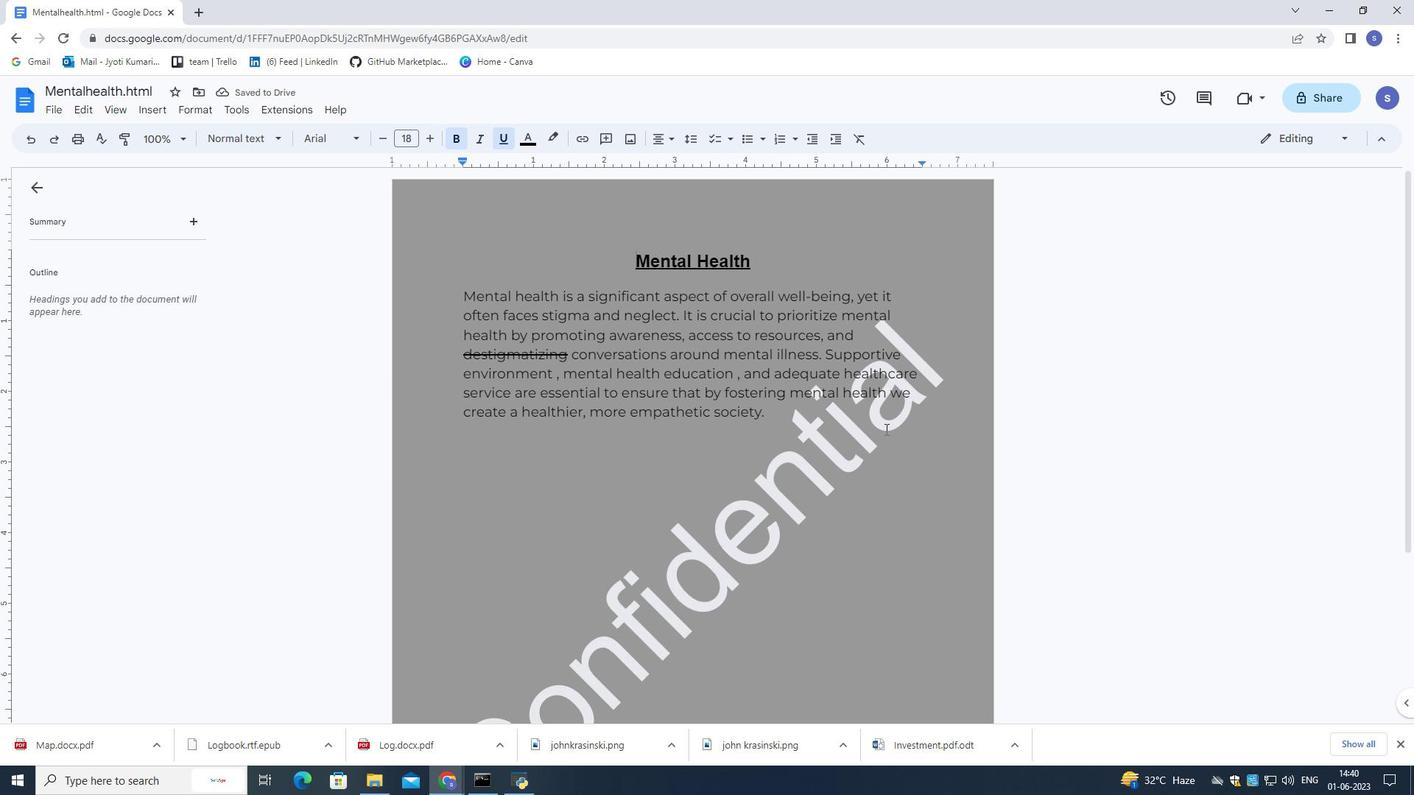 
Action: Mouse scrolled (885, 426) with delta (0, 0)
Screenshot: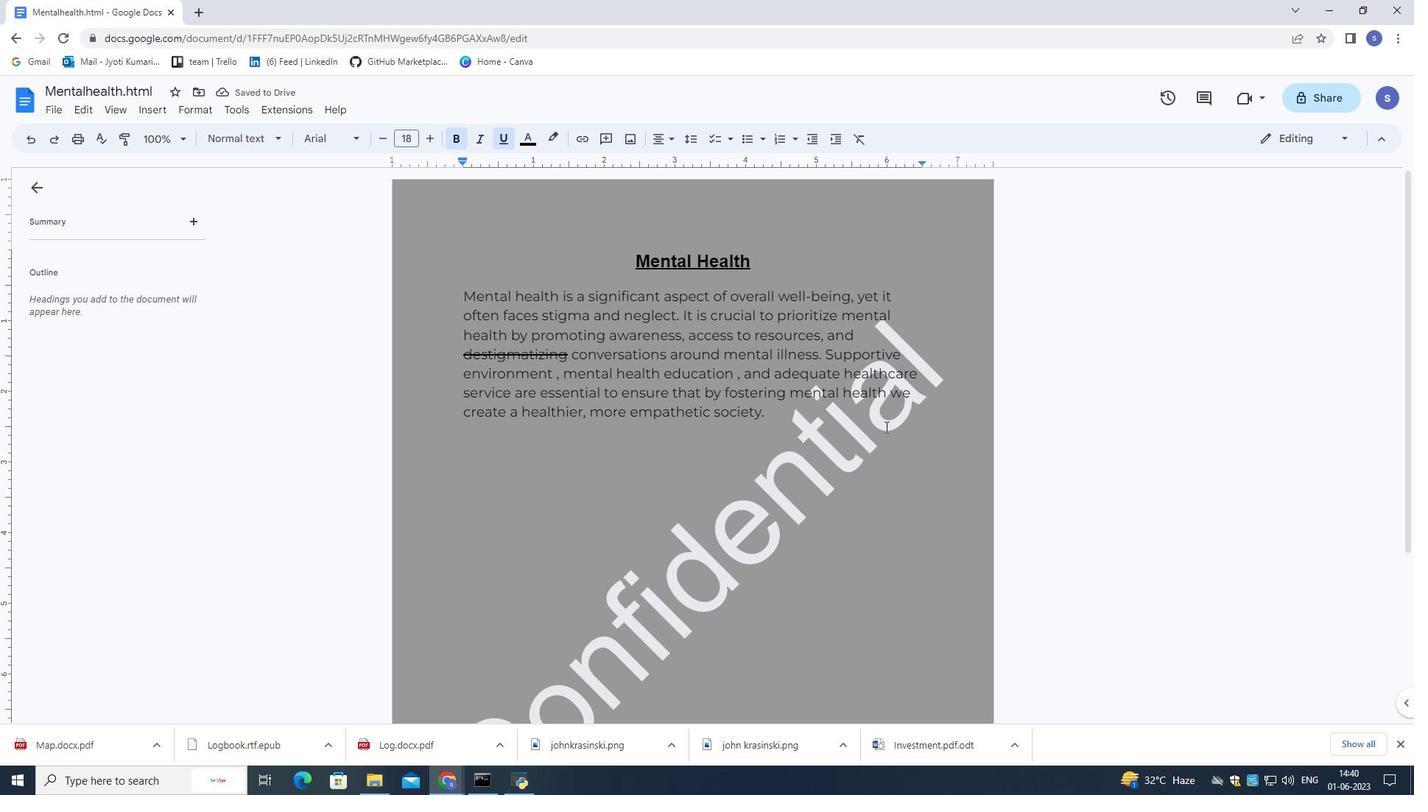
Action: Mouse scrolled (885, 426) with delta (0, 0)
Screenshot: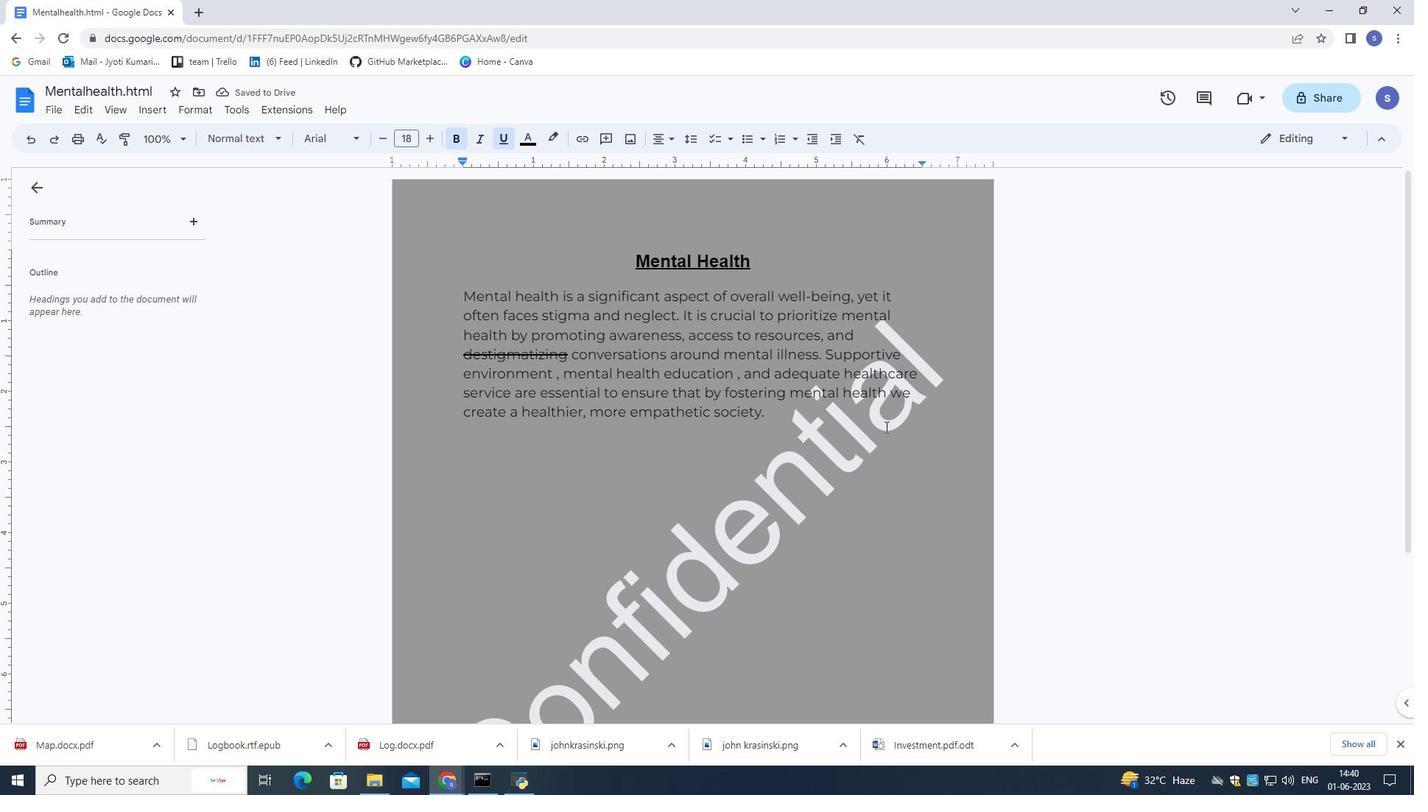 
Action: Mouse moved to (885, 417)
Screenshot: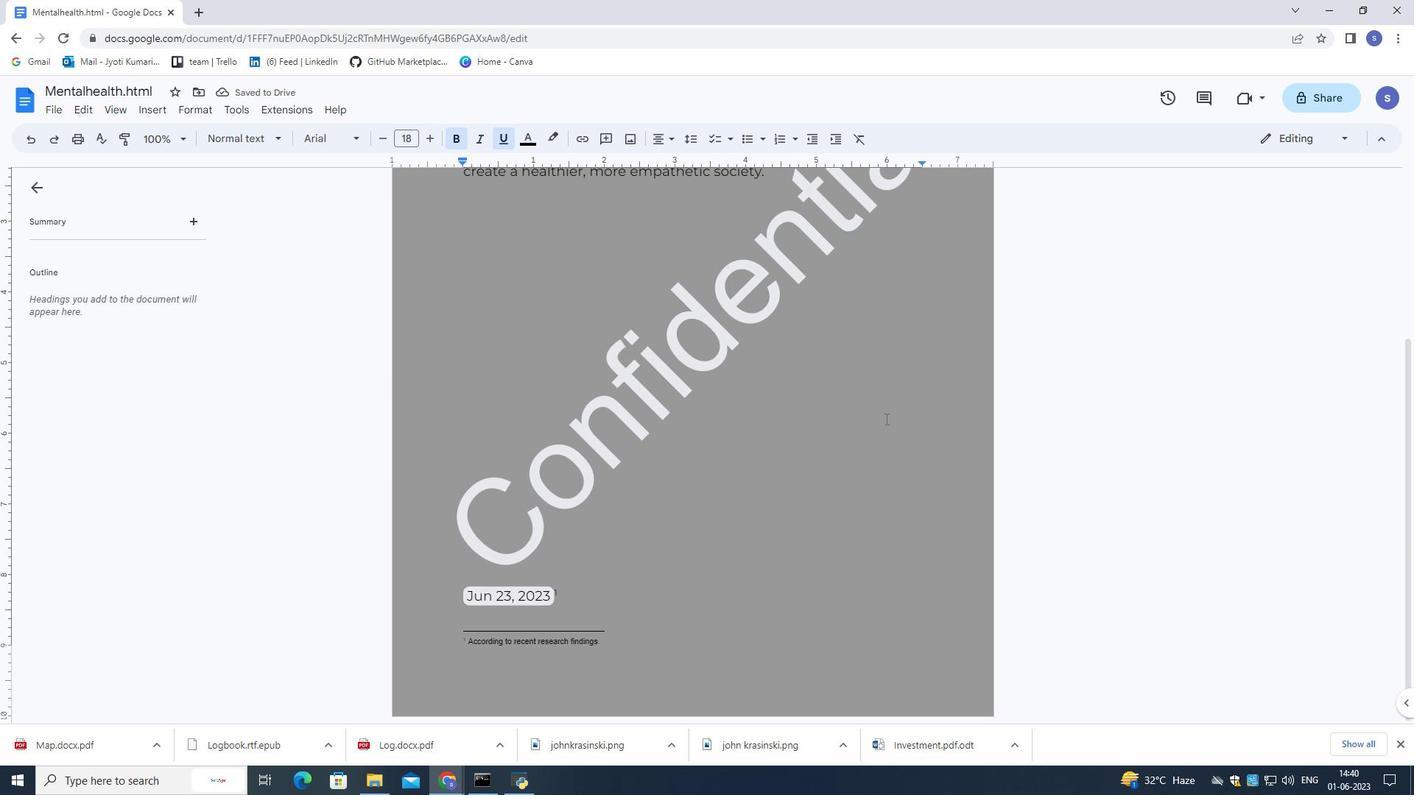 
Action: Mouse scrolled (885, 418) with delta (0, 0)
Screenshot: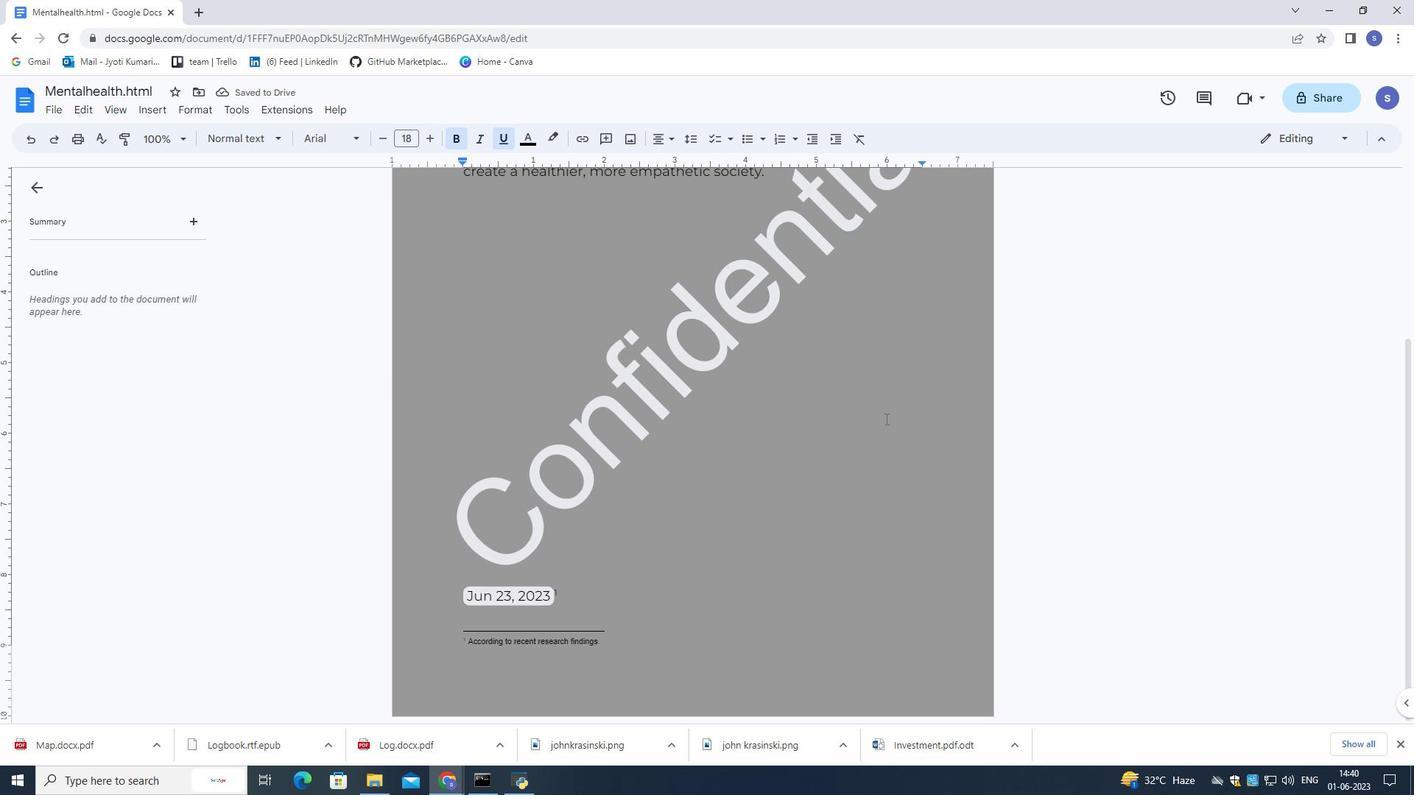 
Action: Mouse scrolled (885, 418) with delta (0, 0)
Screenshot: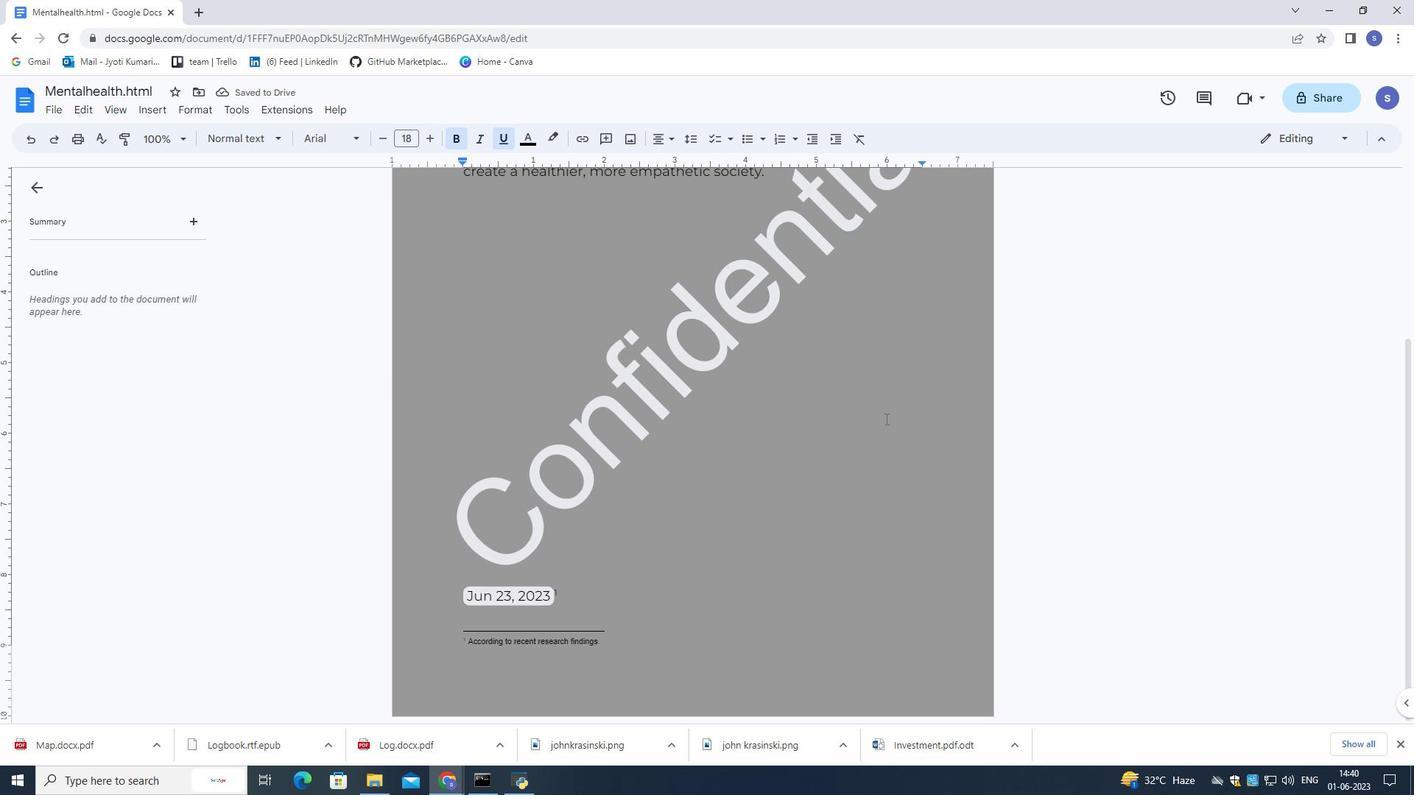 
Action: Mouse moved to (885, 417)
Screenshot: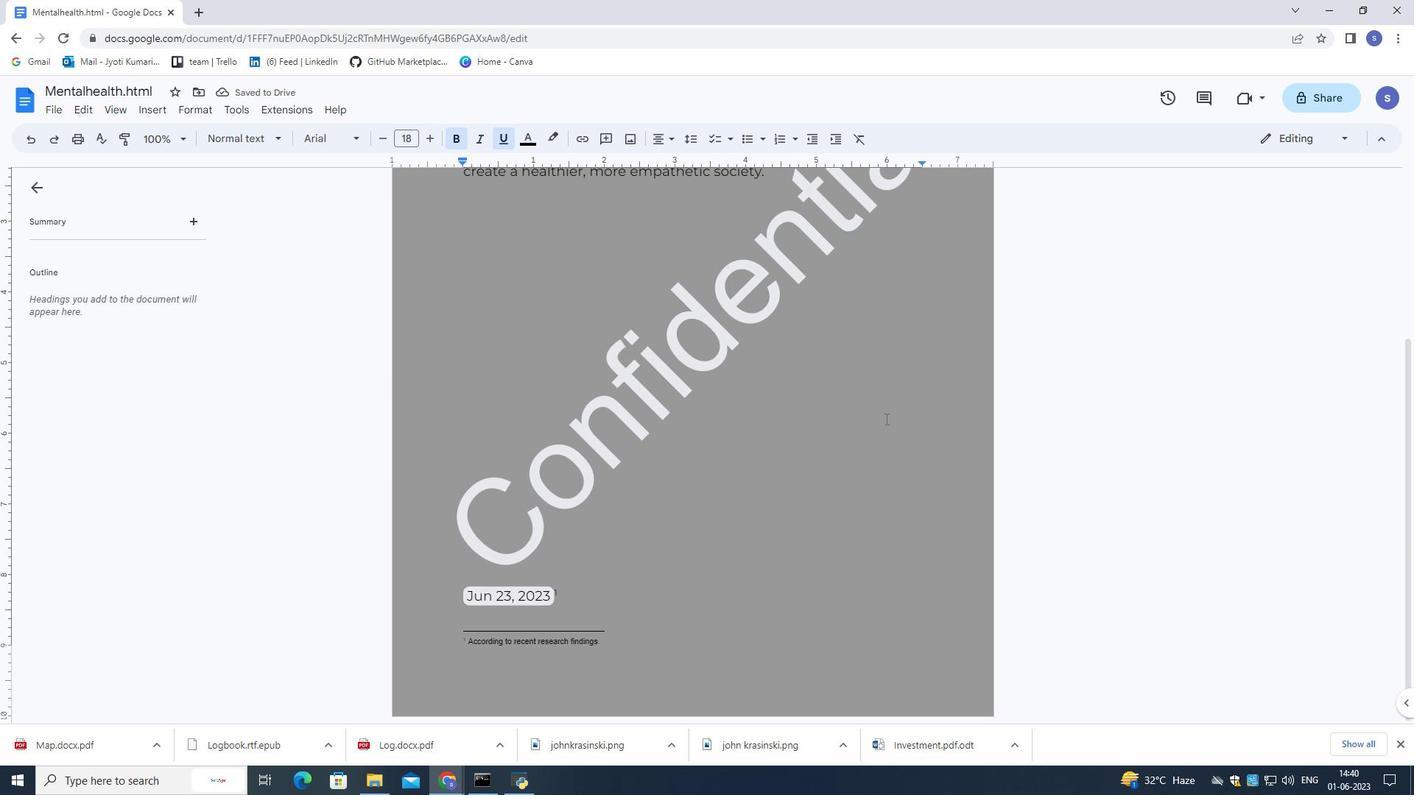 
Action: Mouse scrolled (885, 417) with delta (0, 0)
Screenshot: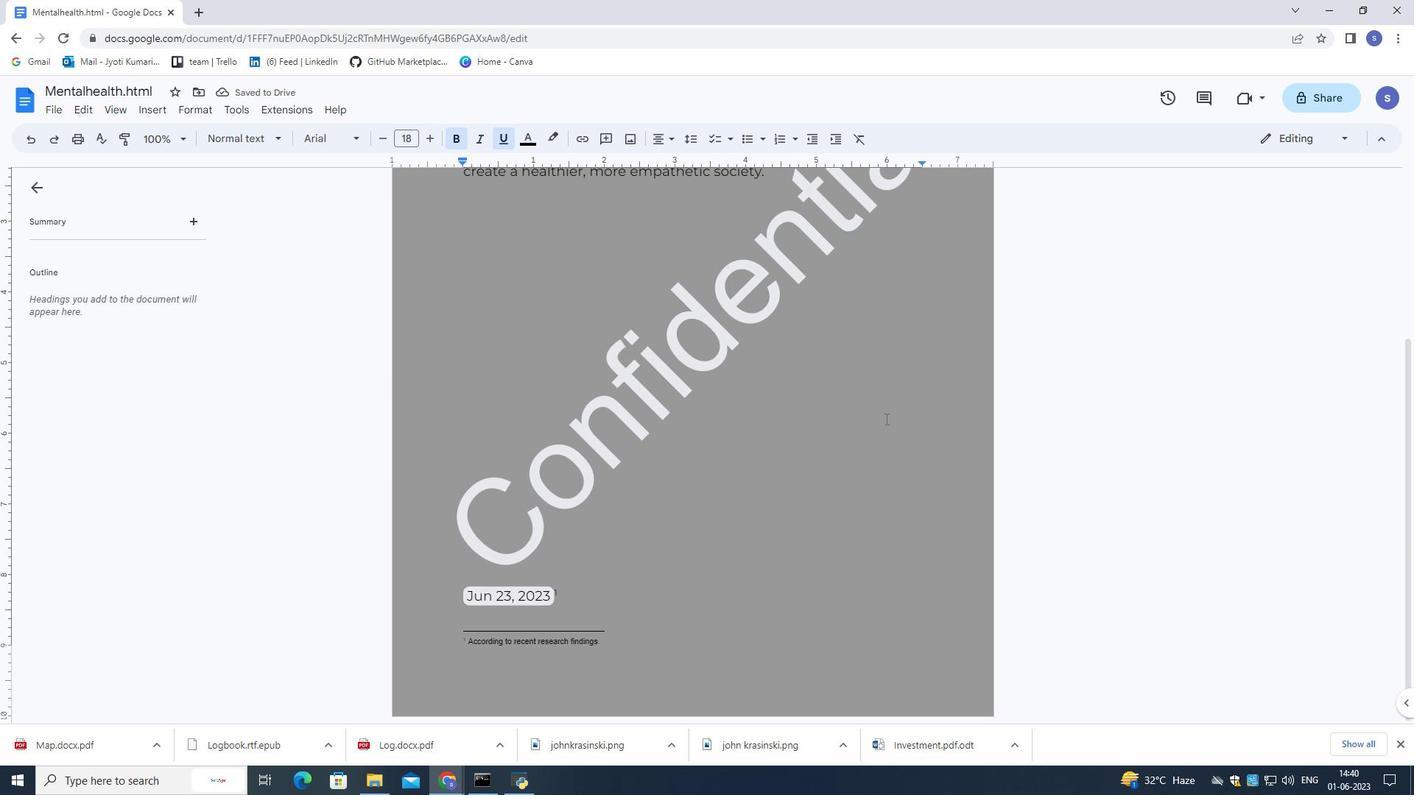 
Action: Mouse moved to (885, 416)
Screenshot: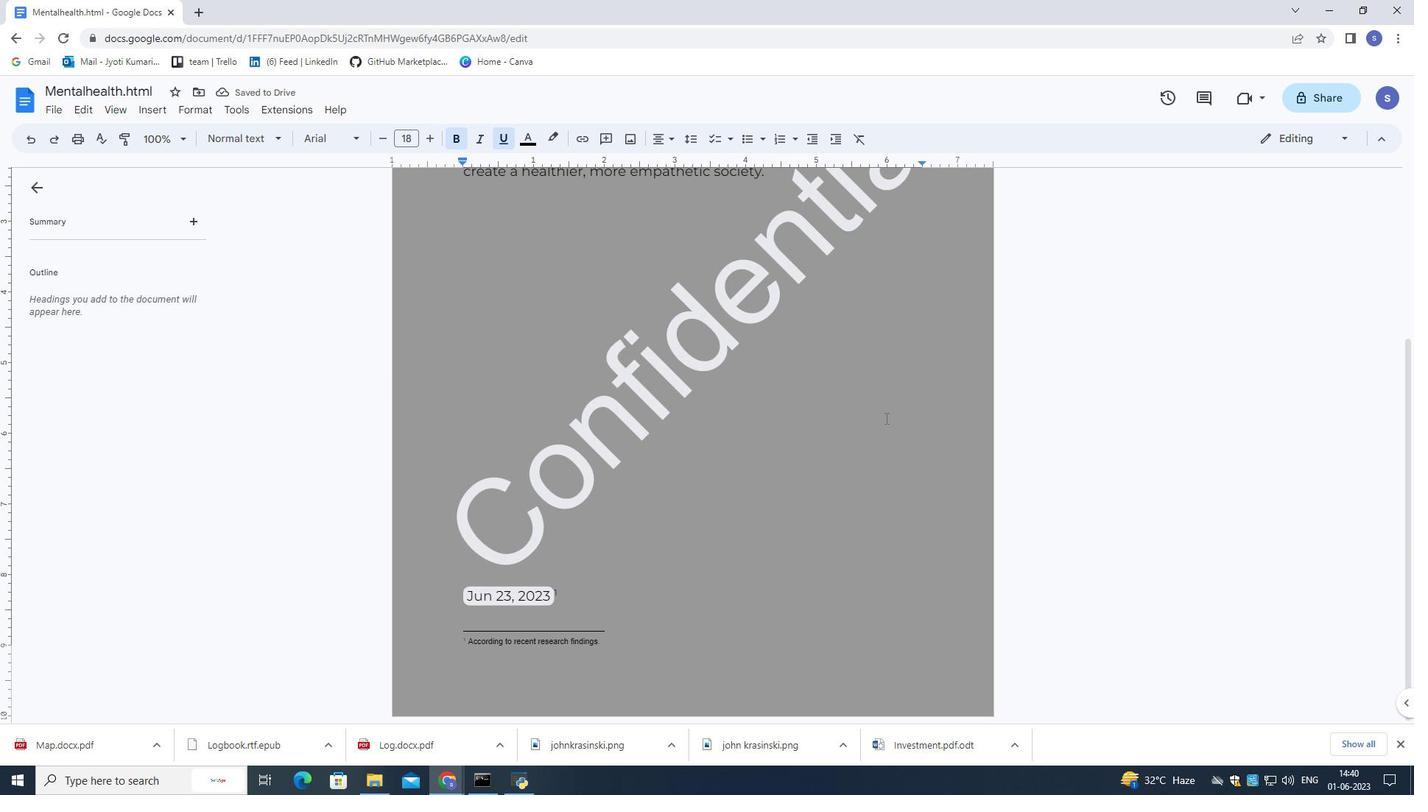 
Action: Mouse scrolled (885, 417) with delta (0, 0)
Screenshot: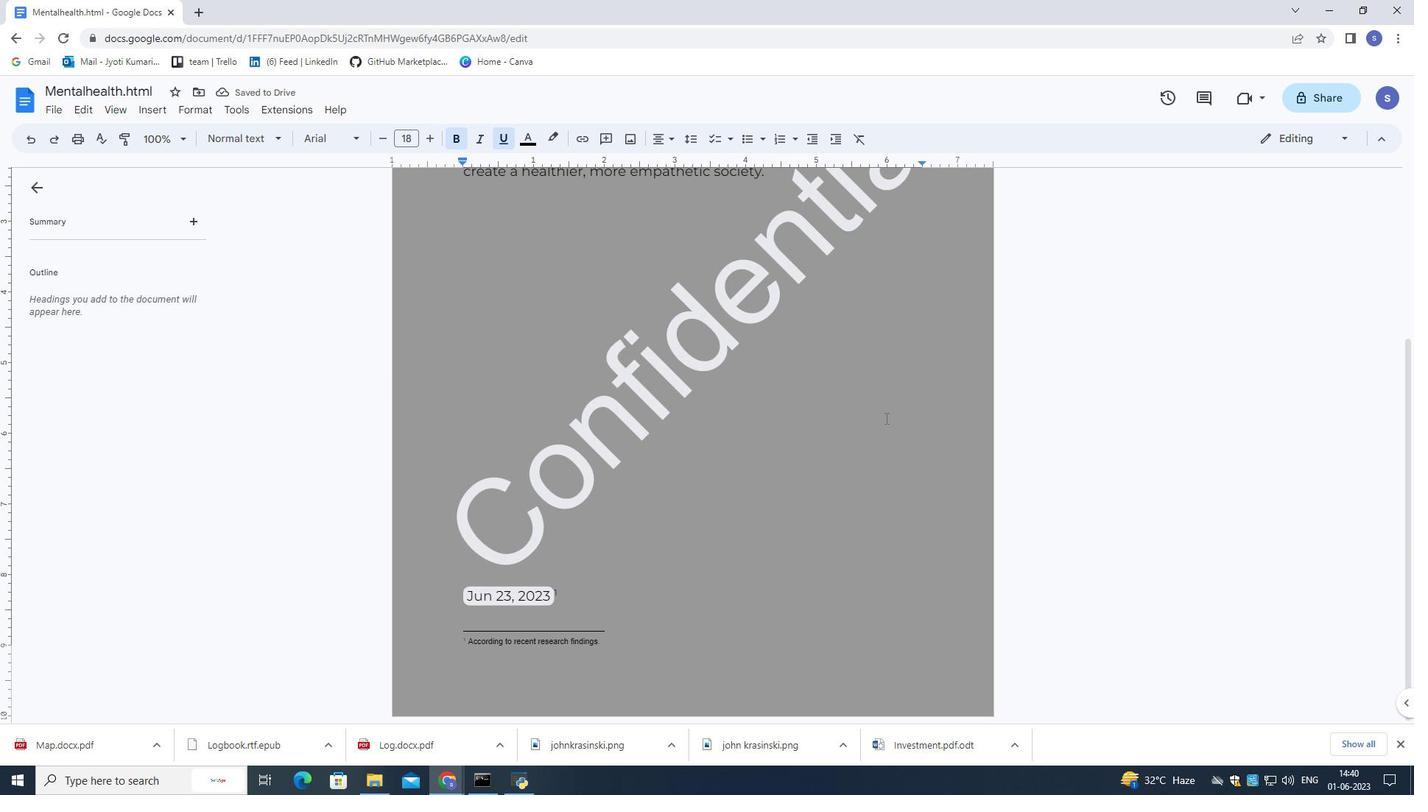 
Action: Mouse moved to (946, 465)
Screenshot: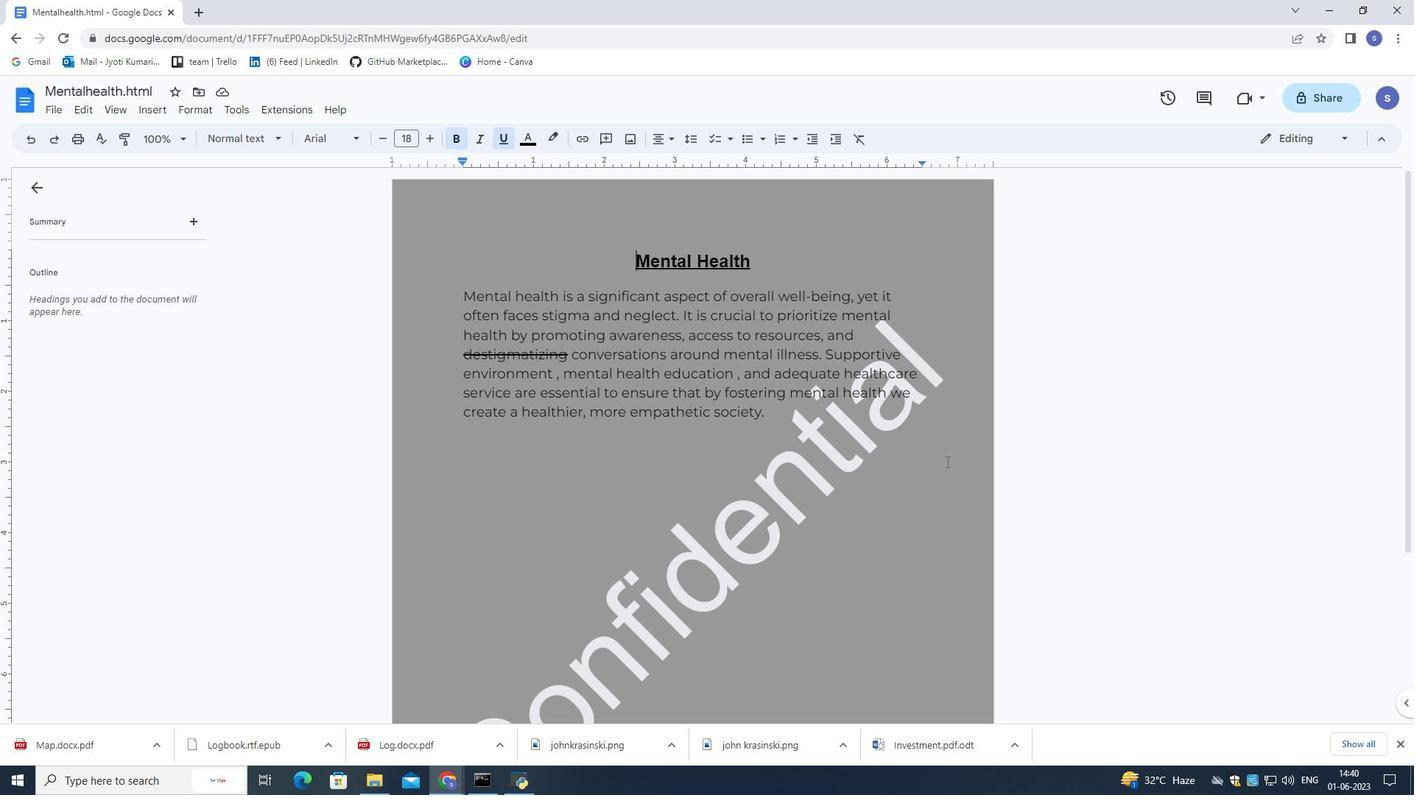 
Action: Mouse pressed left at (946, 465)
Screenshot: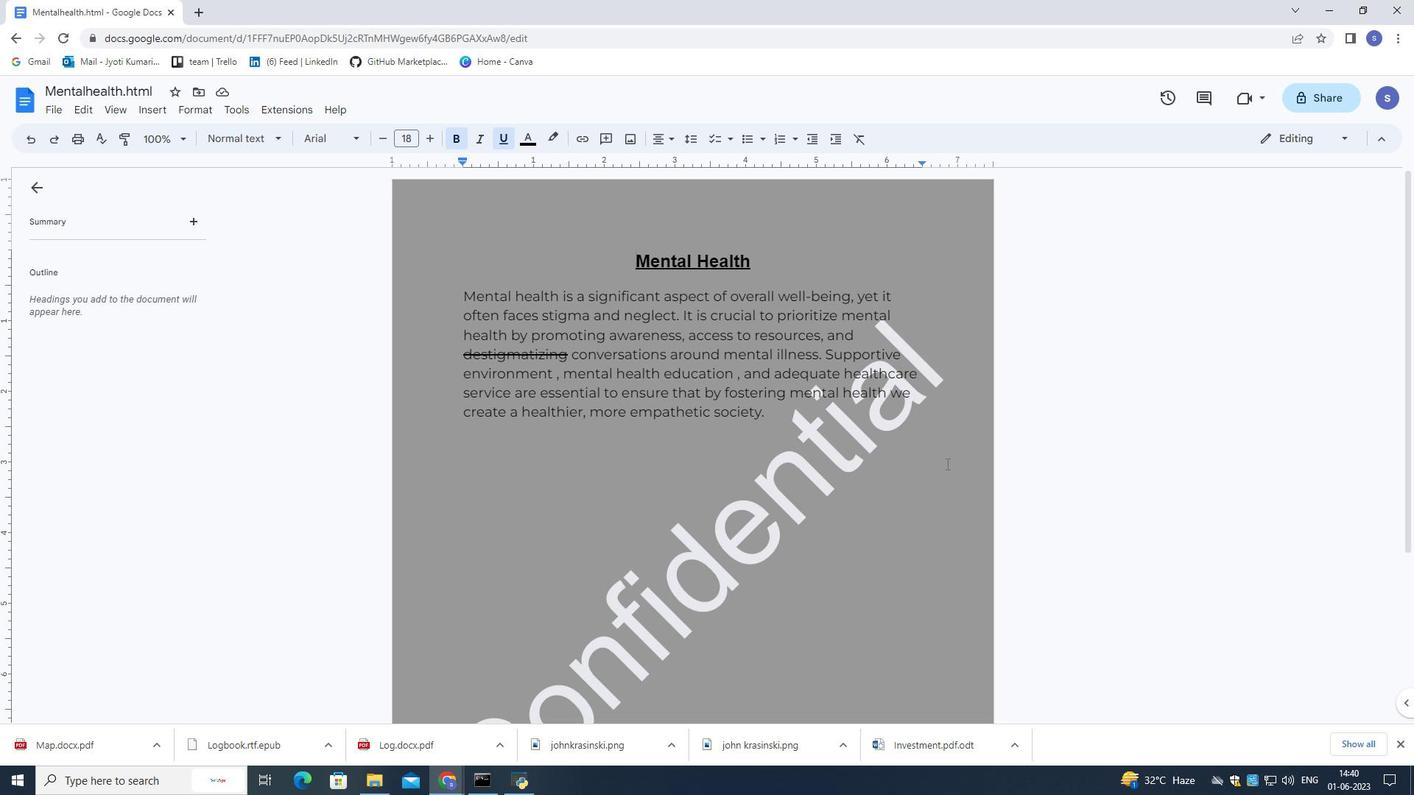 
Action: Mouse moved to (943, 451)
Screenshot: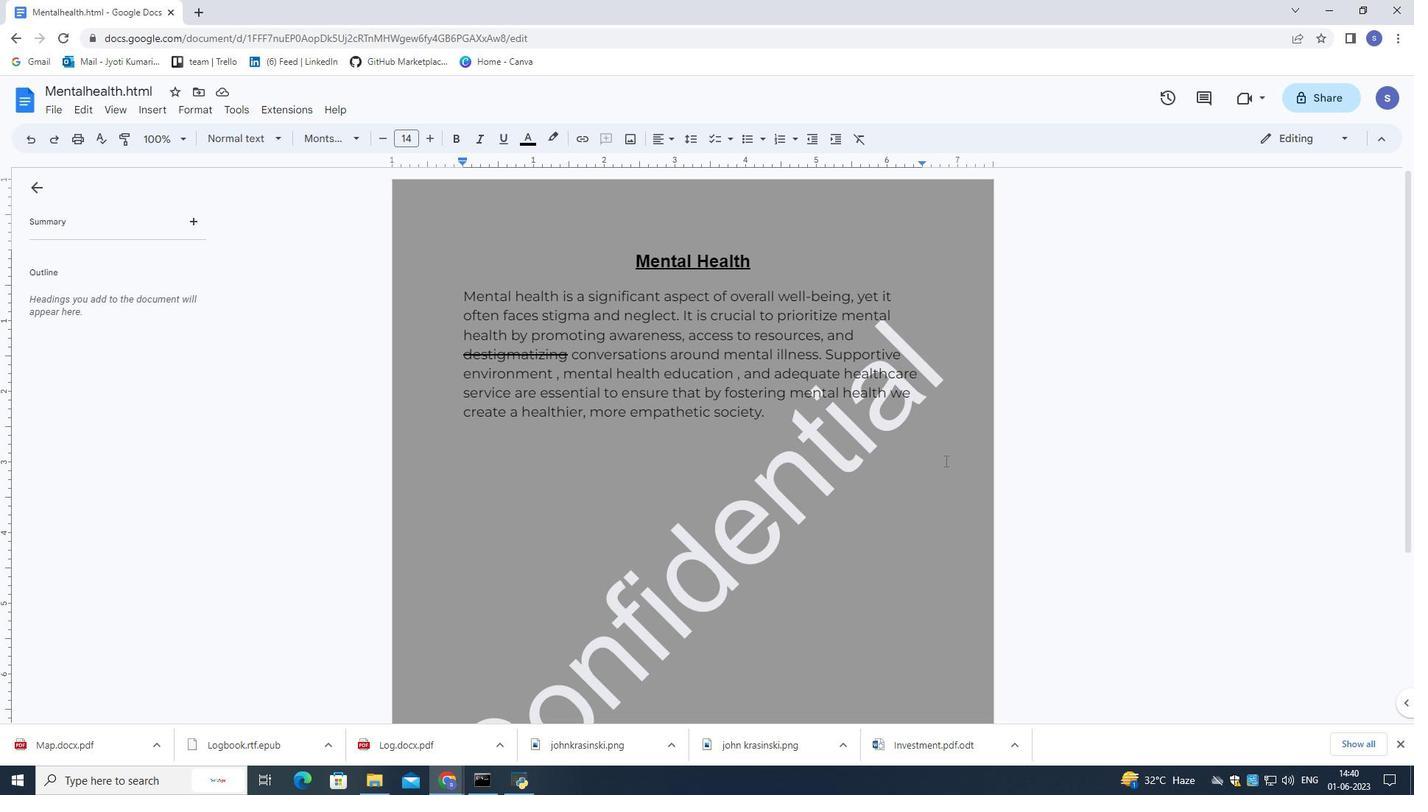 
